 Task: Look for space in Apopka, United States from 12th July, 2023 to 16th July, 2023 for 8 adults in price range Rs.10000 to Rs.16000. Place can be private room with 8 bedrooms having 8 beds and 8 bathrooms. Property type can be house, flat, guest house. Amenities needed are: wifi, TV, free parkinig on premises, gym, breakfast. Booking option can be shelf check-in. Required host language is English.
Action: Mouse moved to (536, 118)
Screenshot: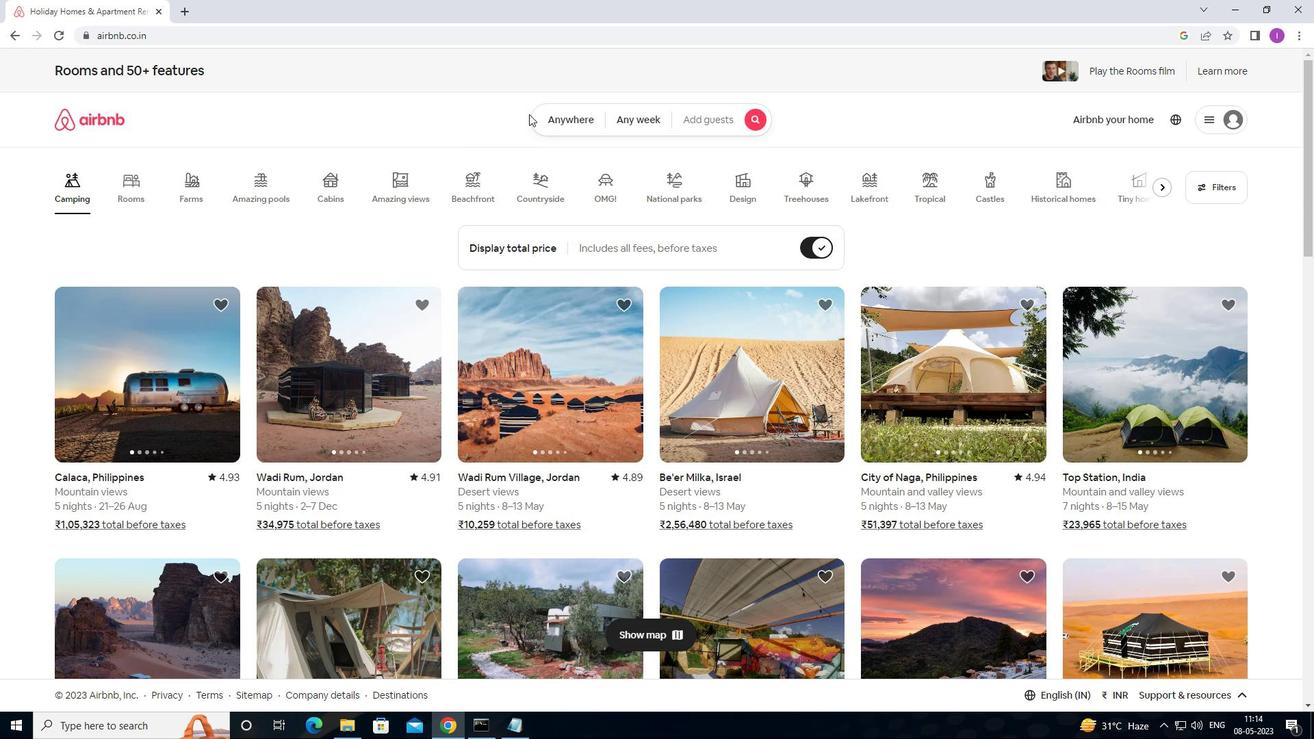 
Action: Mouse pressed left at (536, 118)
Screenshot: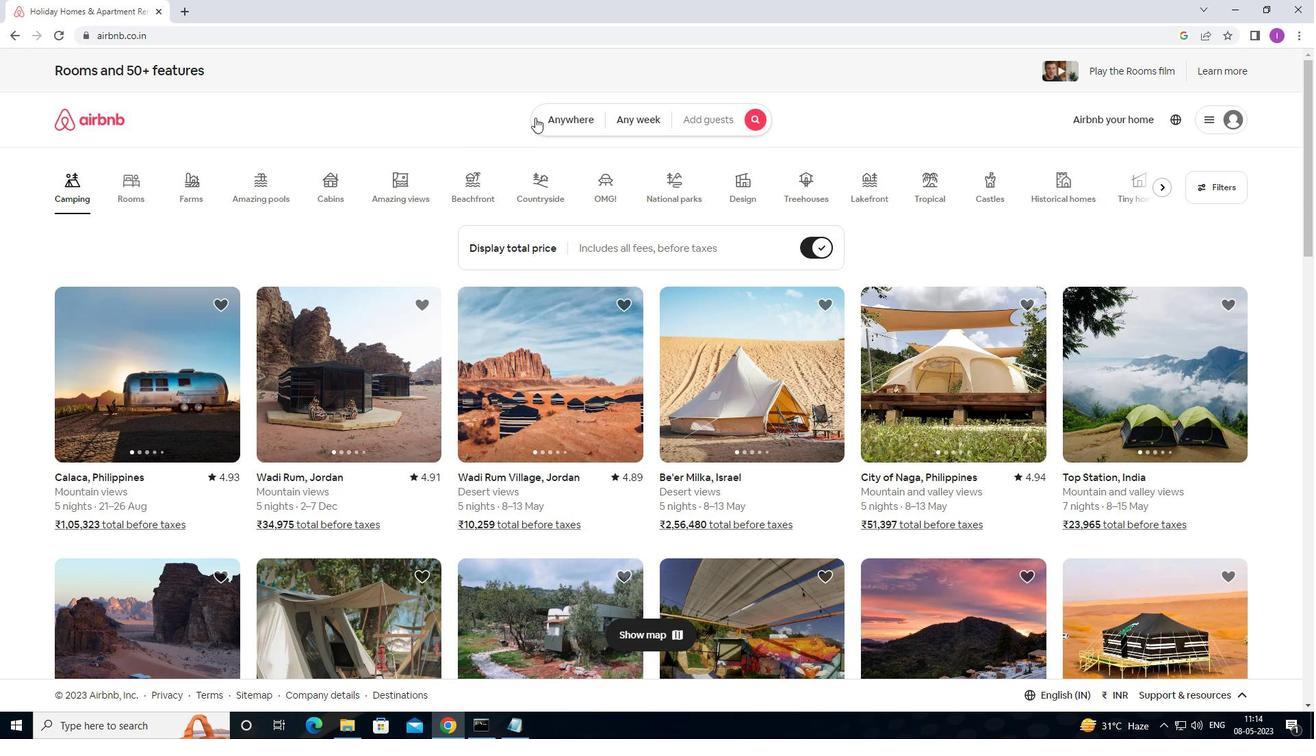 
Action: Mouse moved to (457, 177)
Screenshot: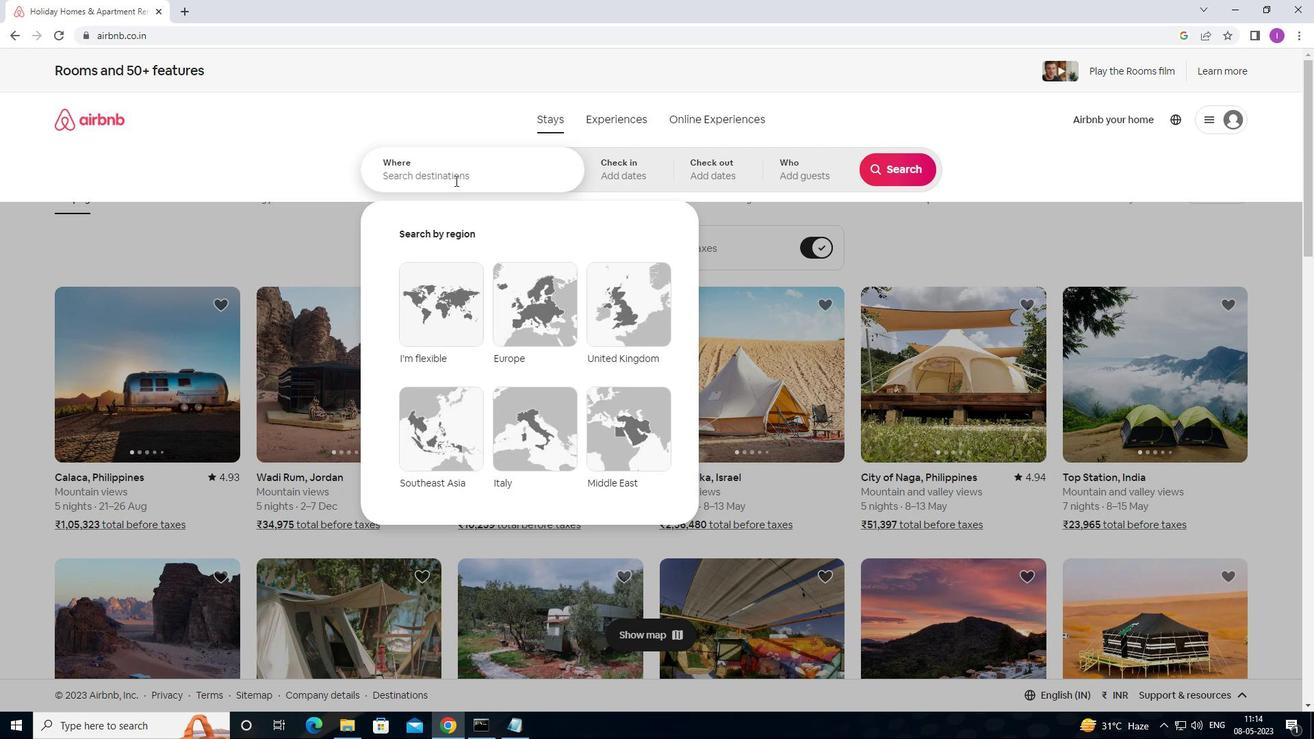 
Action: Mouse pressed left at (457, 177)
Screenshot: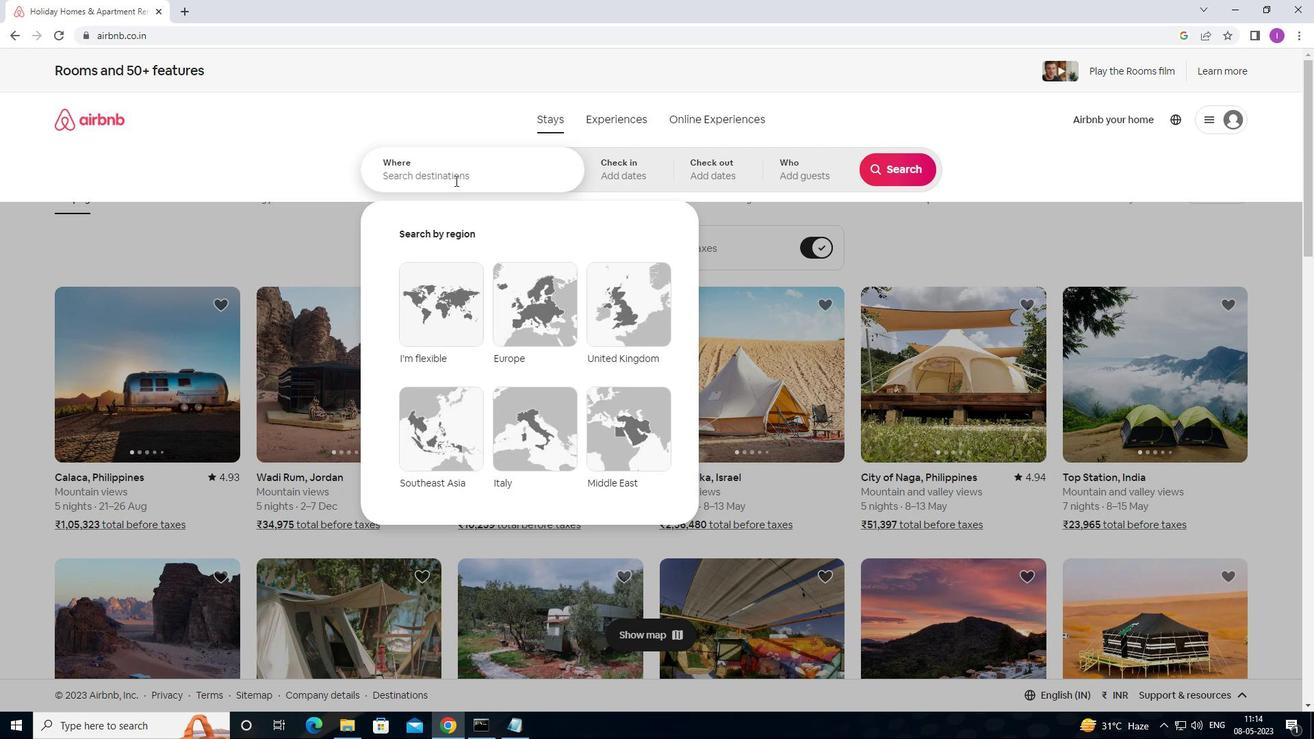 
Action: Mouse moved to (408, 171)
Screenshot: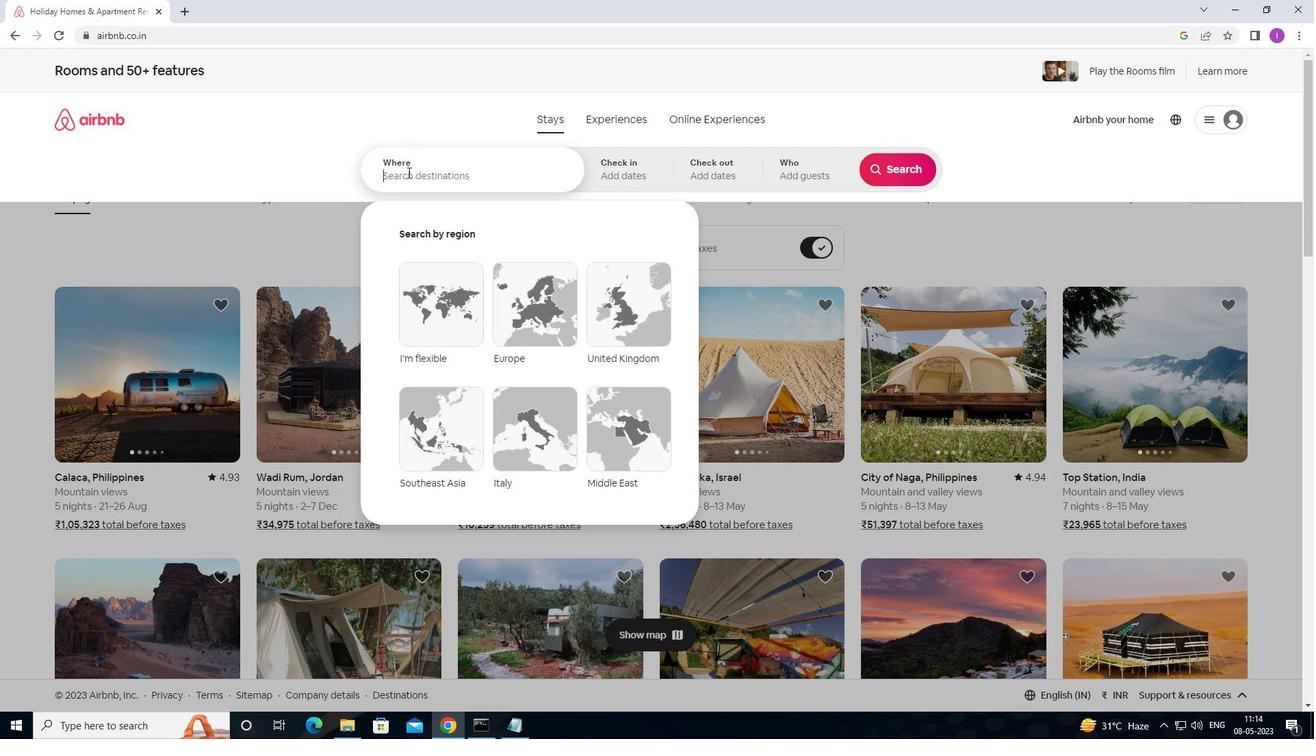 
Action: Mouse pressed left at (408, 171)
Screenshot: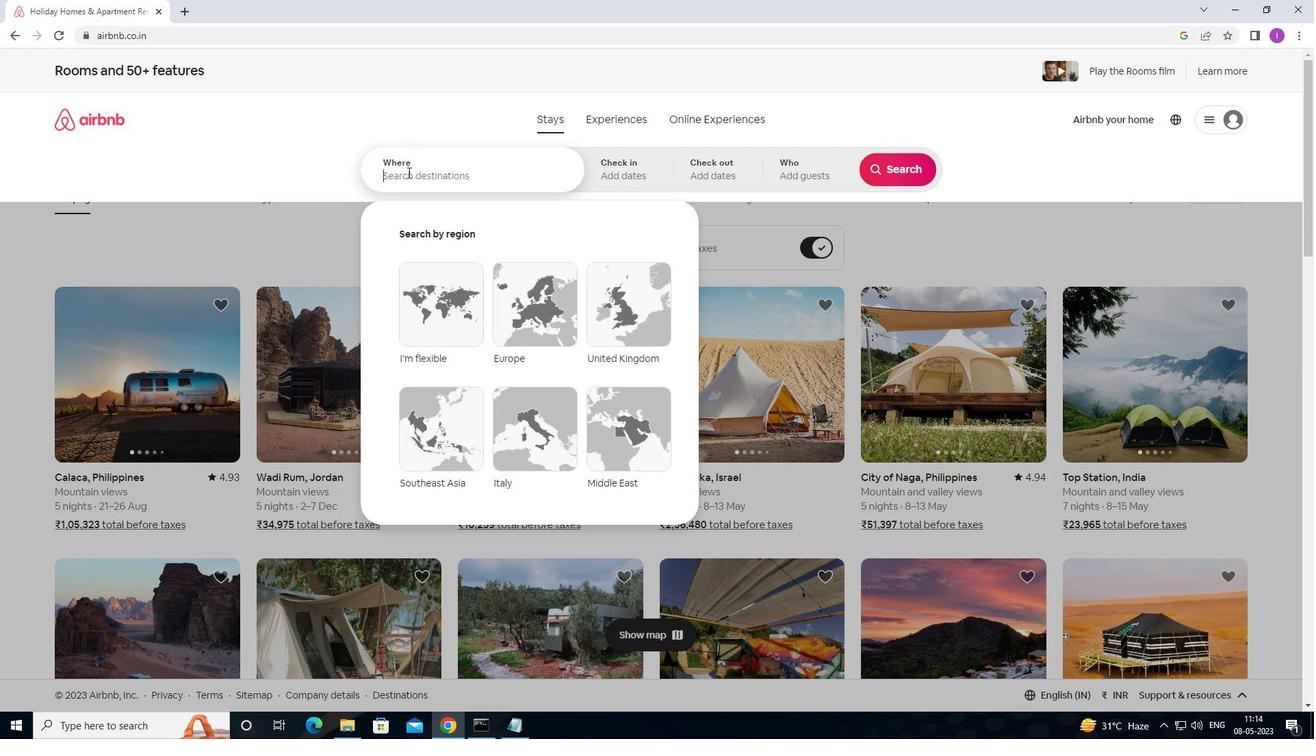 
Action: Mouse moved to (444, 151)
Screenshot: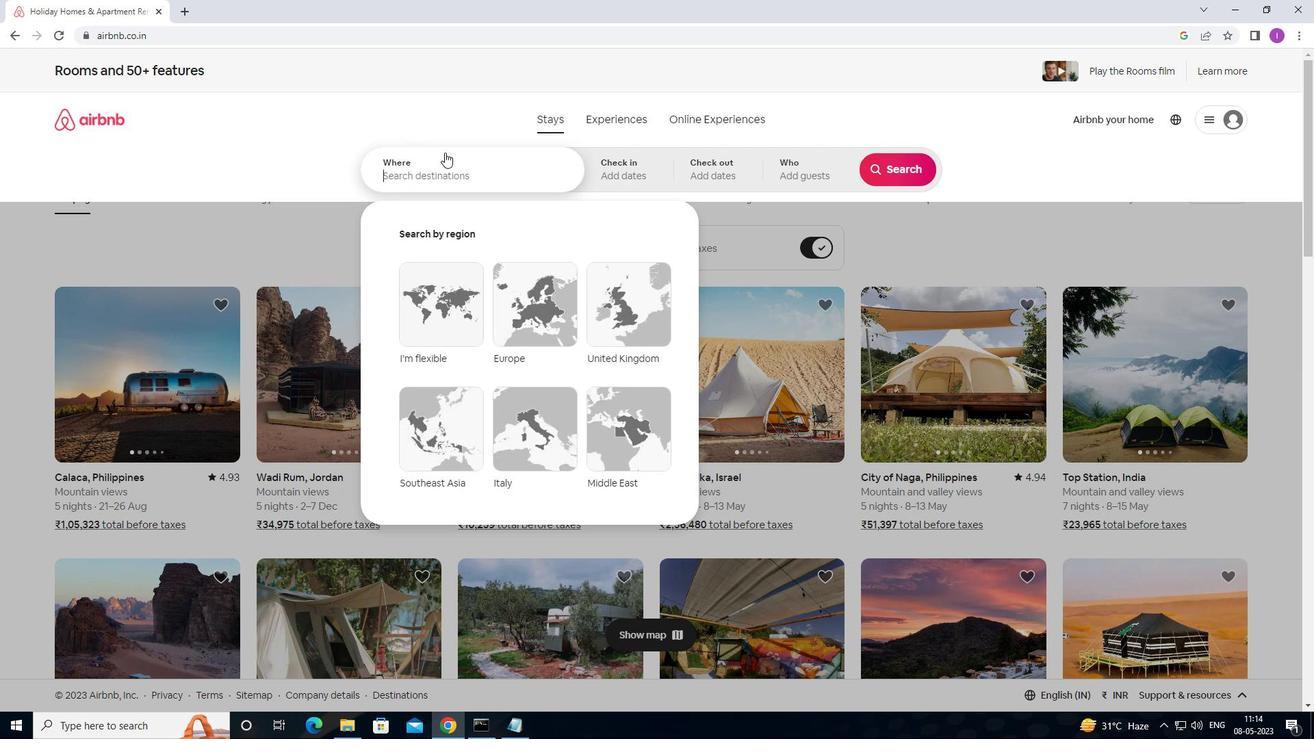 
Action: Key pressed <Key.shift>APOPKA,<Key.shift>UNITED<Key.space>STATES
Screenshot: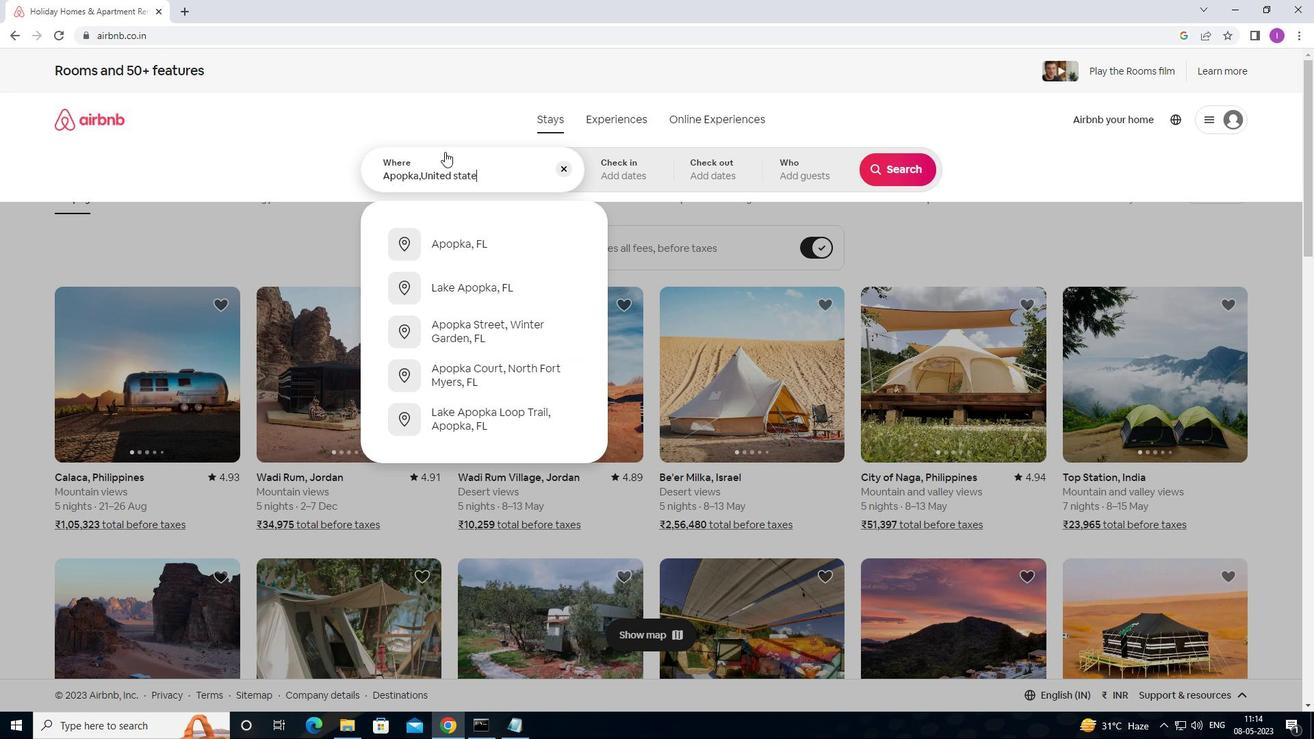 
Action: Mouse moved to (614, 180)
Screenshot: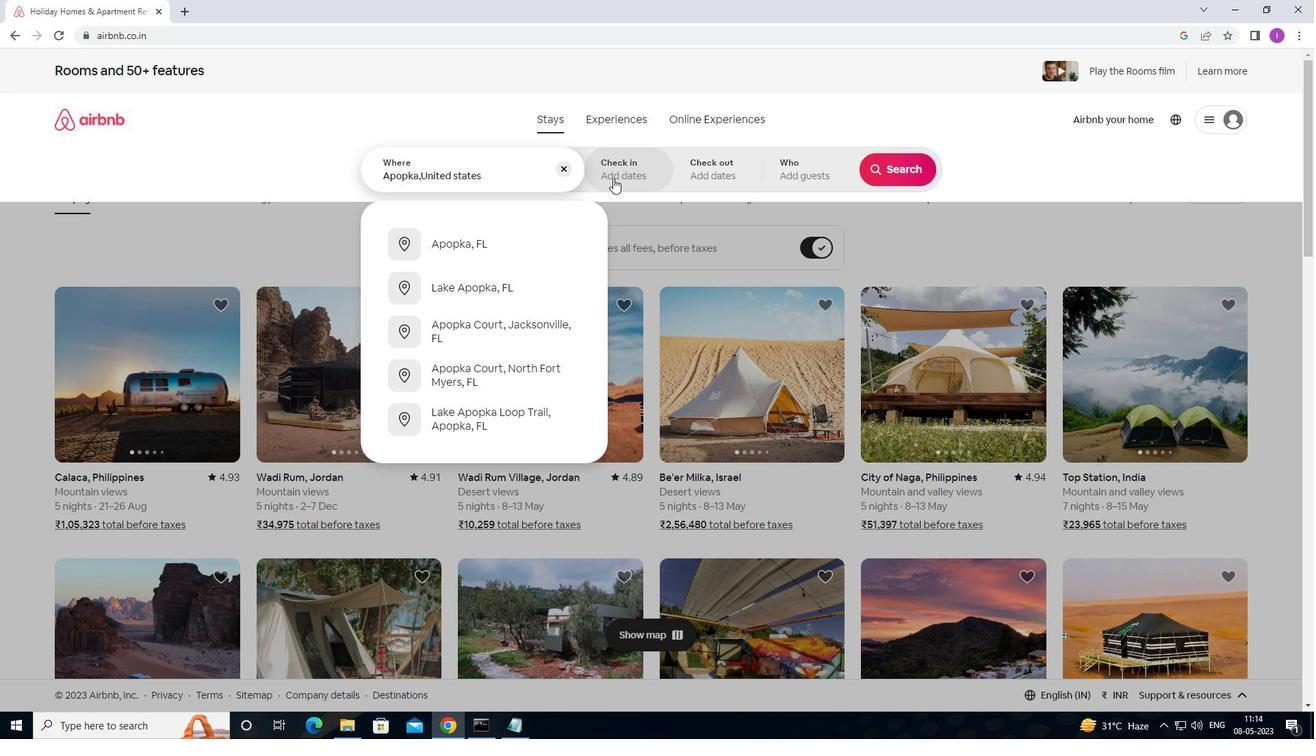 
Action: Mouse pressed left at (614, 180)
Screenshot: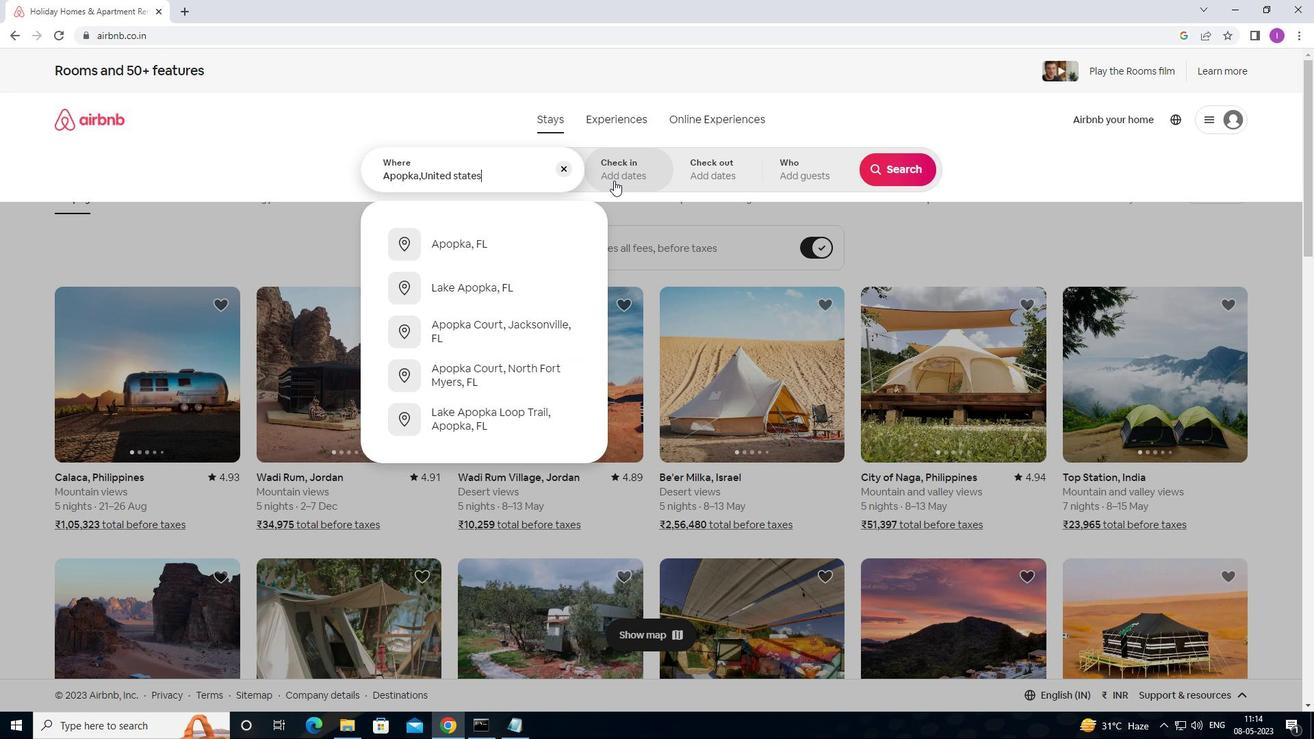 
Action: Mouse moved to (892, 280)
Screenshot: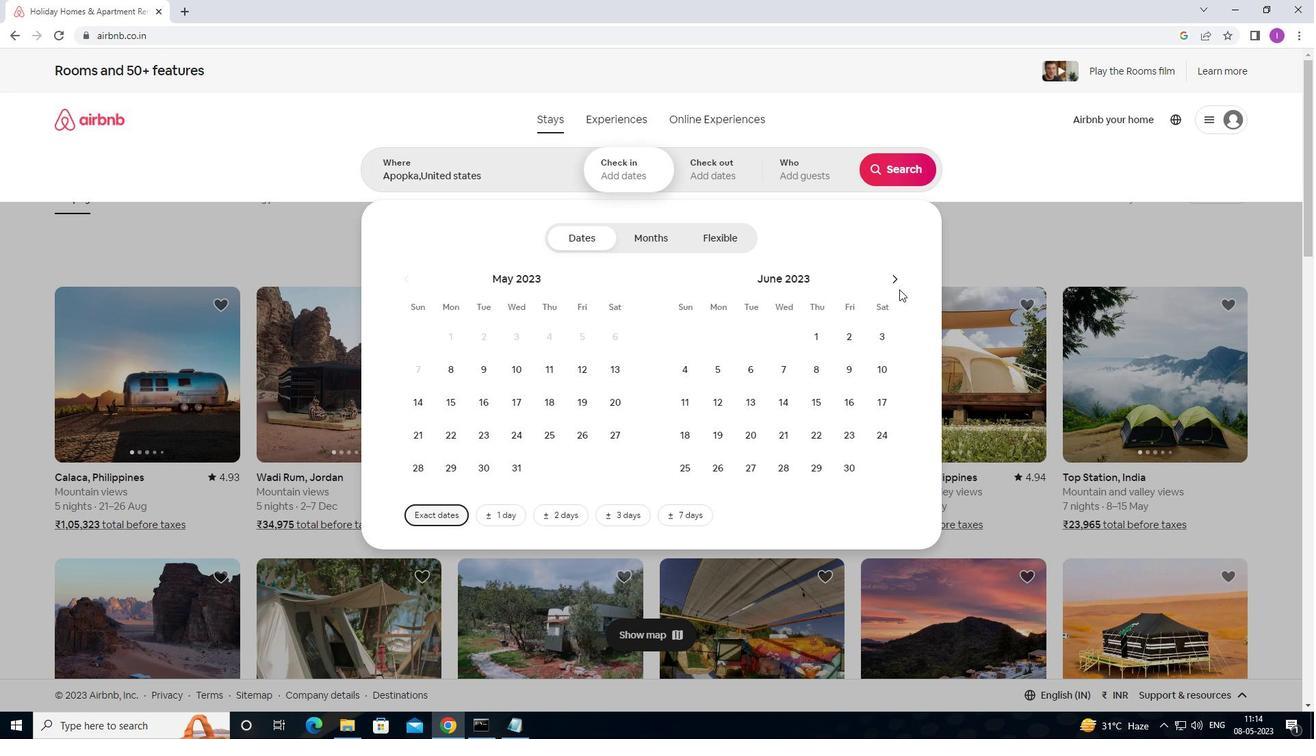 
Action: Mouse pressed left at (892, 280)
Screenshot: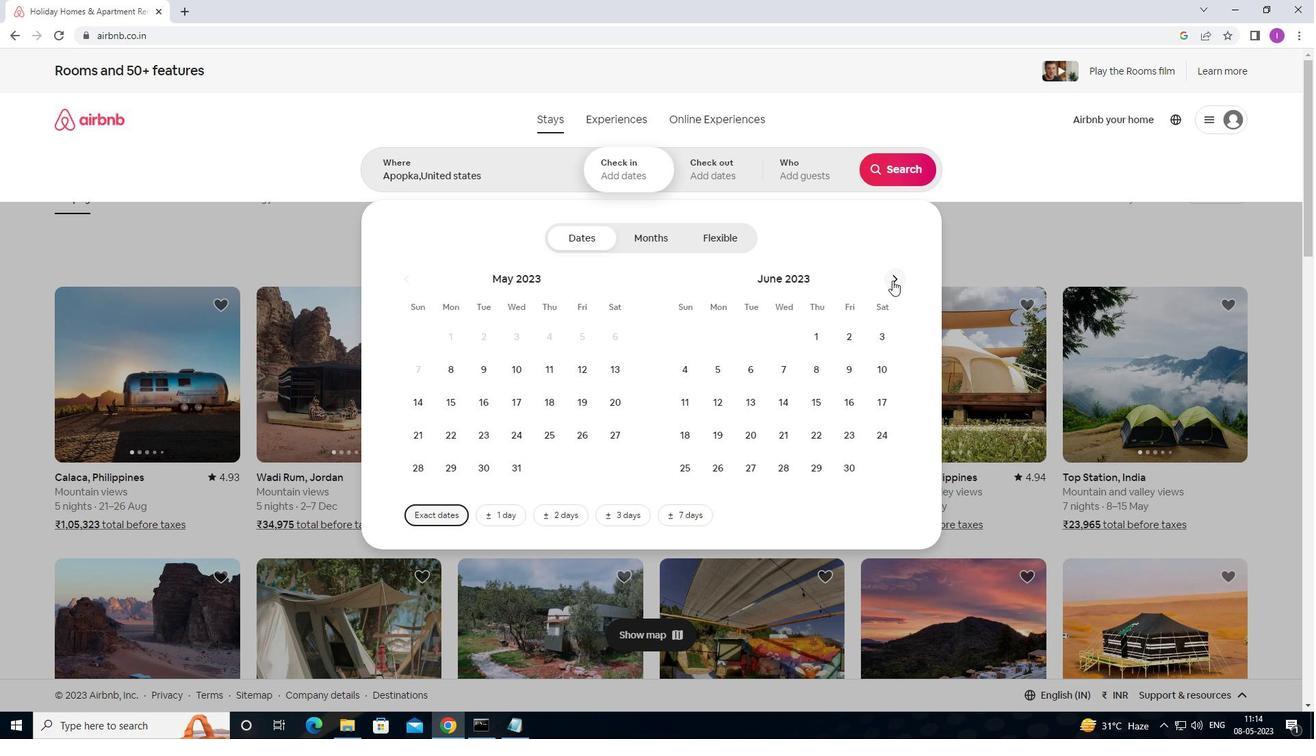 
Action: Mouse moved to (788, 408)
Screenshot: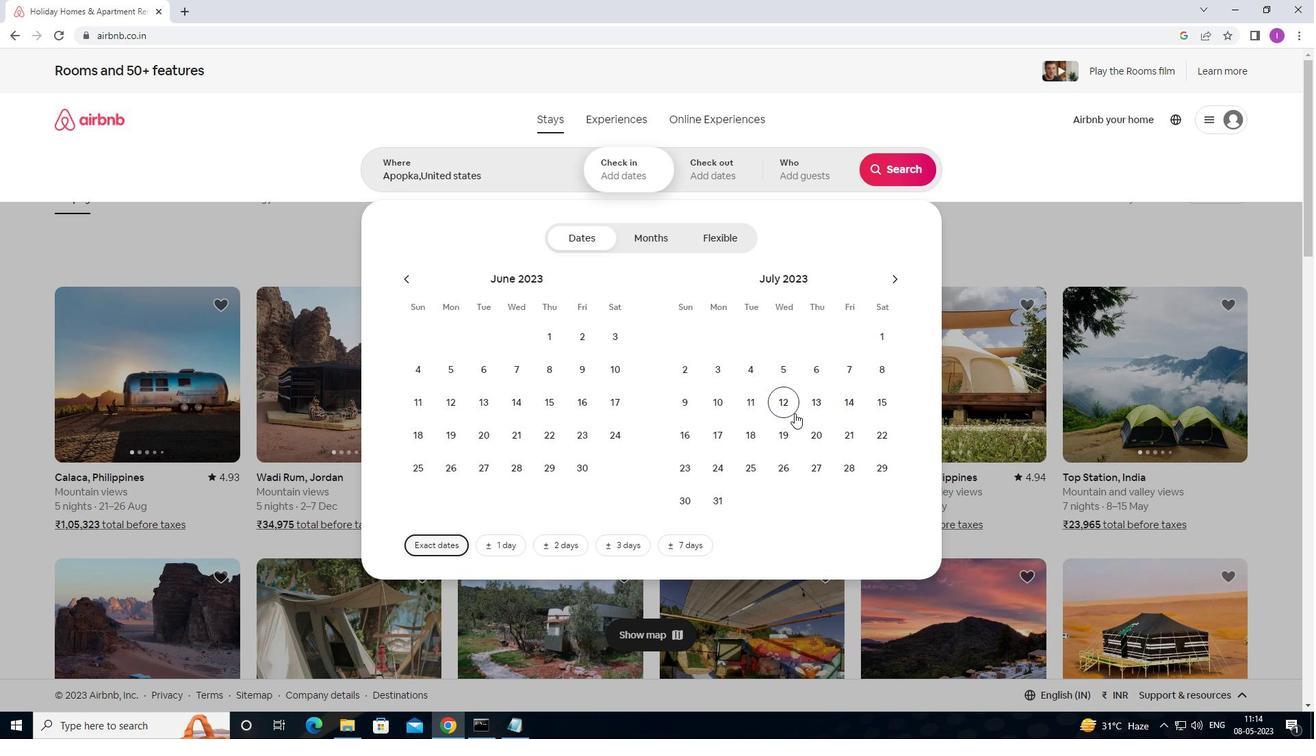 
Action: Mouse pressed left at (788, 408)
Screenshot: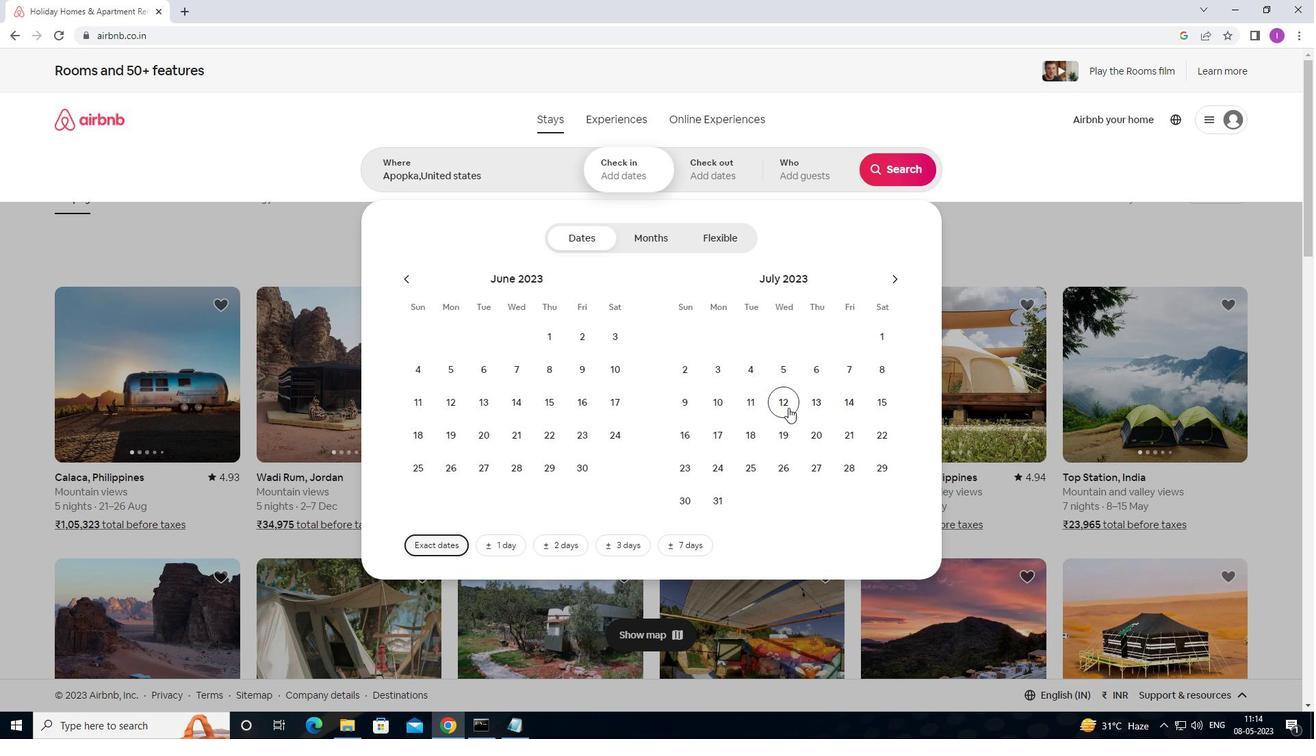 
Action: Mouse moved to (683, 440)
Screenshot: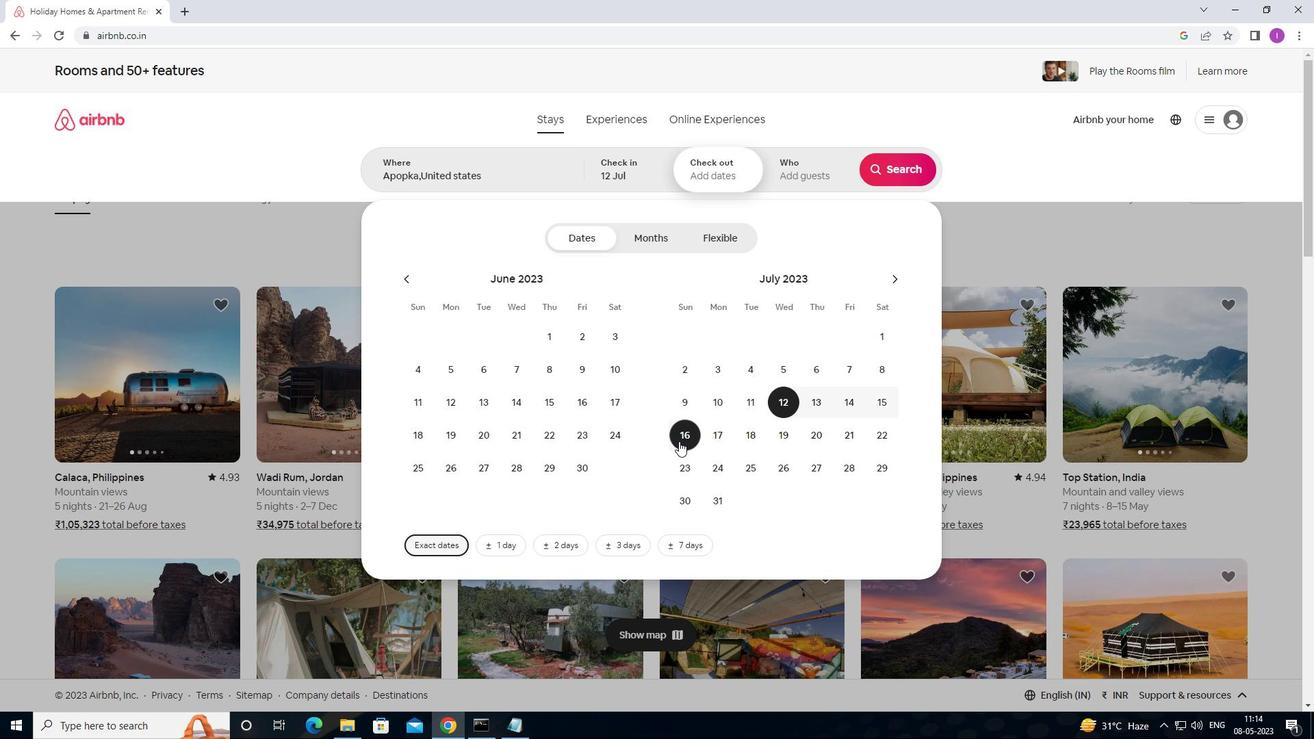 
Action: Mouse pressed left at (683, 440)
Screenshot: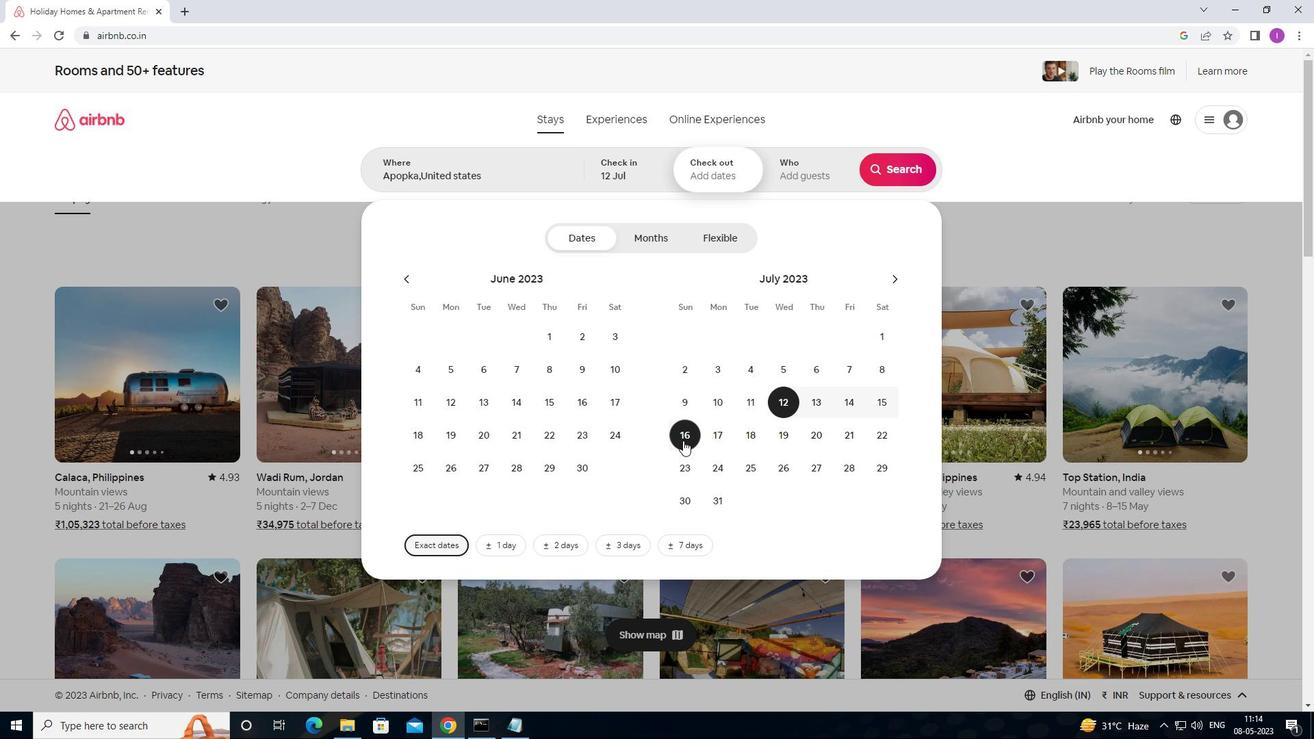 
Action: Mouse moved to (816, 180)
Screenshot: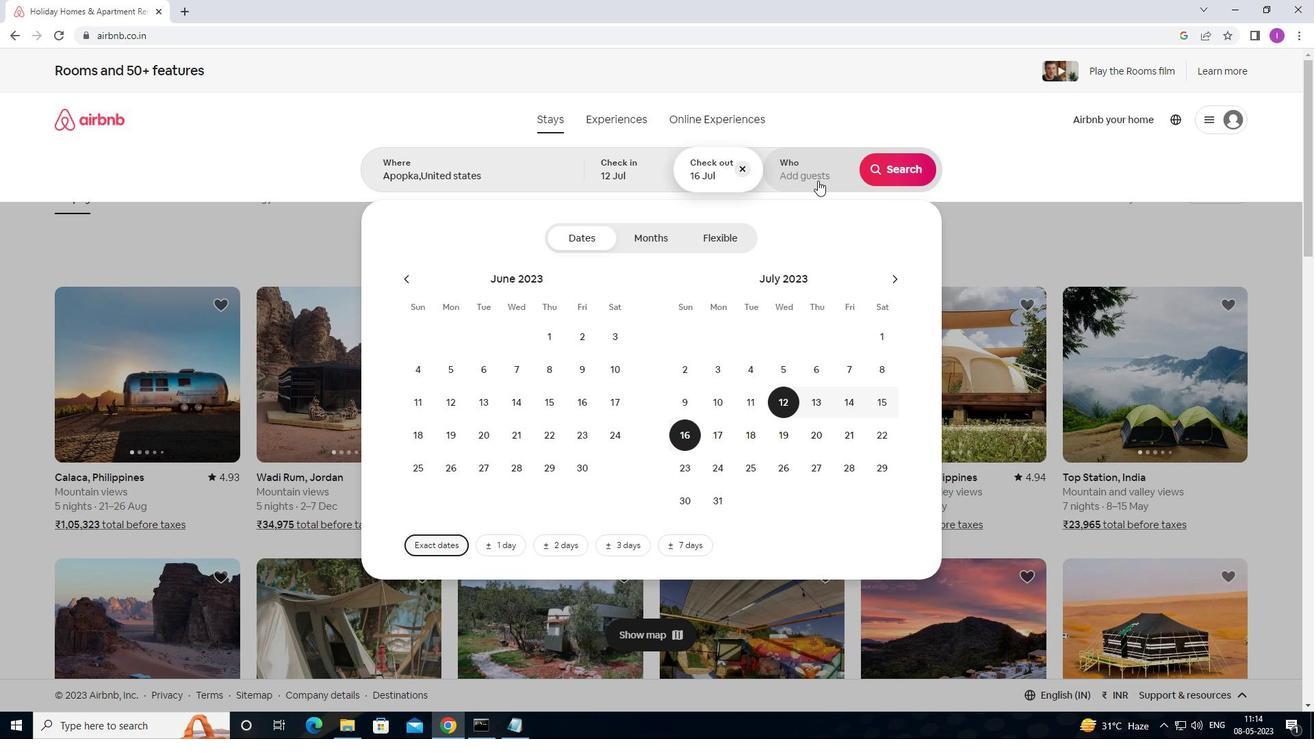 
Action: Mouse pressed left at (816, 180)
Screenshot: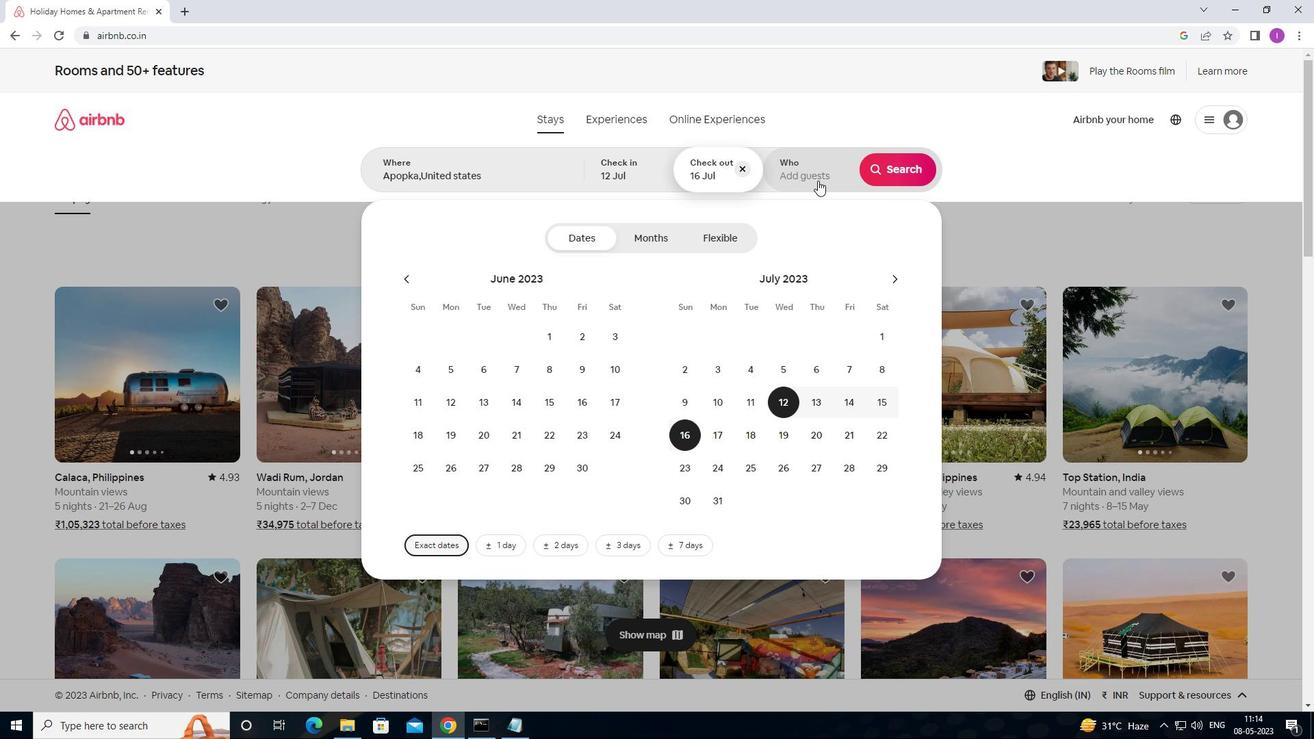 
Action: Mouse moved to (896, 245)
Screenshot: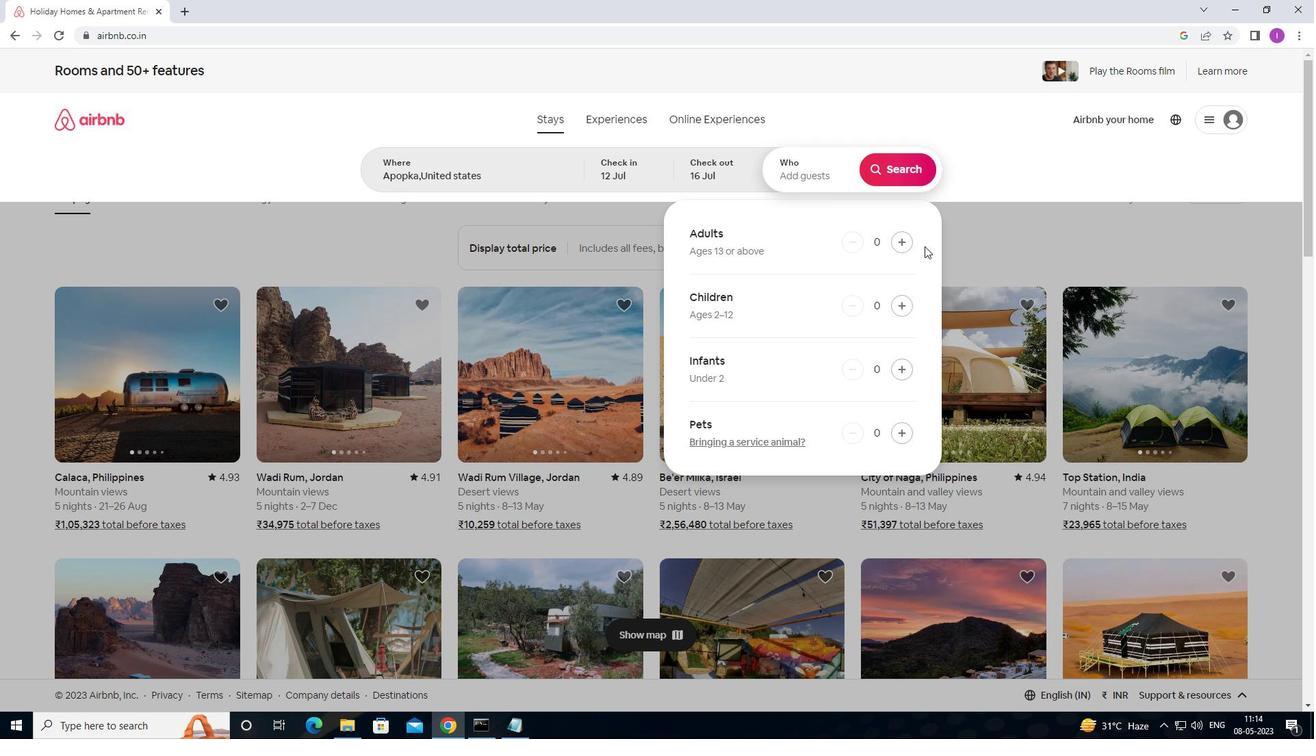
Action: Mouse pressed left at (896, 245)
Screenshot: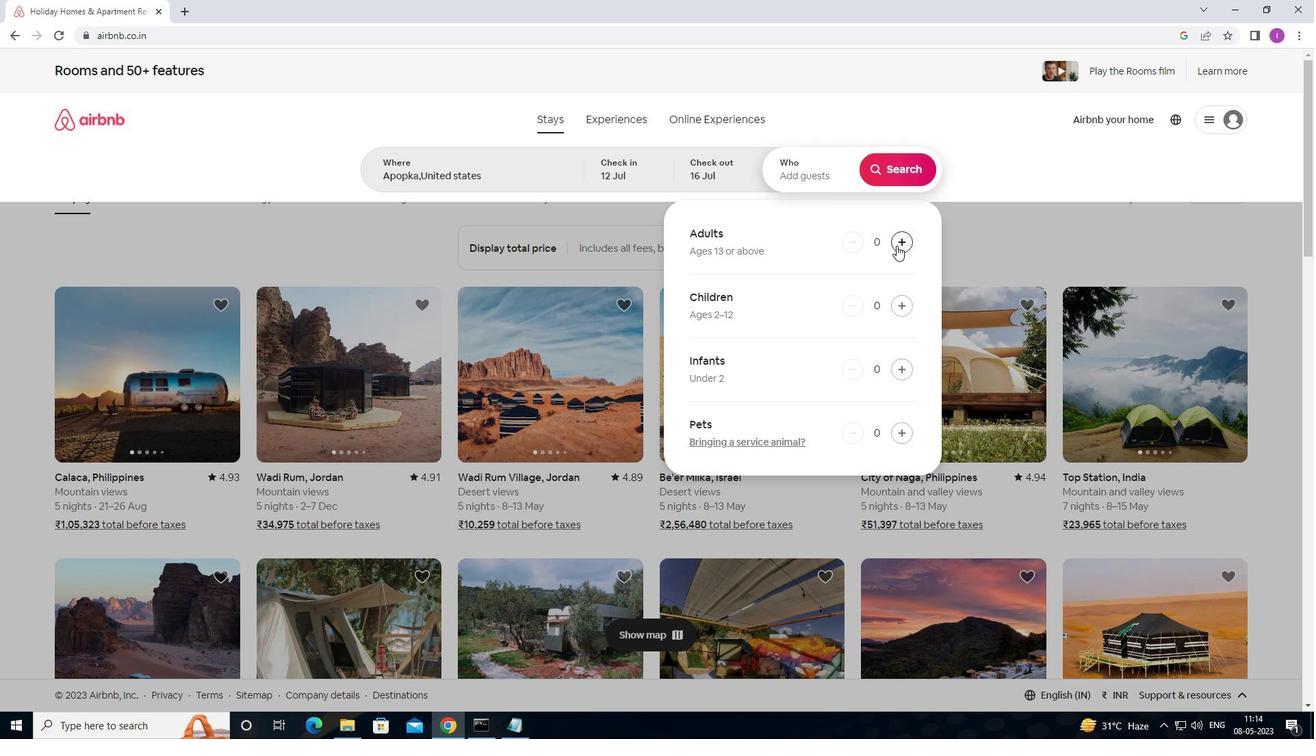 
Action: Mouse moved to (895, 245)
Screenshot: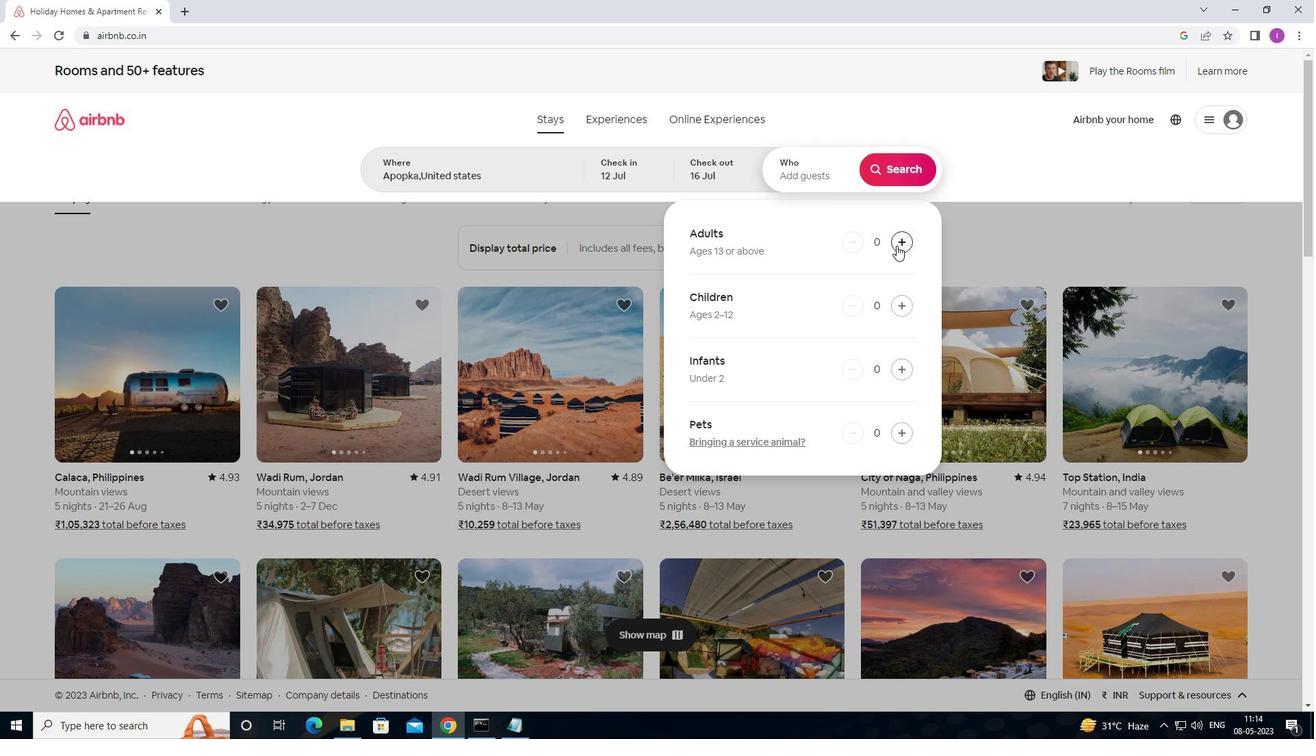 
Action: Mouse pressed left at (895, 245)
Screenshot: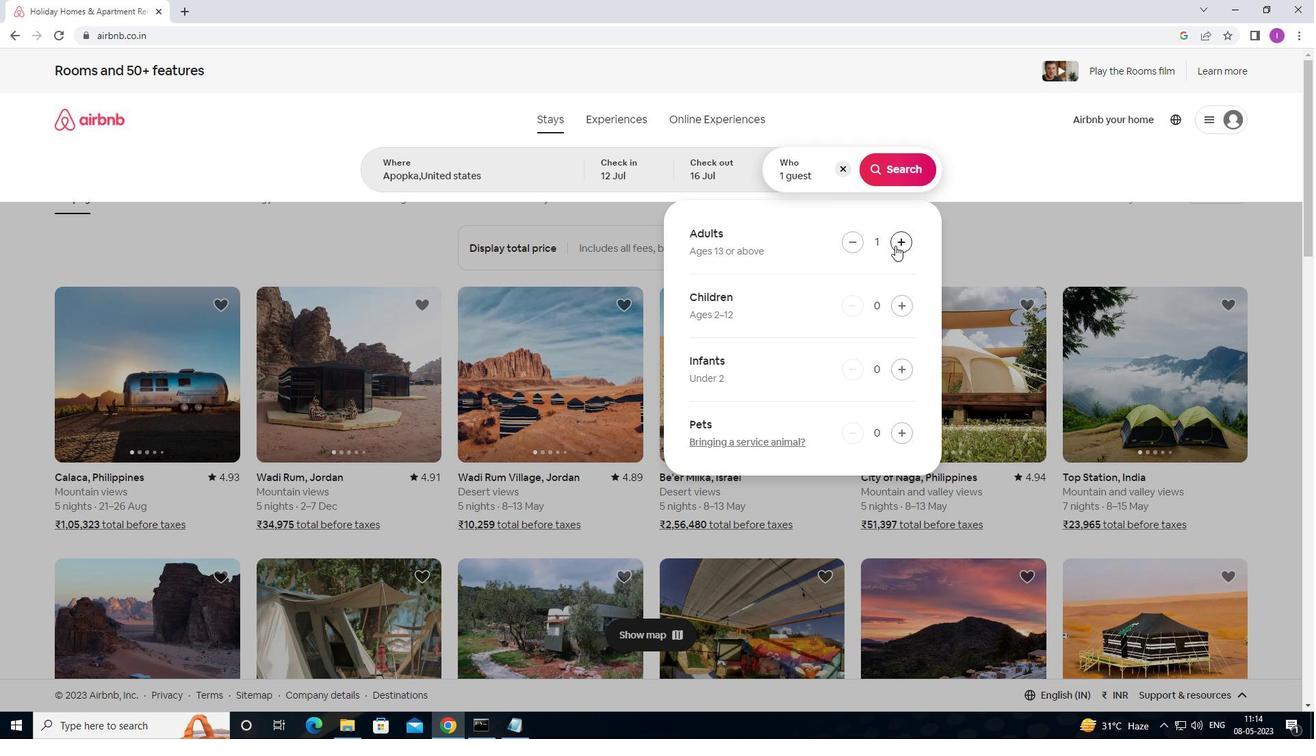 
Action: Mouse moved to (894, 245)
Screenshot: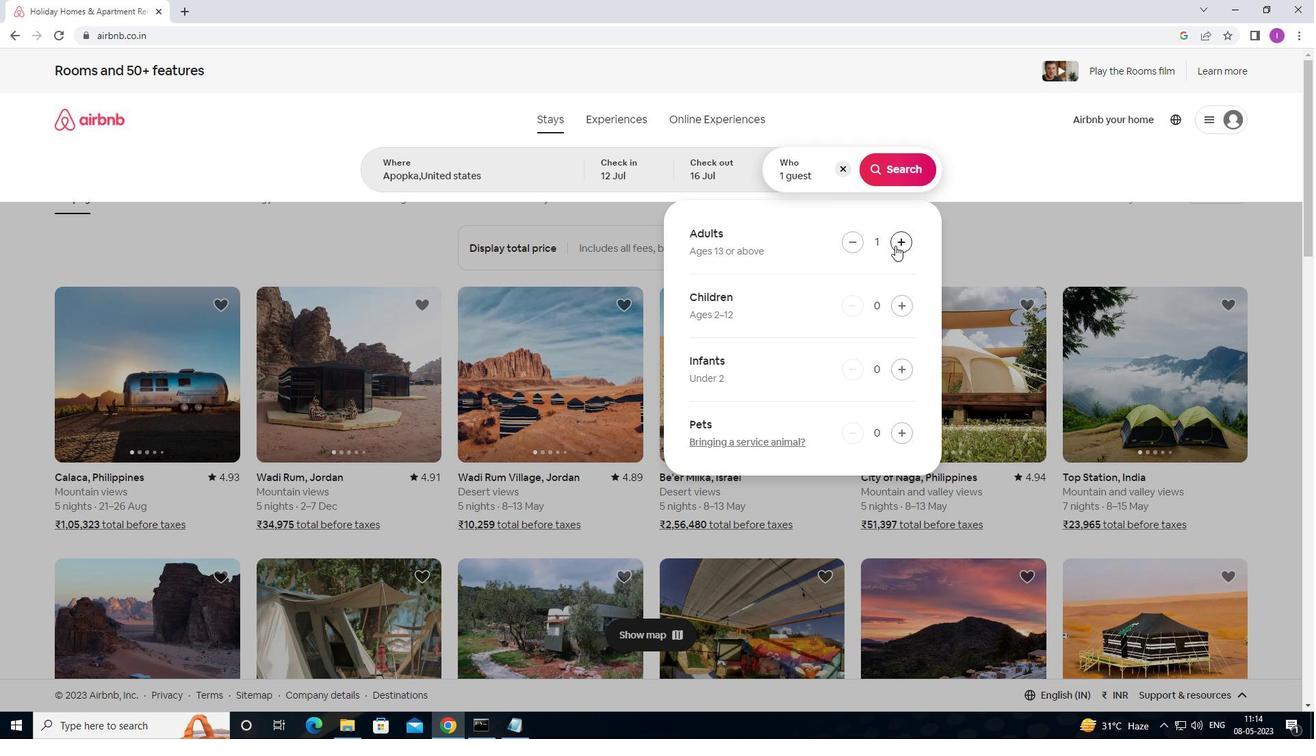 
Action: Mouse pressed left at (894, 245)
Screenshot: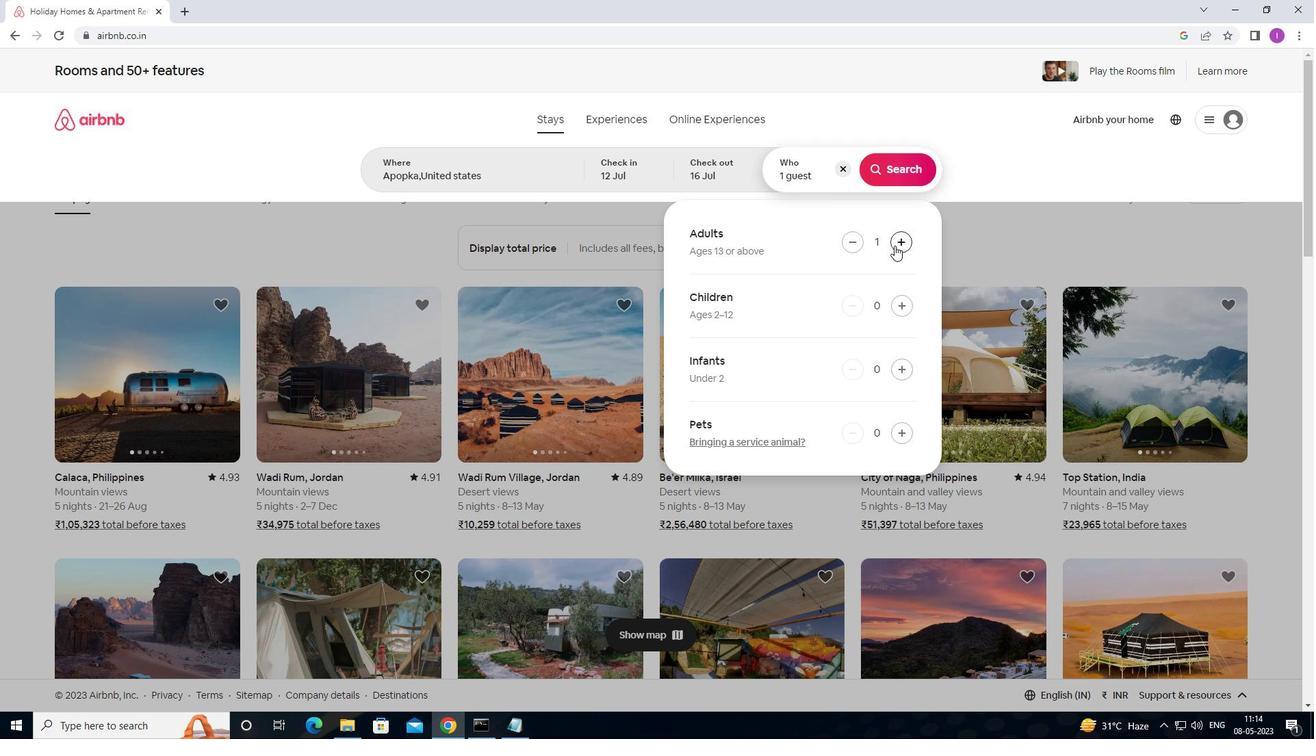 
Action: Mouse pressed left at (894, 245)
Screenshot: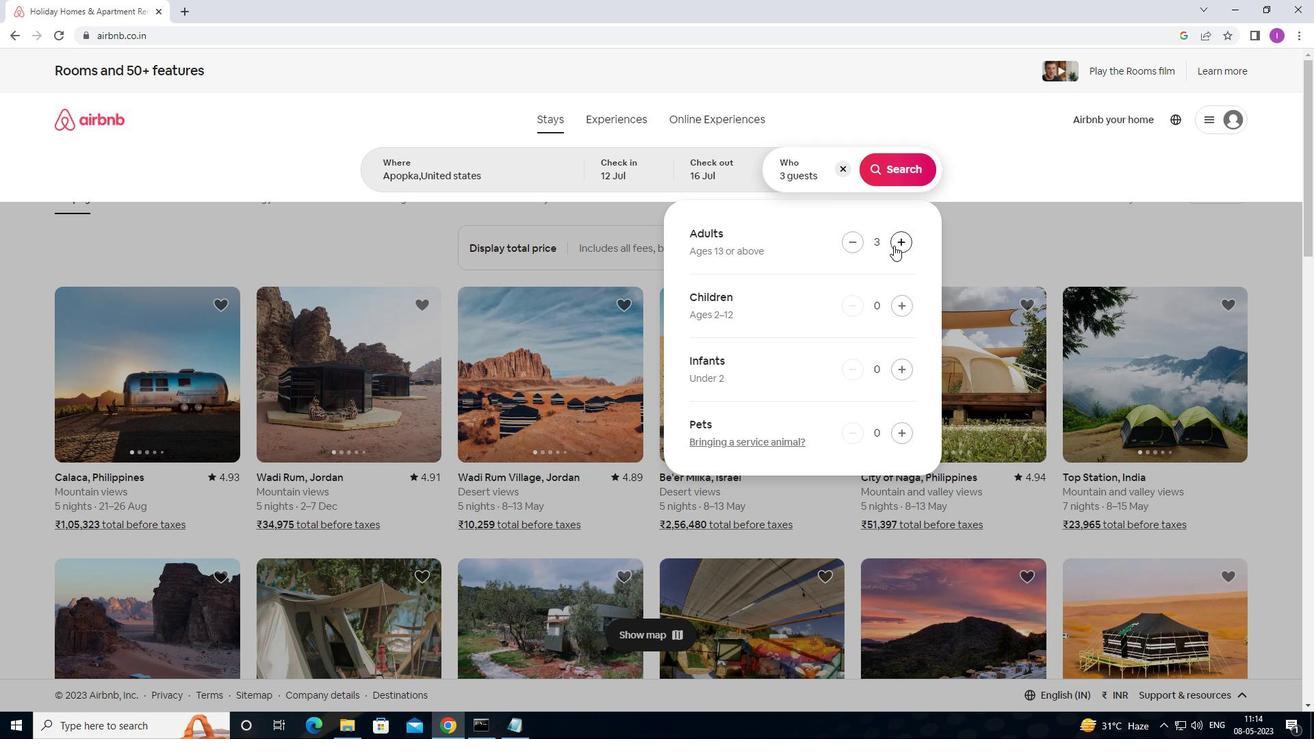 
Action: Mouse moved to (894, 246)
Screenshot: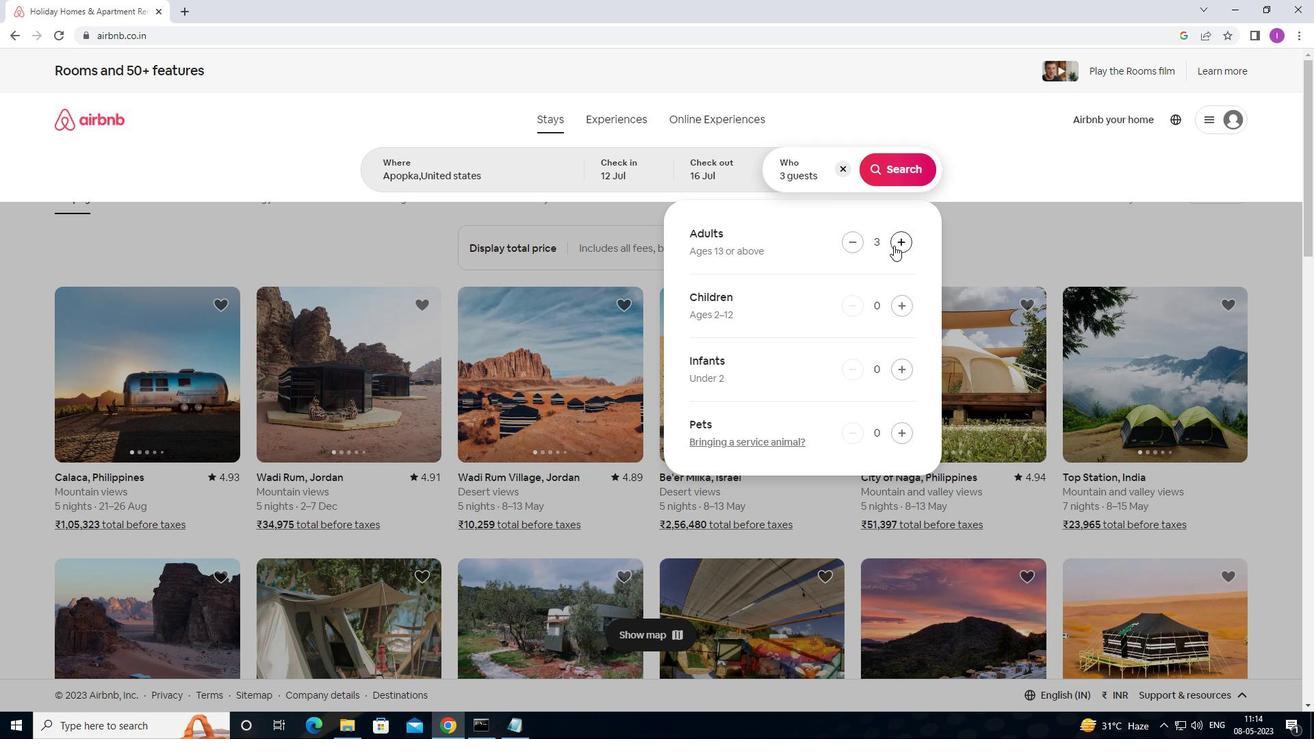 
Action: Mouse pressed left at (894, 246)
Screenshot: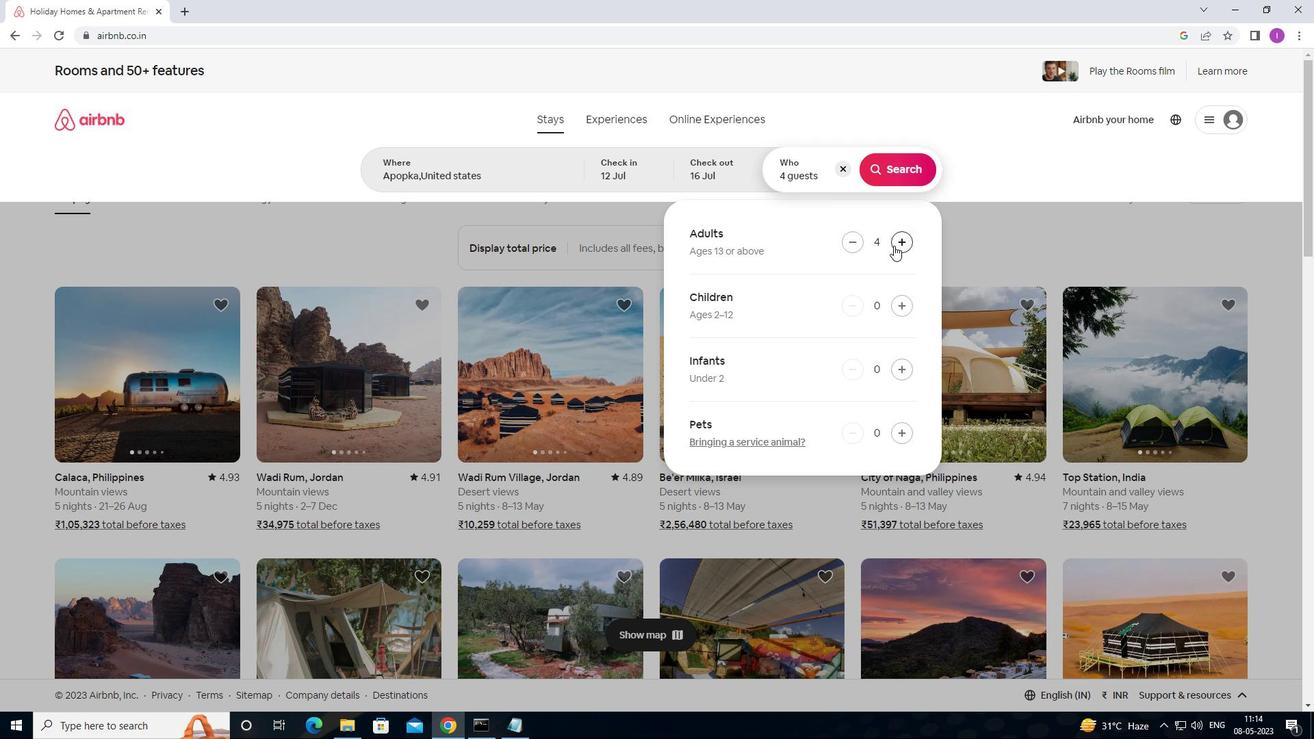 
Action: Mouse moved to (902, 246)
Screenshot: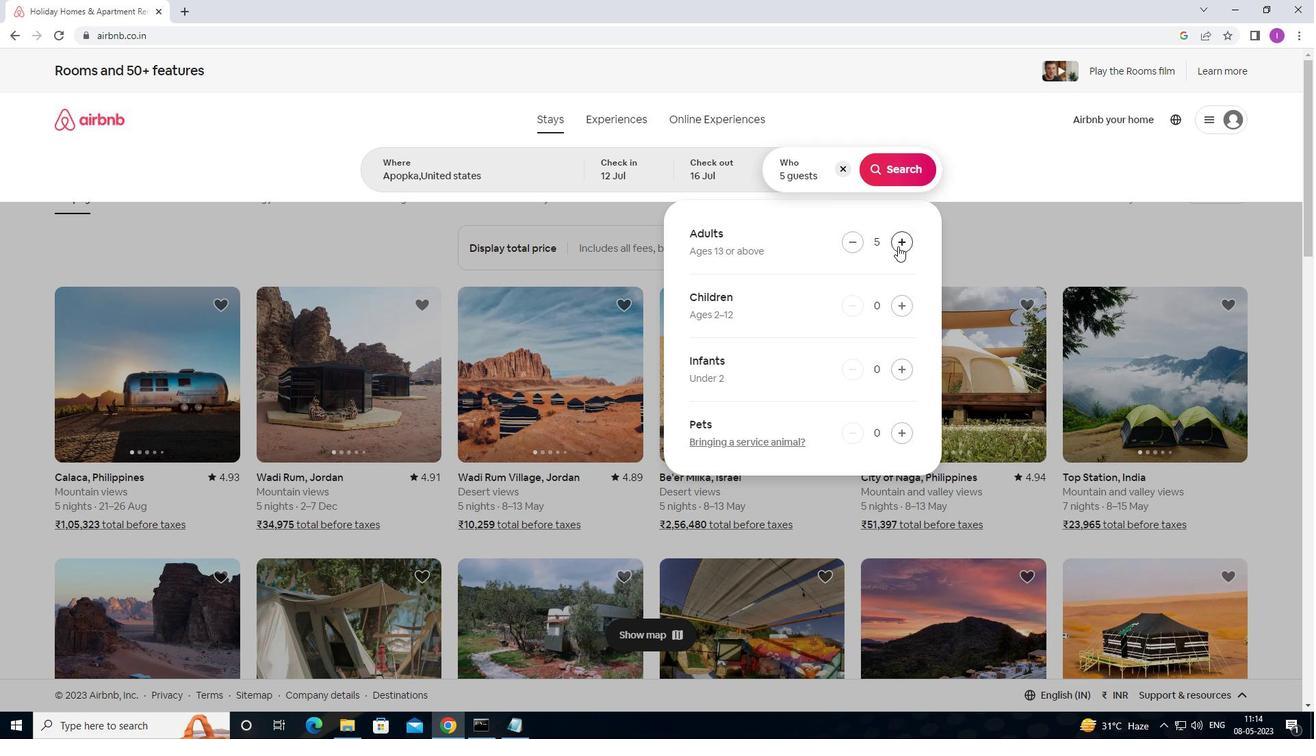 
Action: Mouse pressed left at (902, 246)
Screenshot: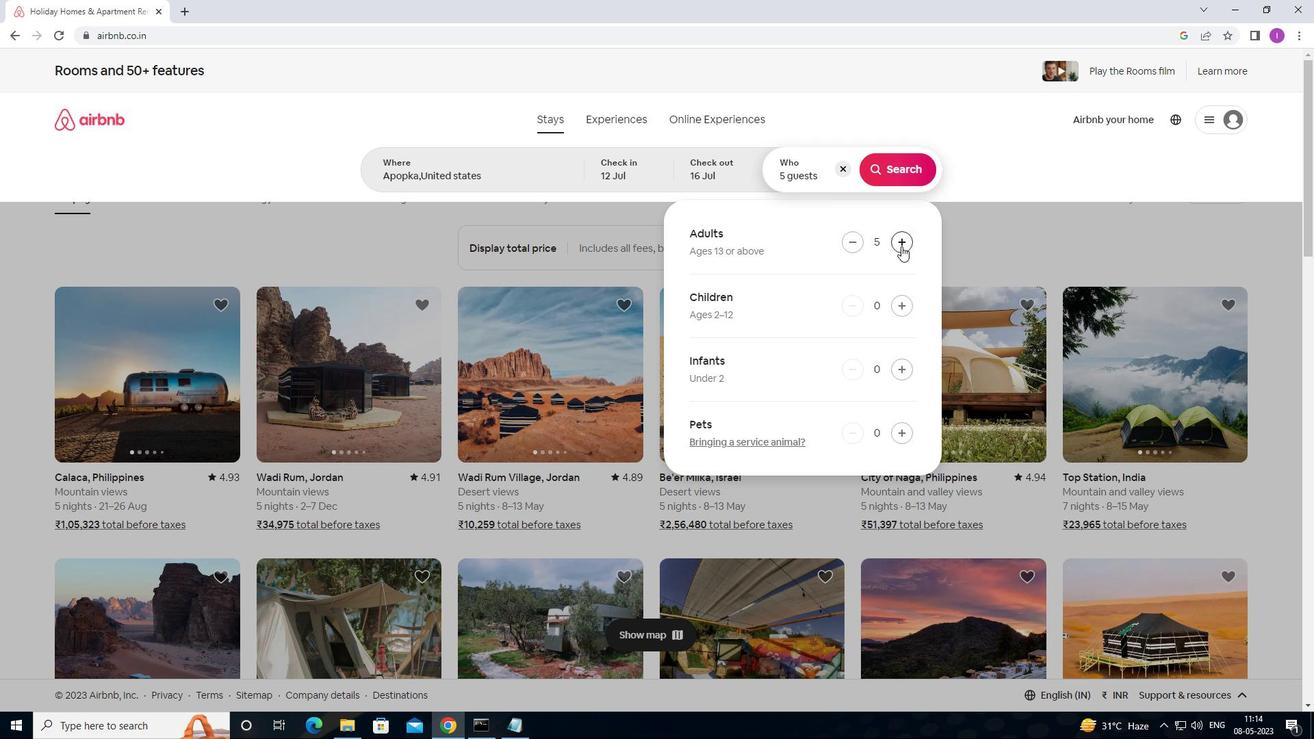 
Action: Mouse moved to (904, 246)
Screenshot: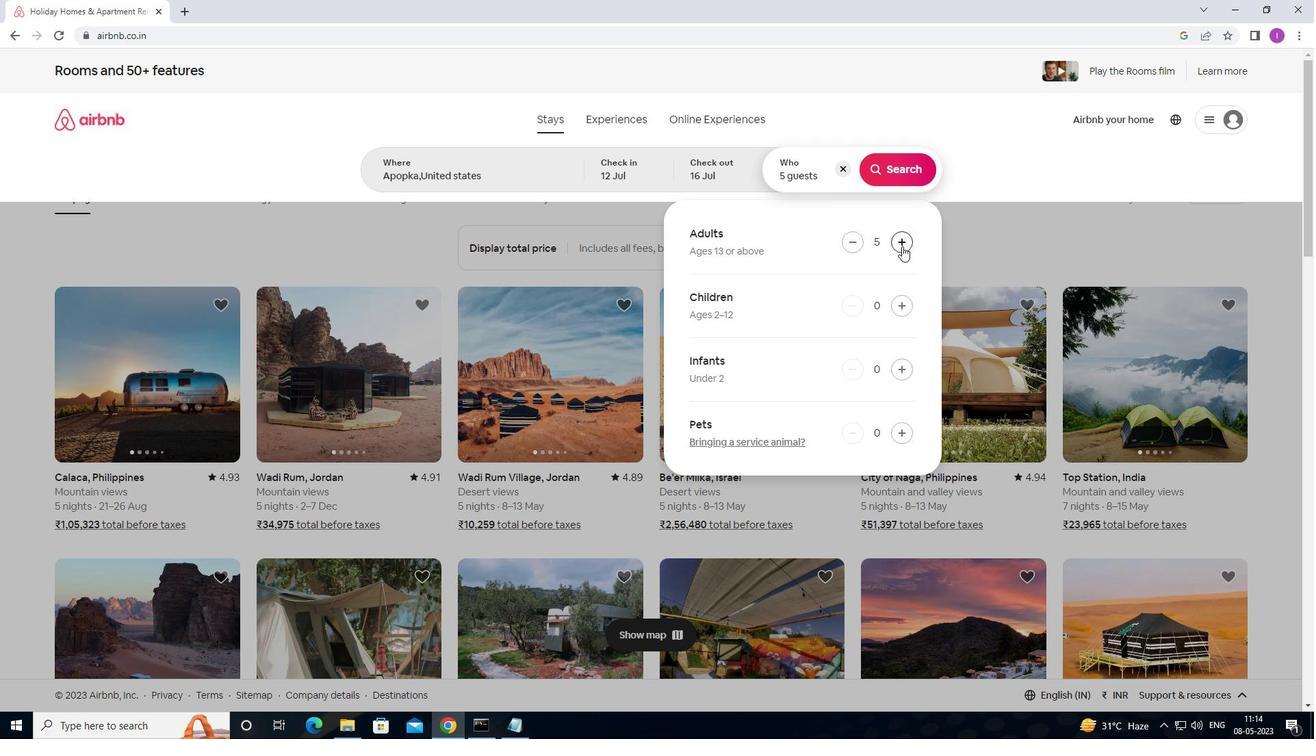 
Action: Mouse pressed left at (904, 246)
Screenshot: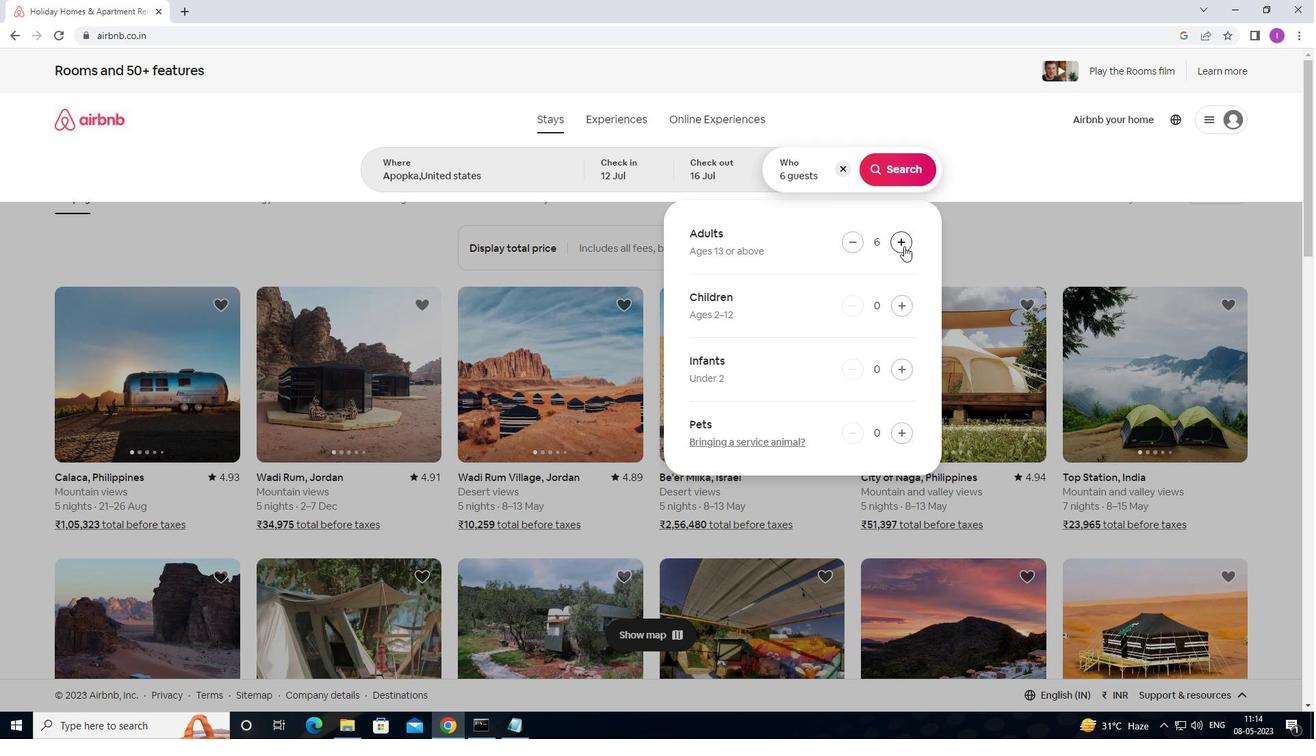 
Action: Mouse moved to (904, 246)
Screenshot: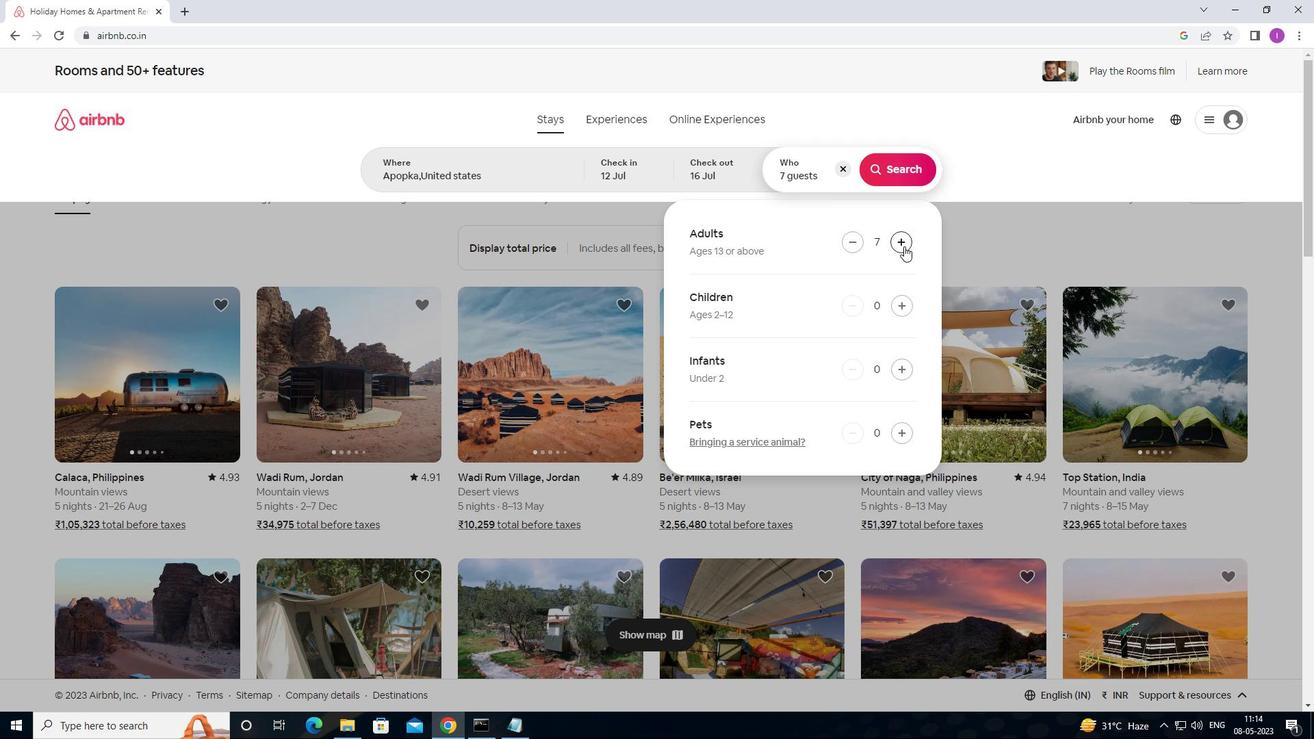 
Action: Mouse pressed left at (904, 246)
Screenshot: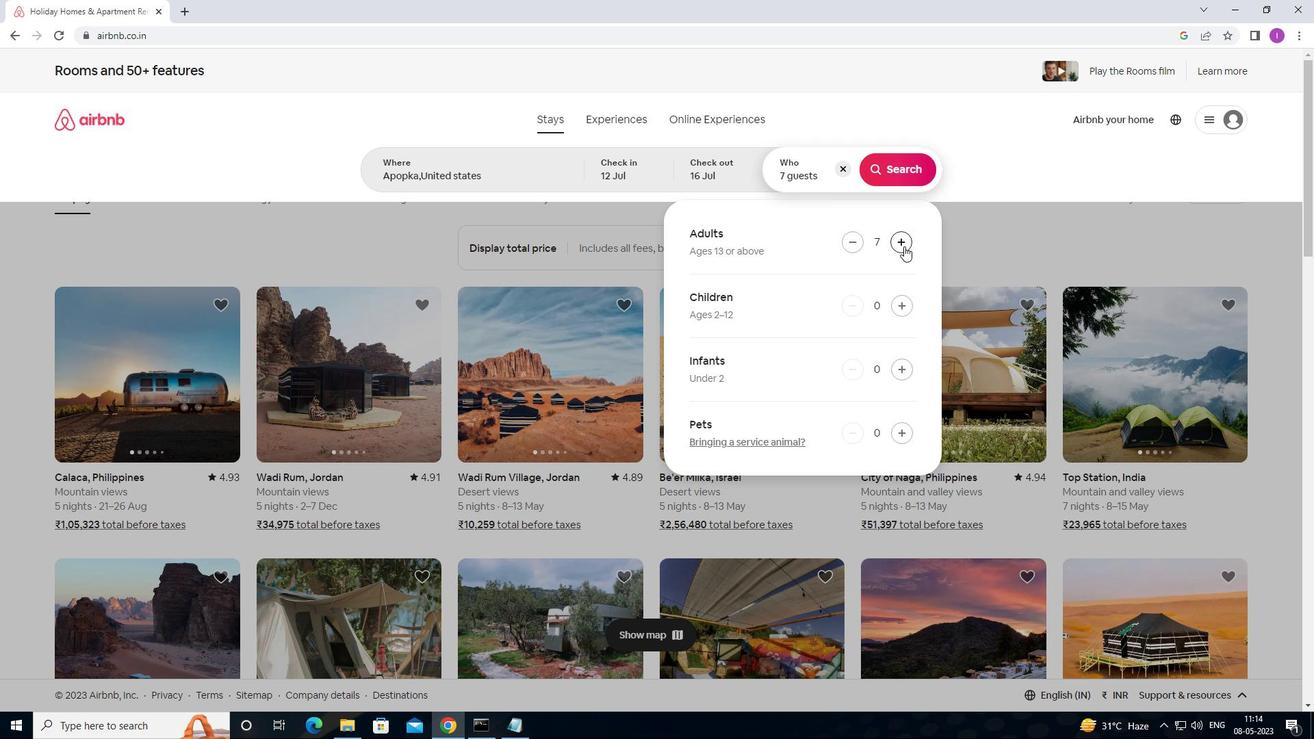 
Action: Mouse pressed left at (904, 246)
Screenshot: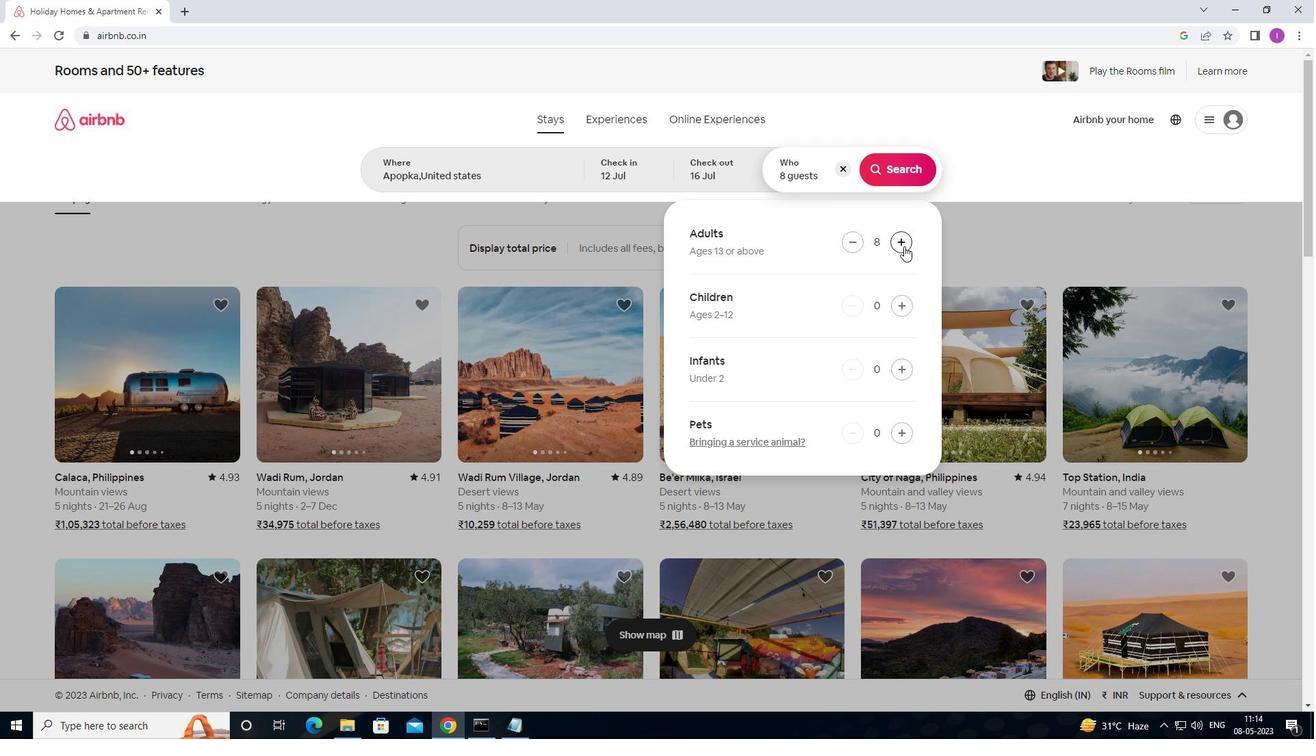
Action: Mouse pressed left at (904, 246)
Screenshot: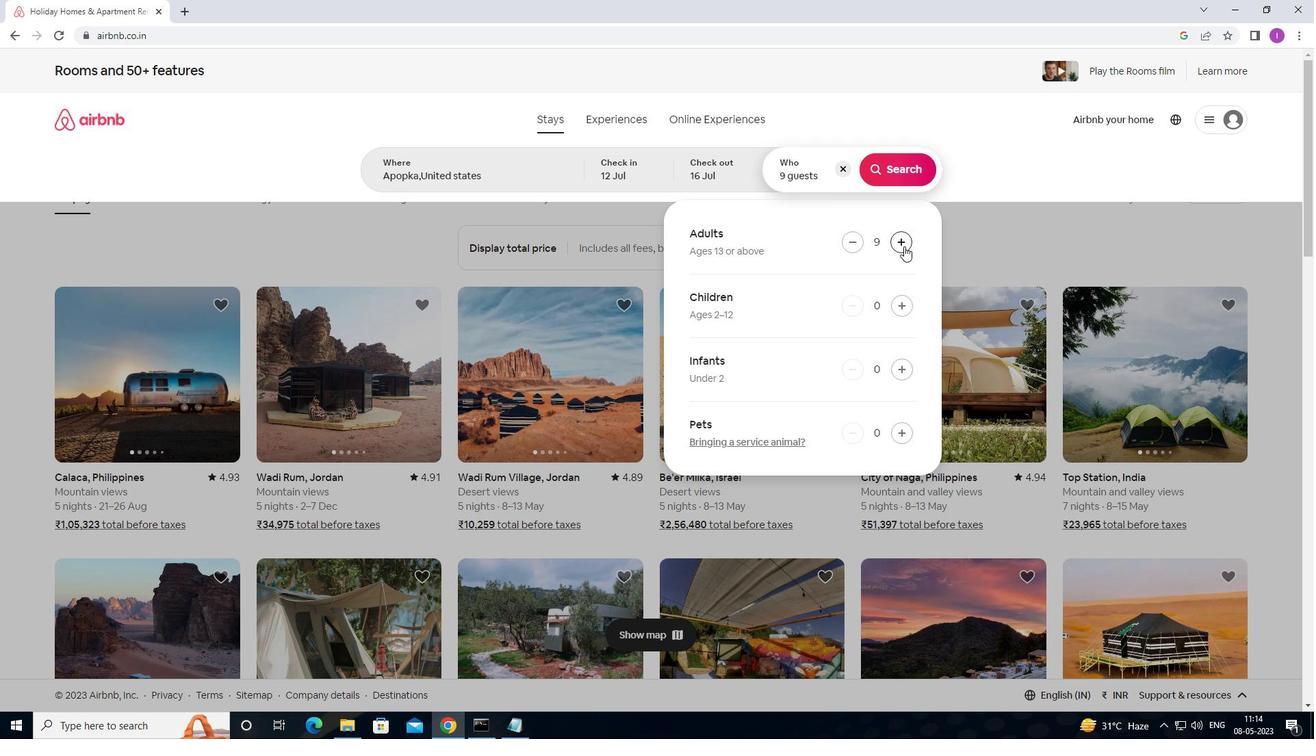 
Action: Mouse moved to (855, 245)
Screenshot: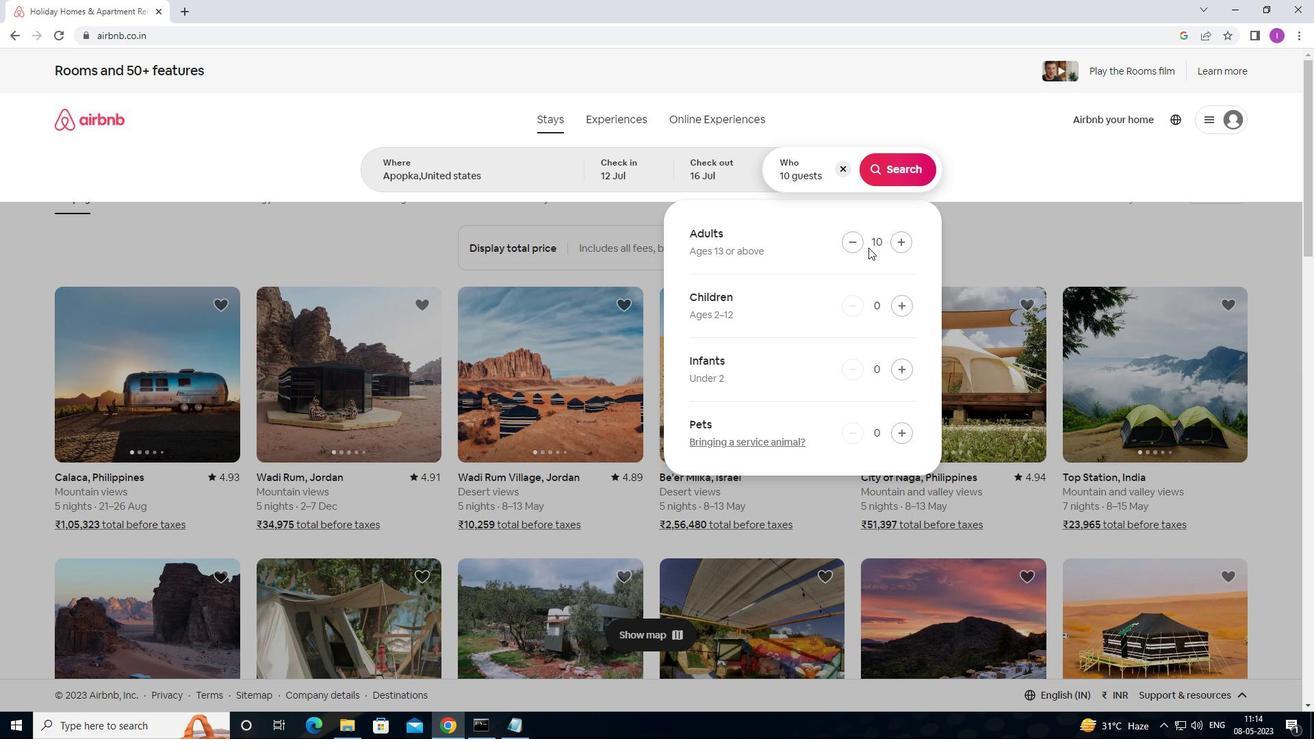 
Action: Mouse pressed left at (855, 245)
Screenshot: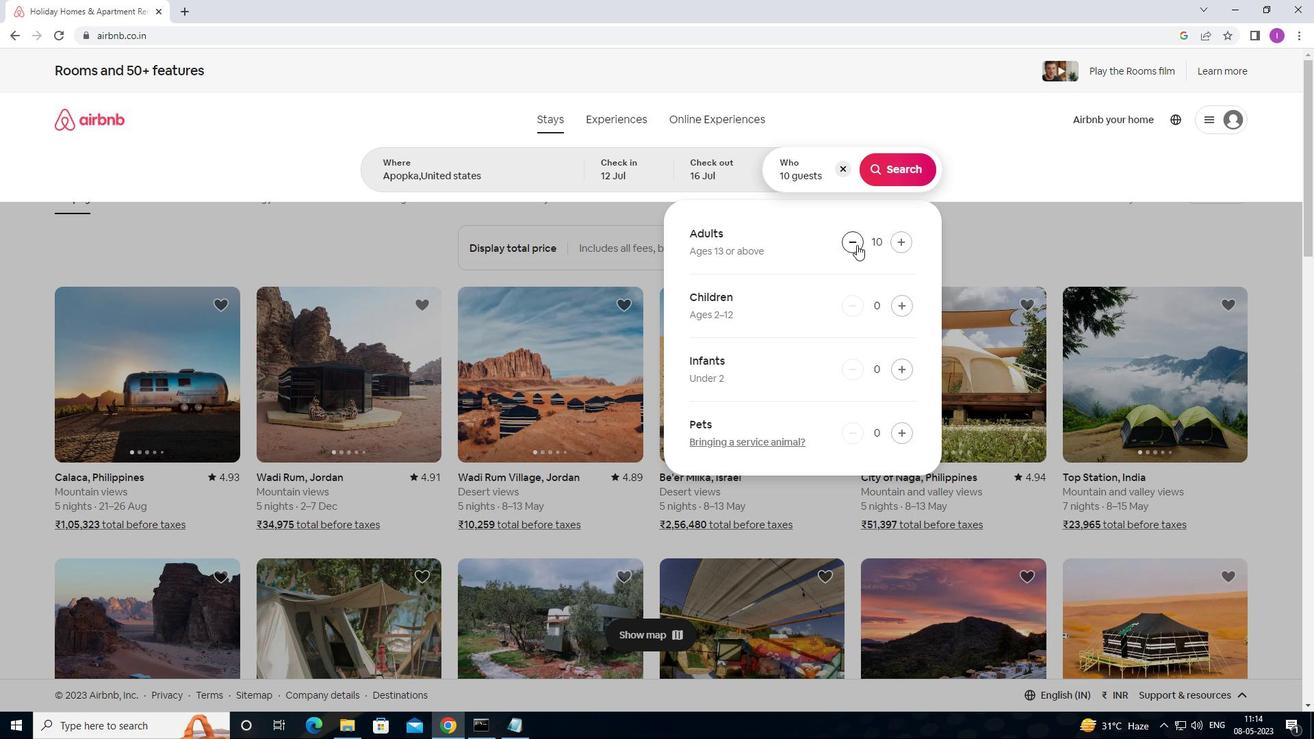 
Action: Mouse pressed left at (855, 245)
Screenshot: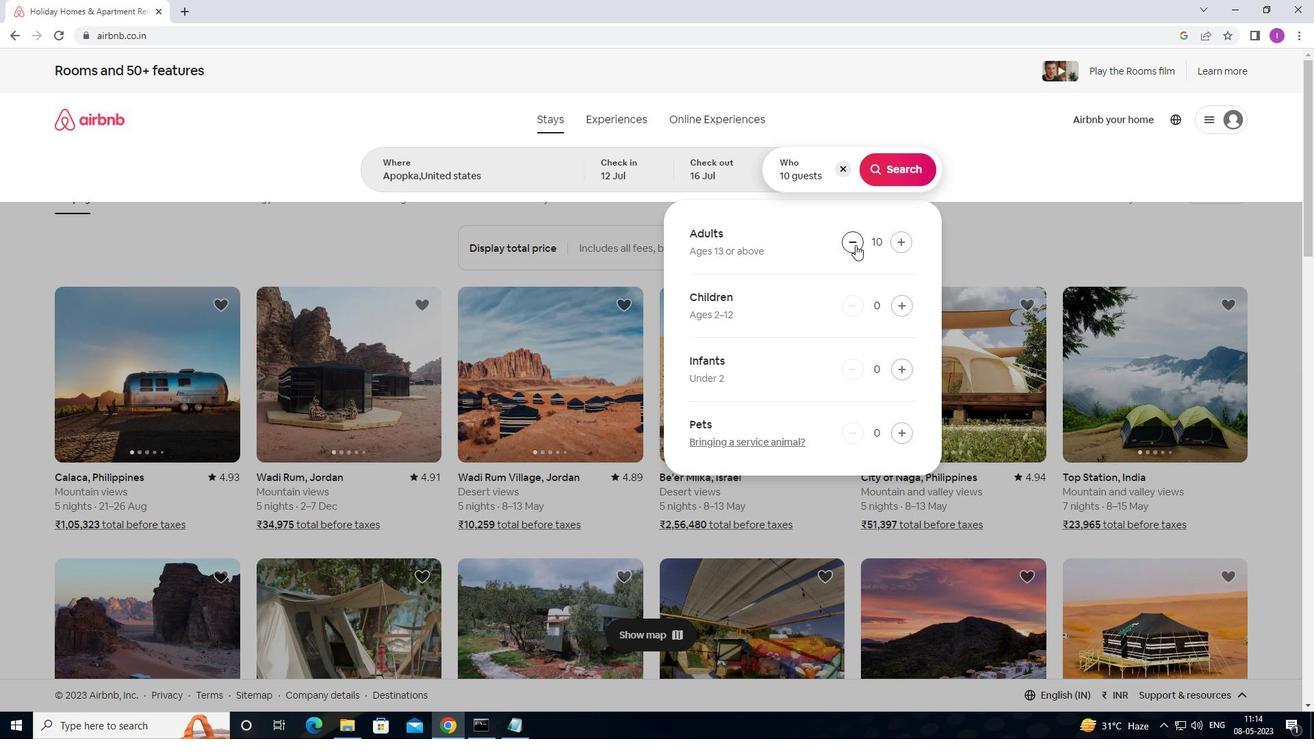 
Action: Mouse moved to (910, 173)
Screenshot: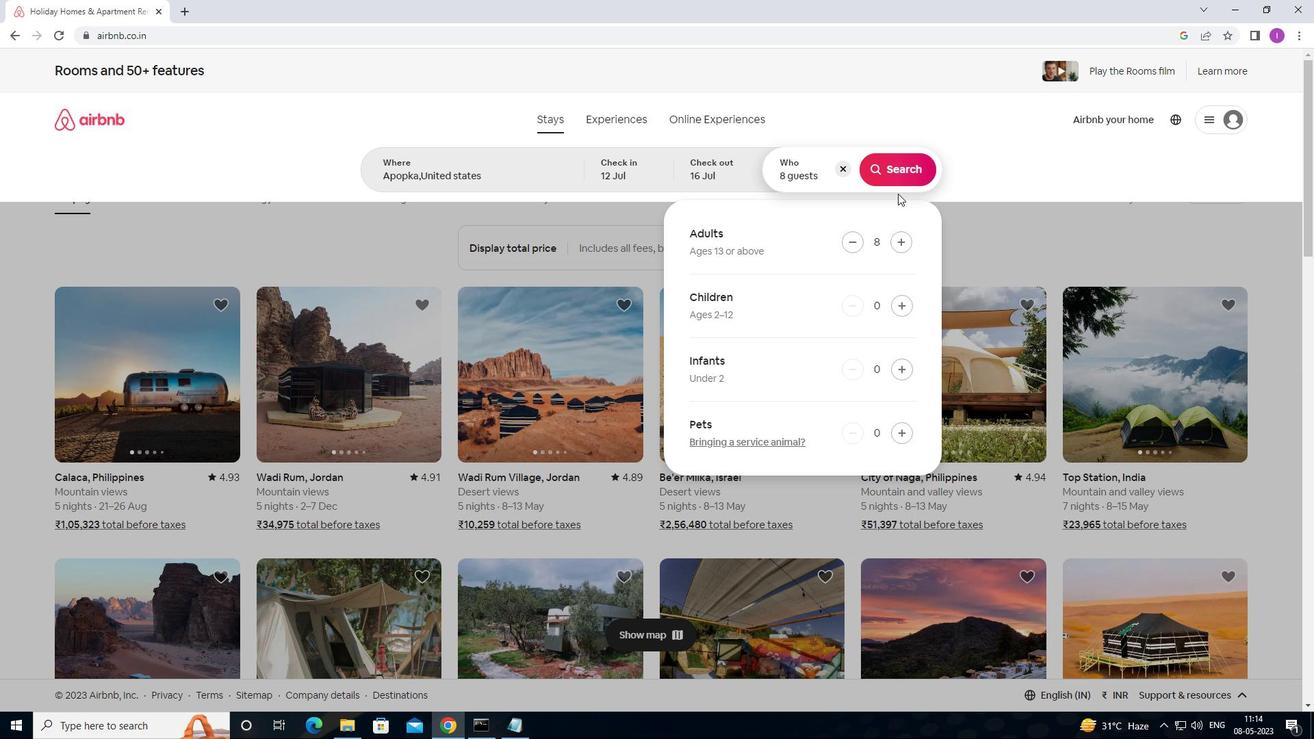 
Action: Mouse pressed left at (910, 173)
Screenshot: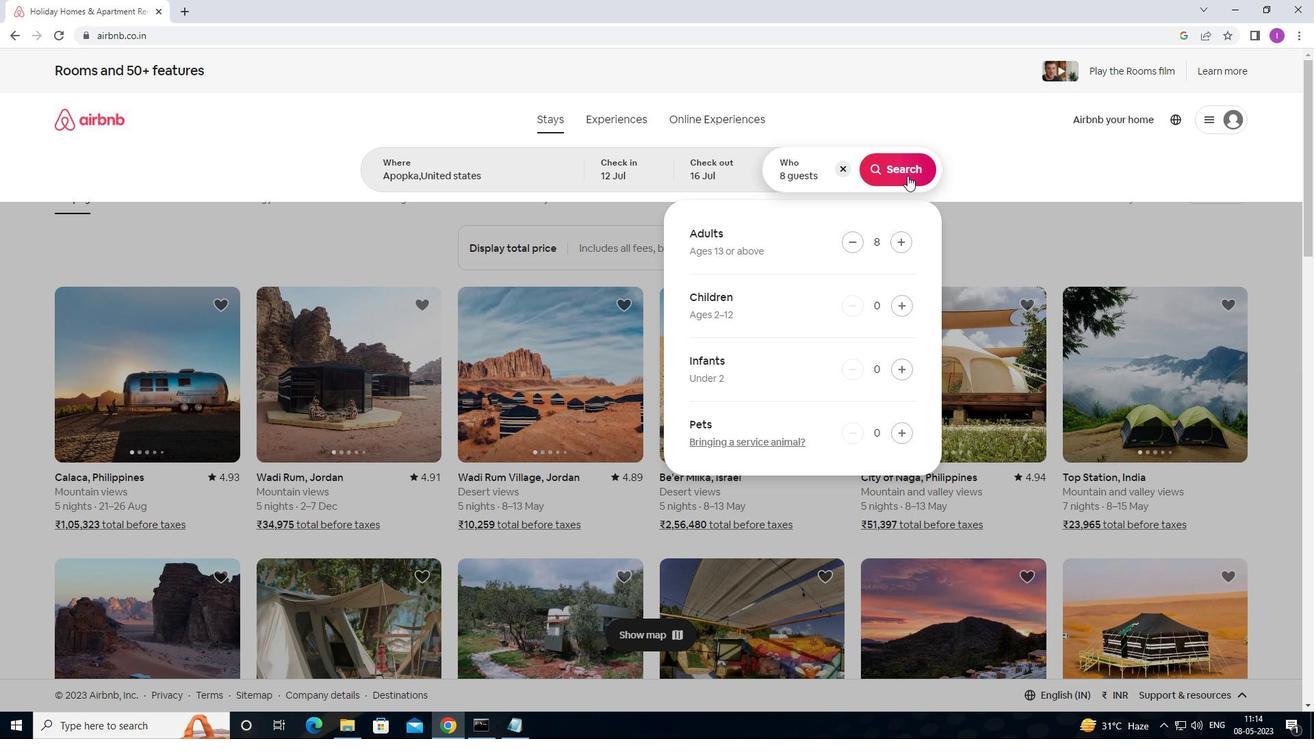 
Action: Mouse moved to (1253, 124)
Screenshot: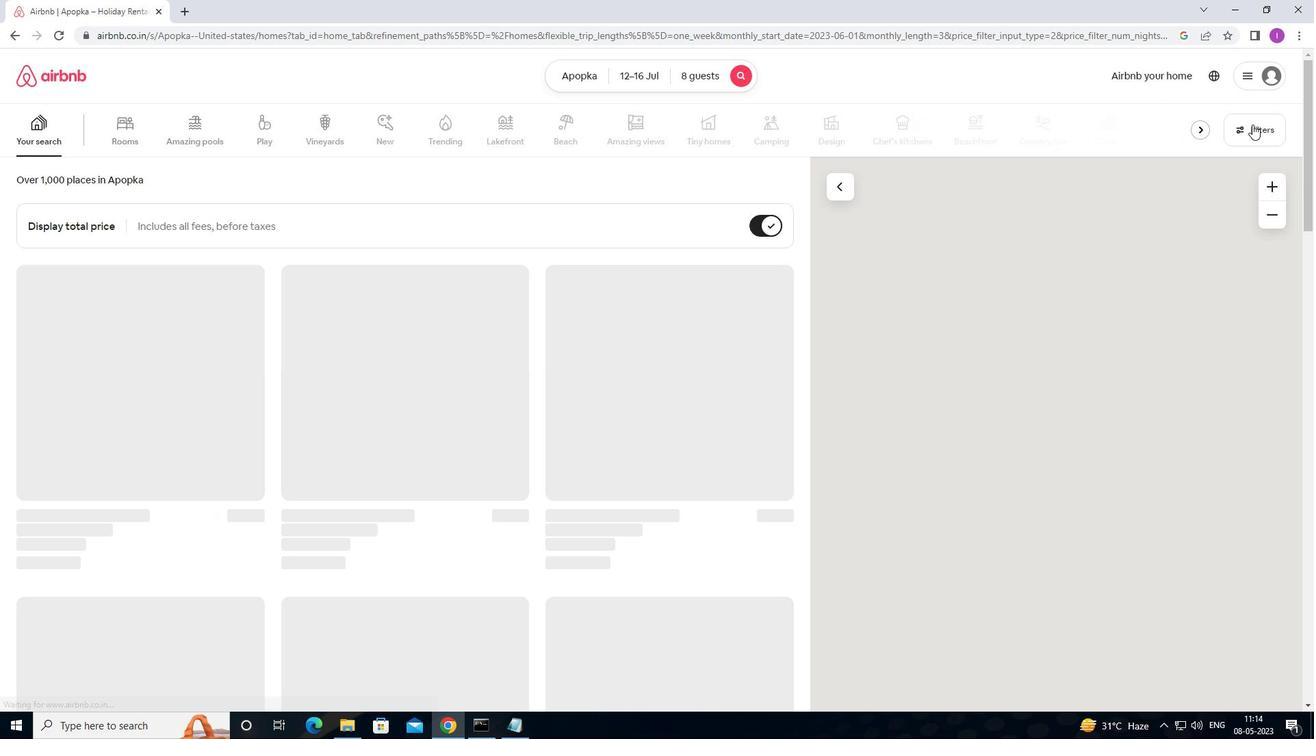 
Action: Mouse pressed left at (1253, 124)
Screenshot: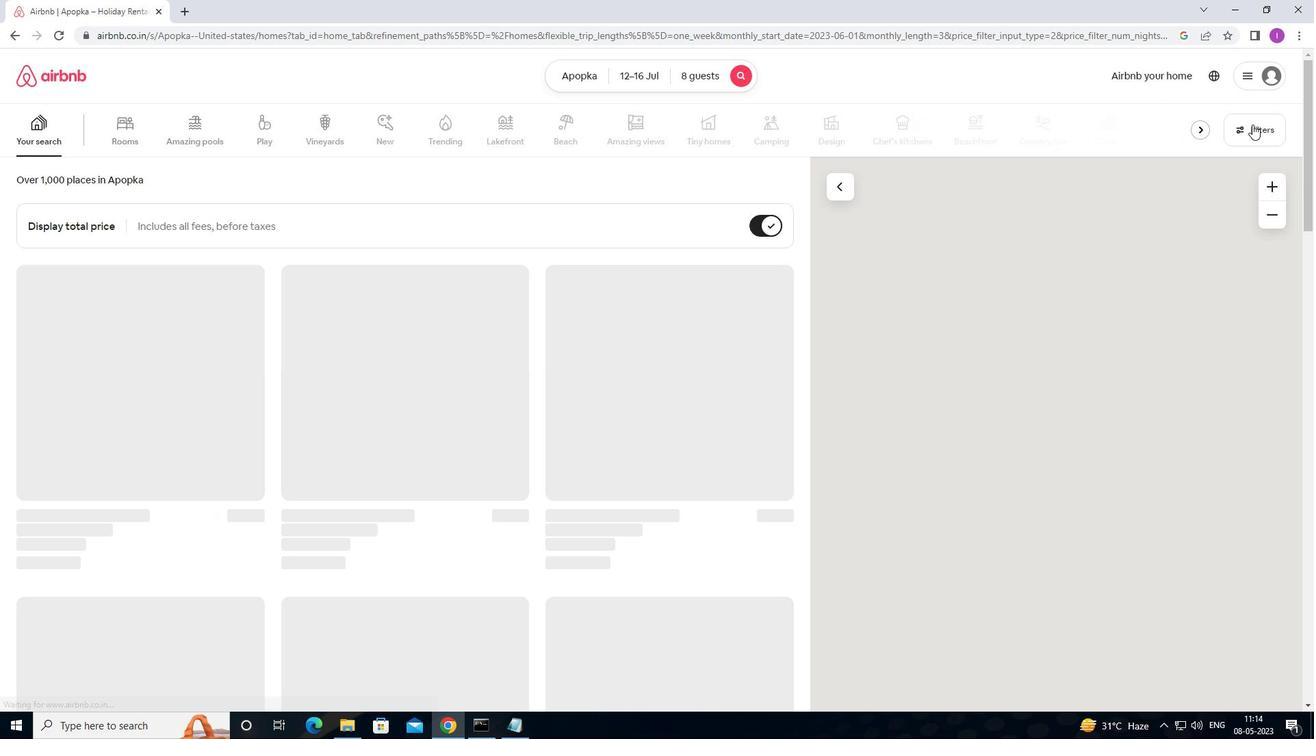 
Action: Mouse moved to (496, 464)
Screenshot: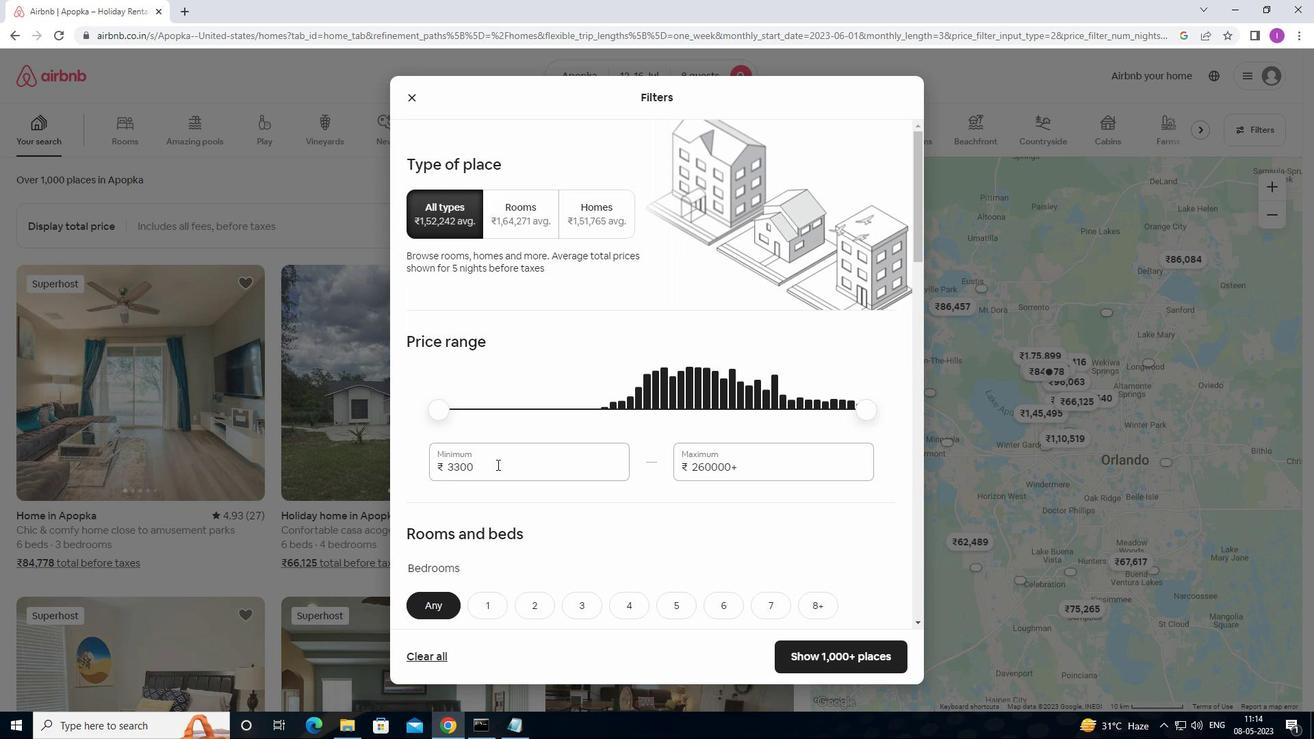 
Action: Mouse pressed left at (496, 464)
Screenshot: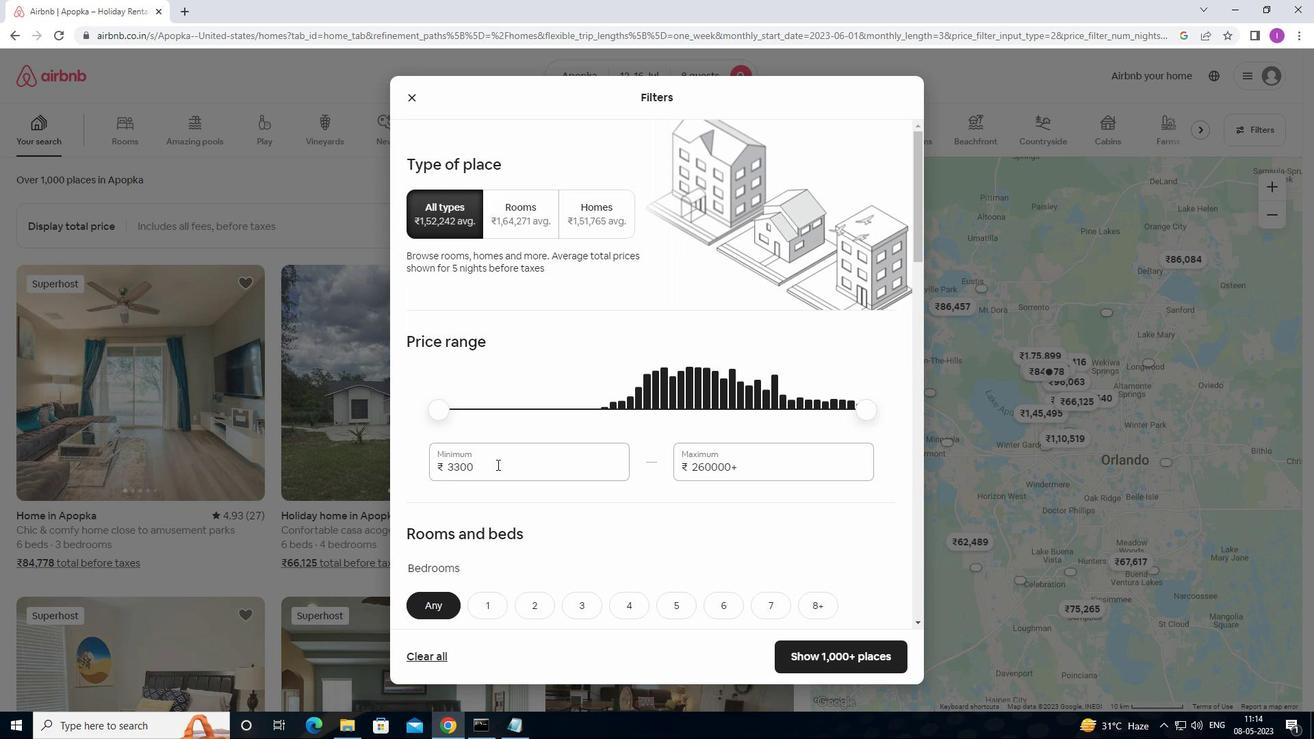 
Action: Mouse moved to (427, 468)
Screenshot: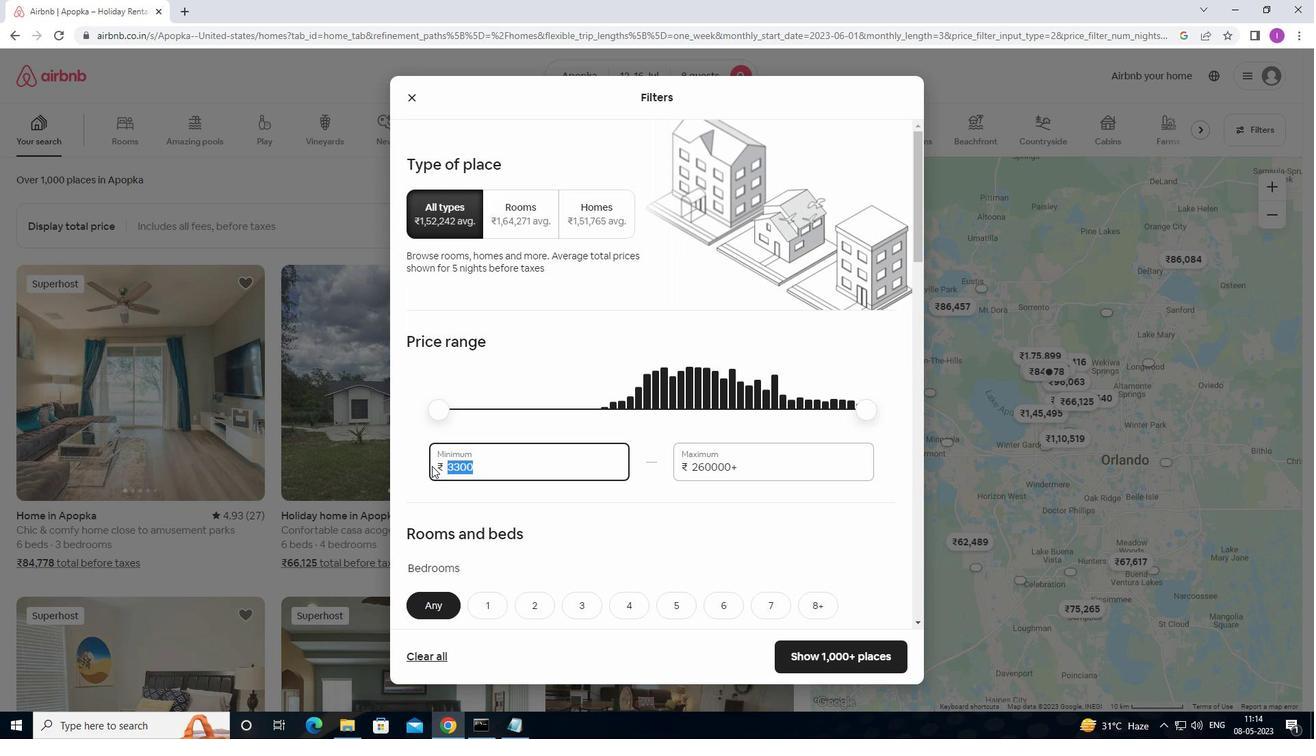 
Action: Key pressed 10000
Screenshot: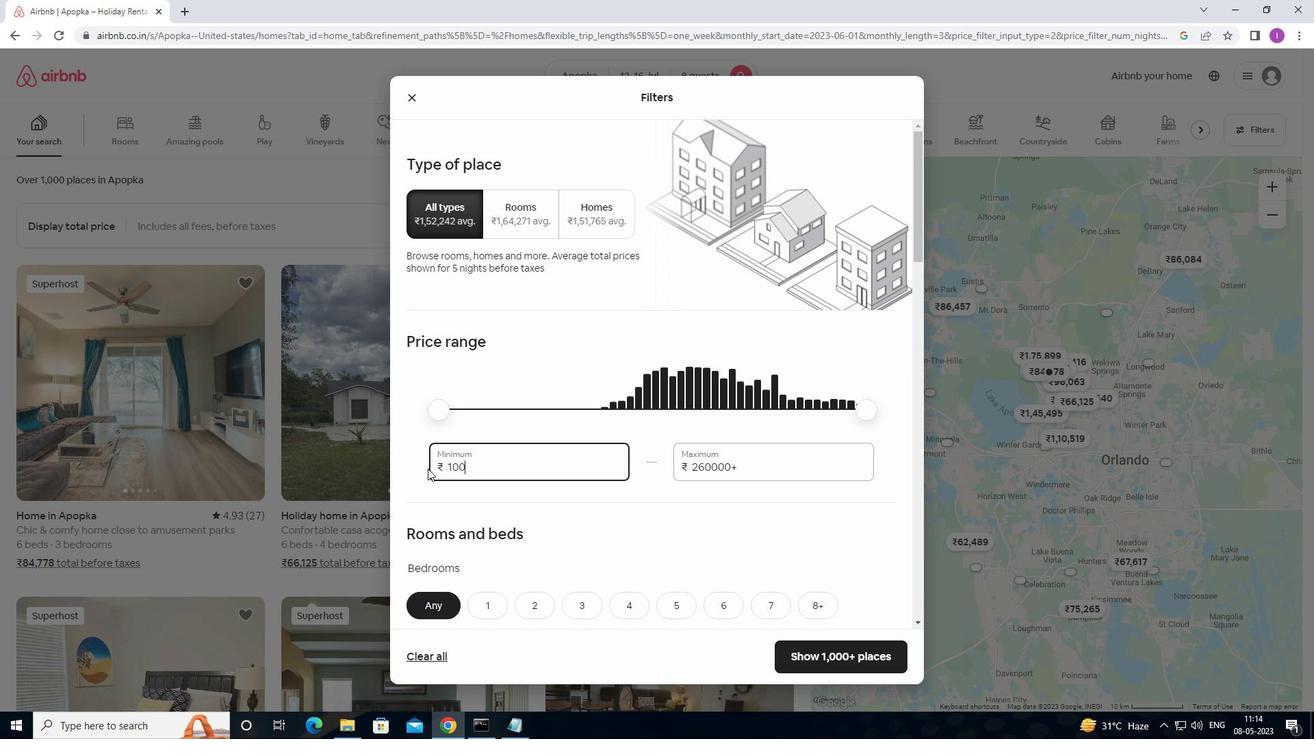 
Action: Mouse moved to (767, 469)
Screenshot: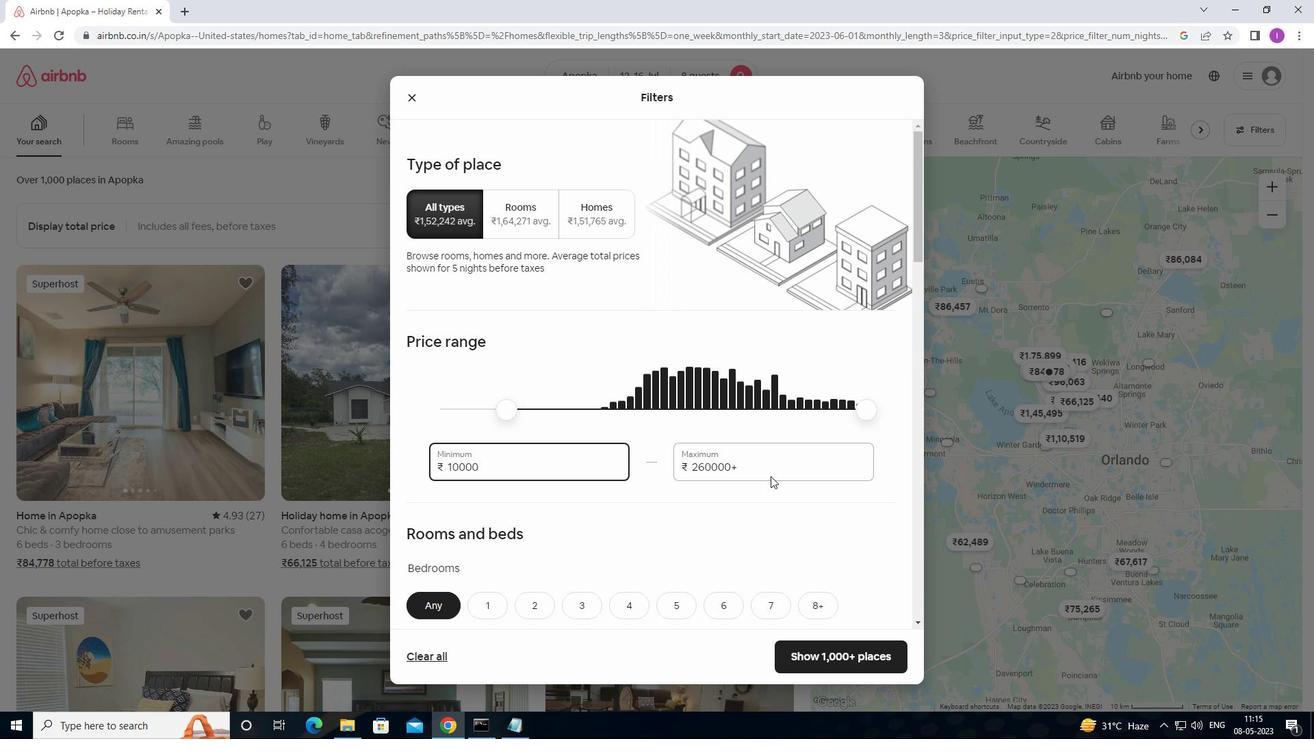 
Action: Mouse pressed left at (767, 469)
Screenshot: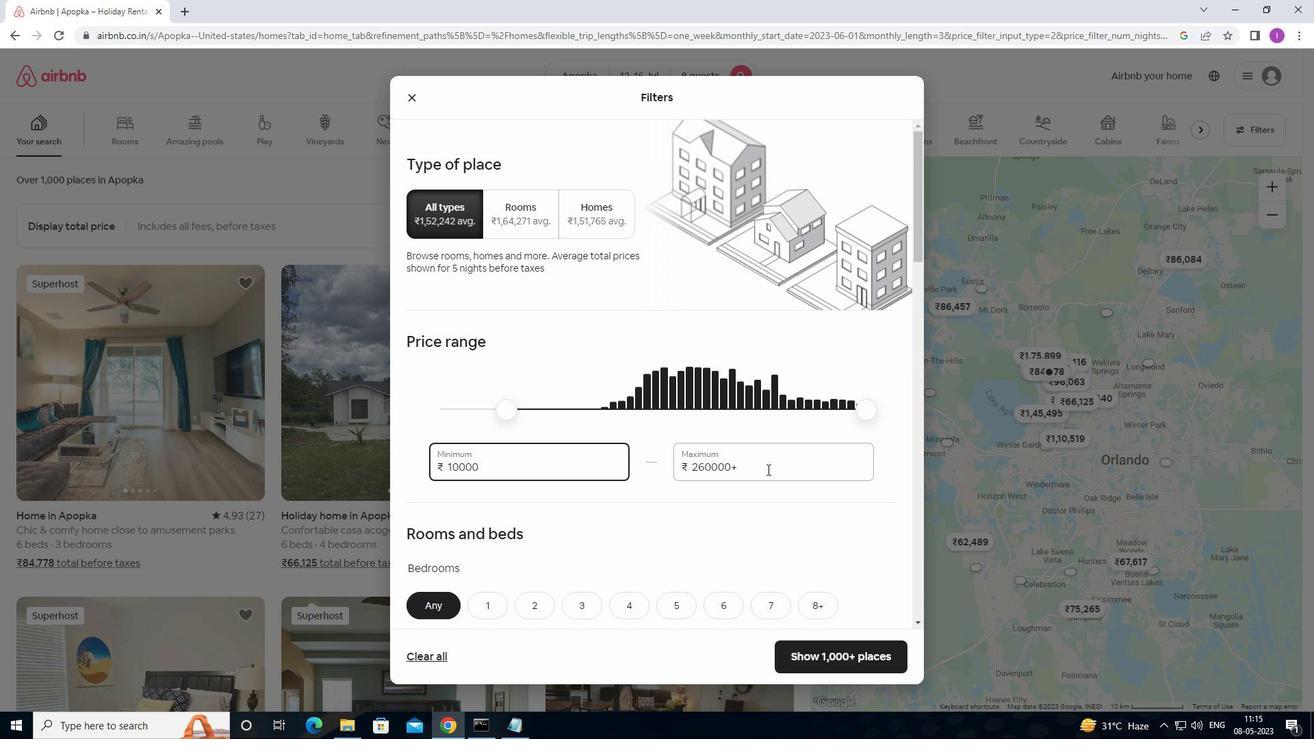 
Action: Mouse moved to (666, 476)
Screenshot: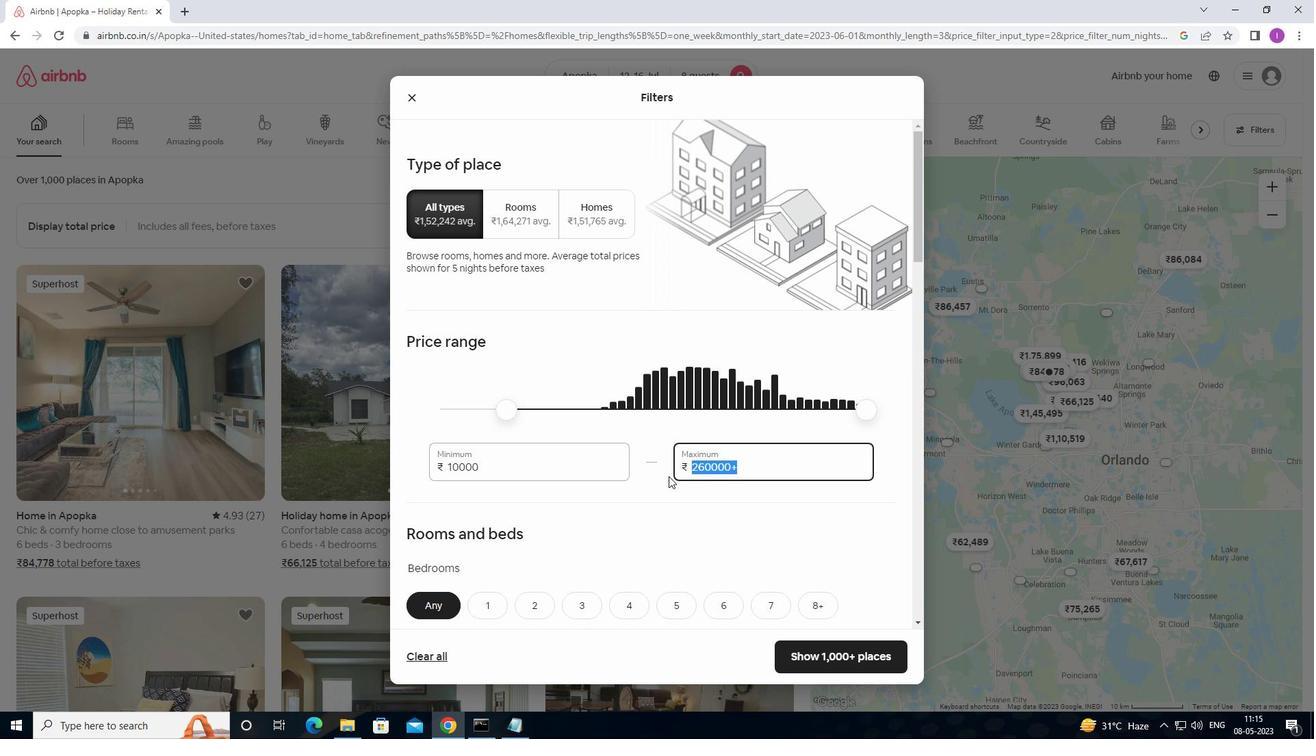 
Action: Key pressed 16
Screenshot: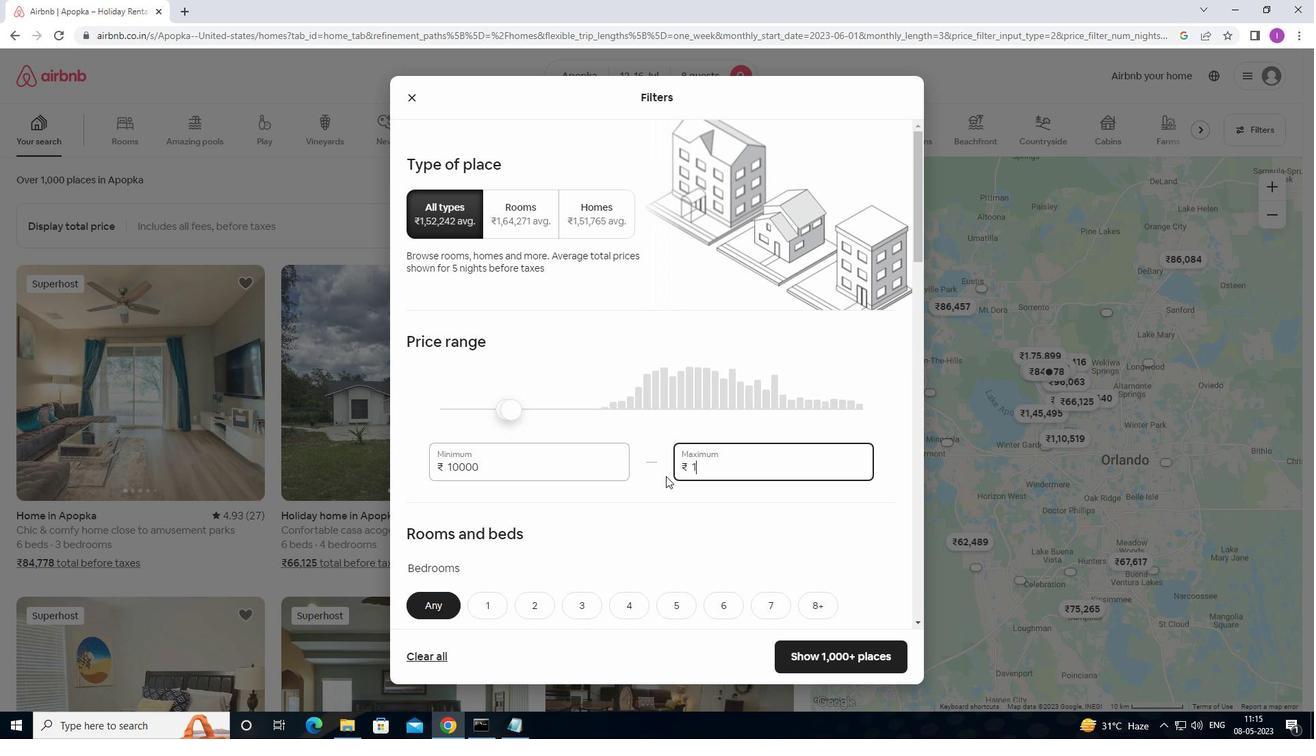
Action: Mouse moved to (665, 476)
Screenshot: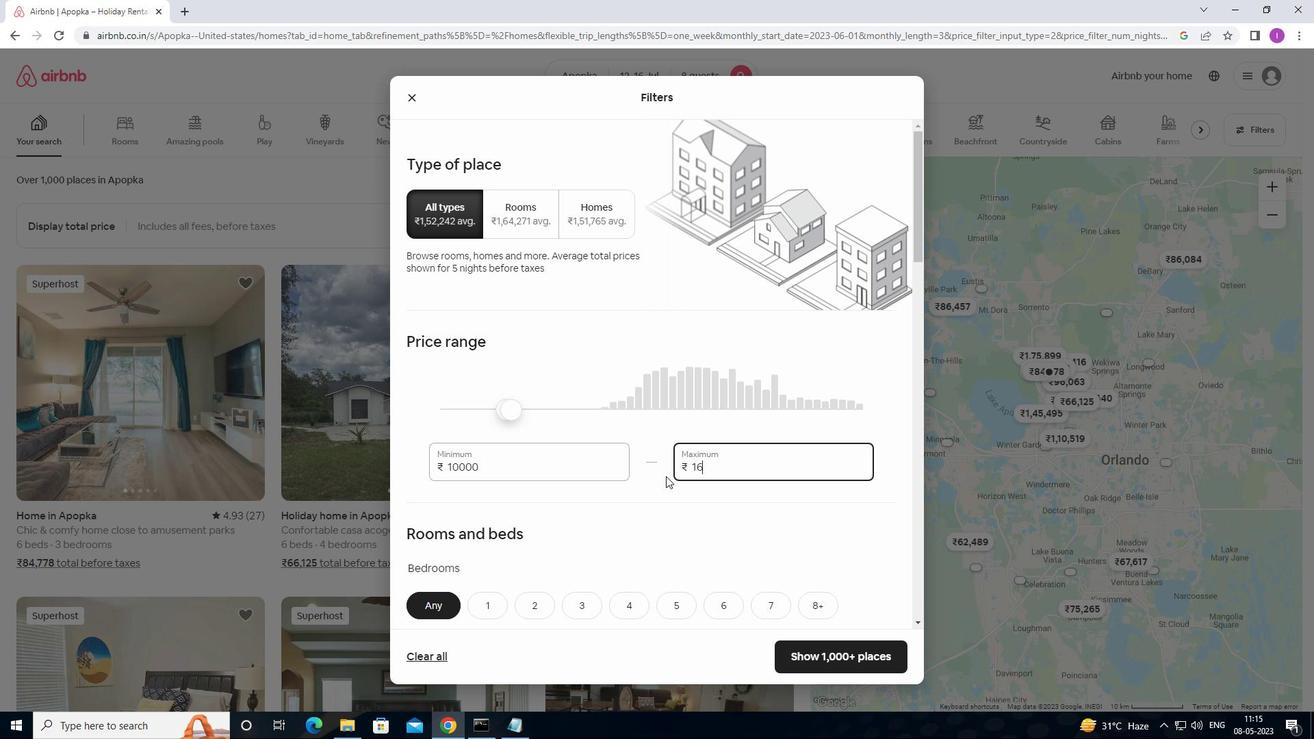 
Action: Key pressed 000
Screenshot: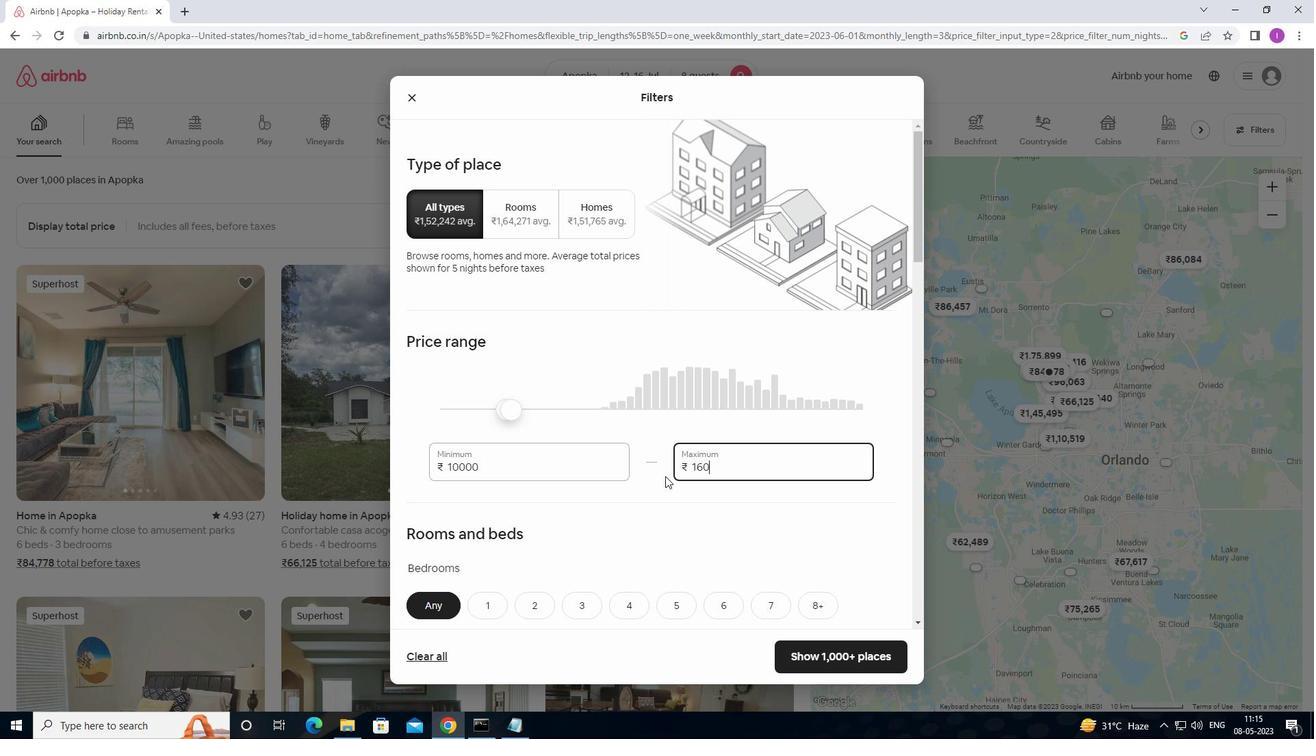 
Action: Mouse moved to (510, 562)
Screenshot: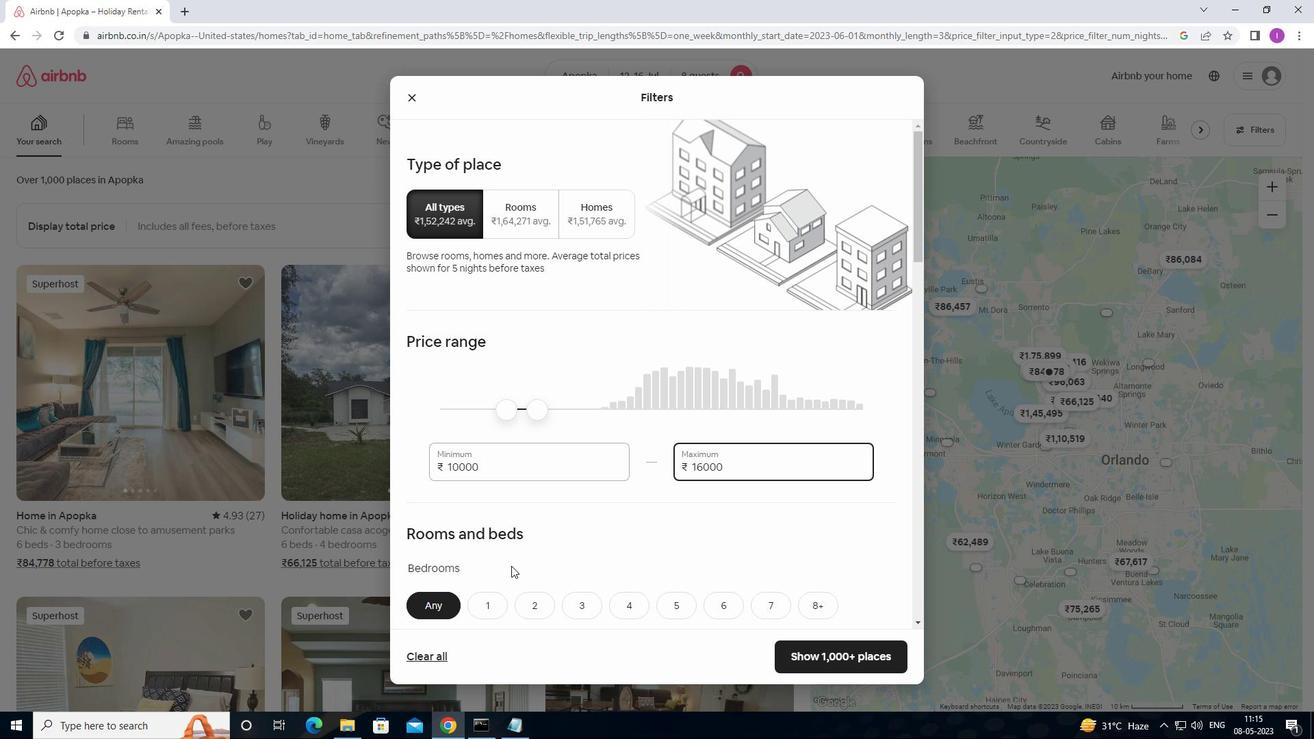 
Action: Mouse scrolled (510, 562) with delta (0, 0)
Screenshot: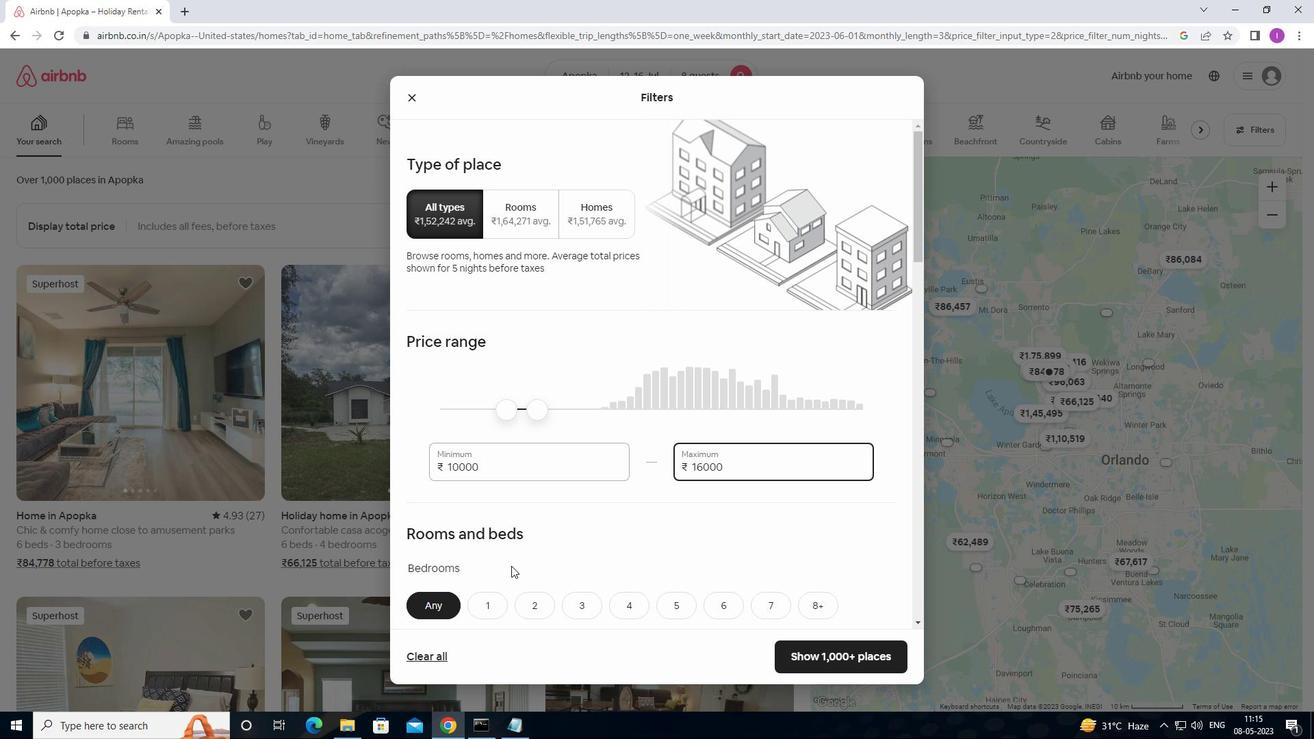 
Action: Mouse moved to (524, 481)
Screenshot: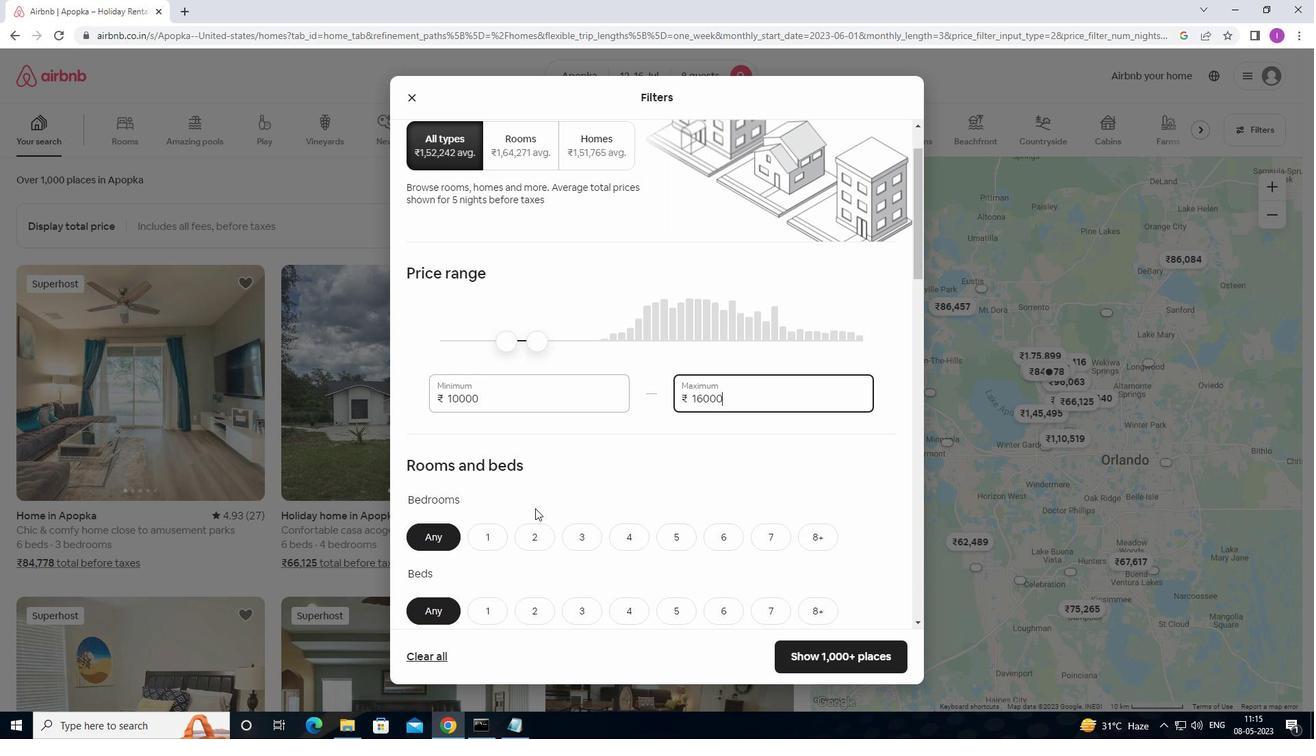 
Action: Mouse scrolled (524, 481) with delta (0, 0)
Screenshot: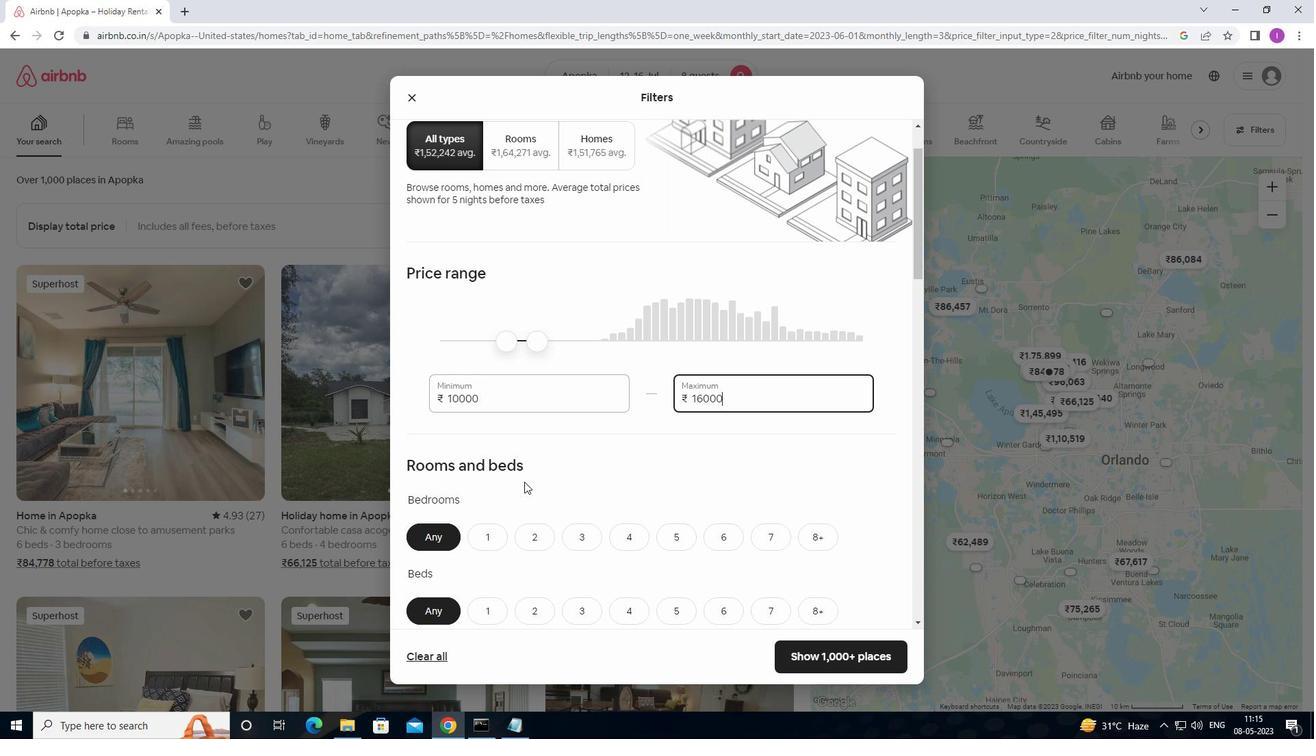 
Action: Mouse scrolled (524, 481) with delta (0, 0)
Screenshot: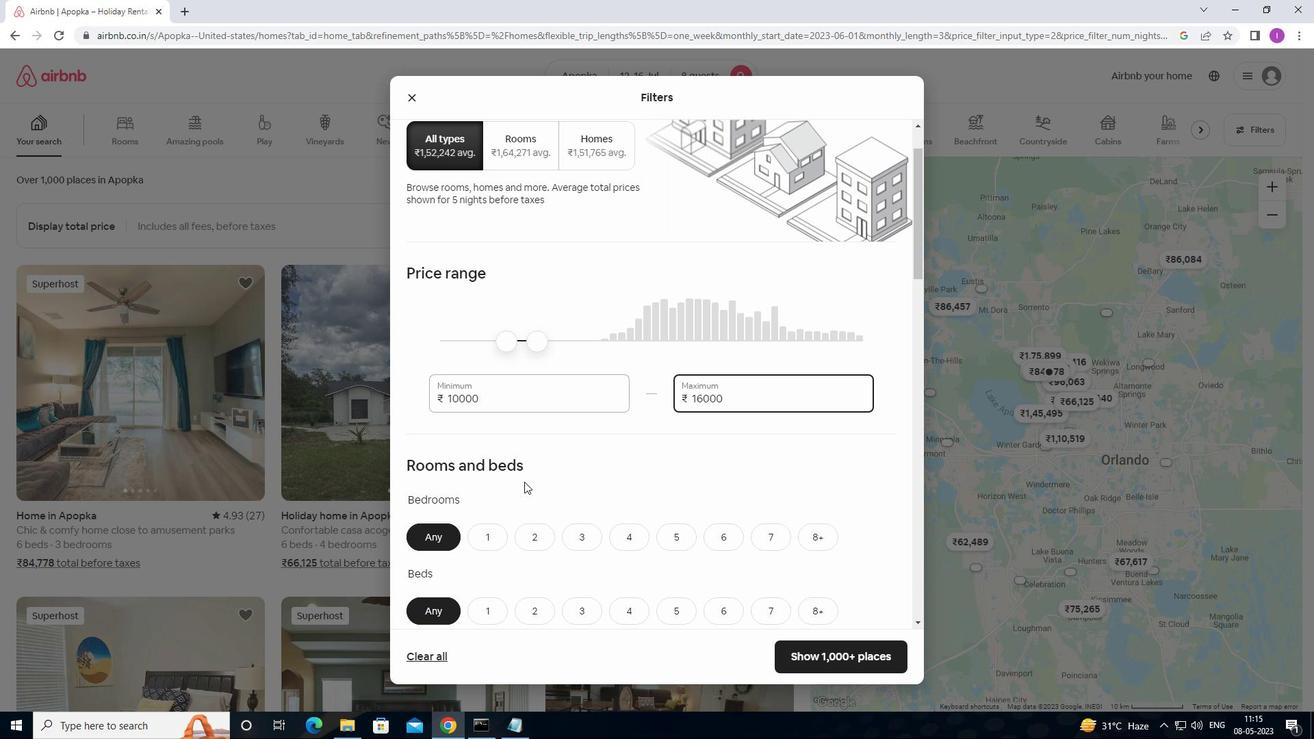 
Action: Mouse moved to (828, 399)
Screenshot: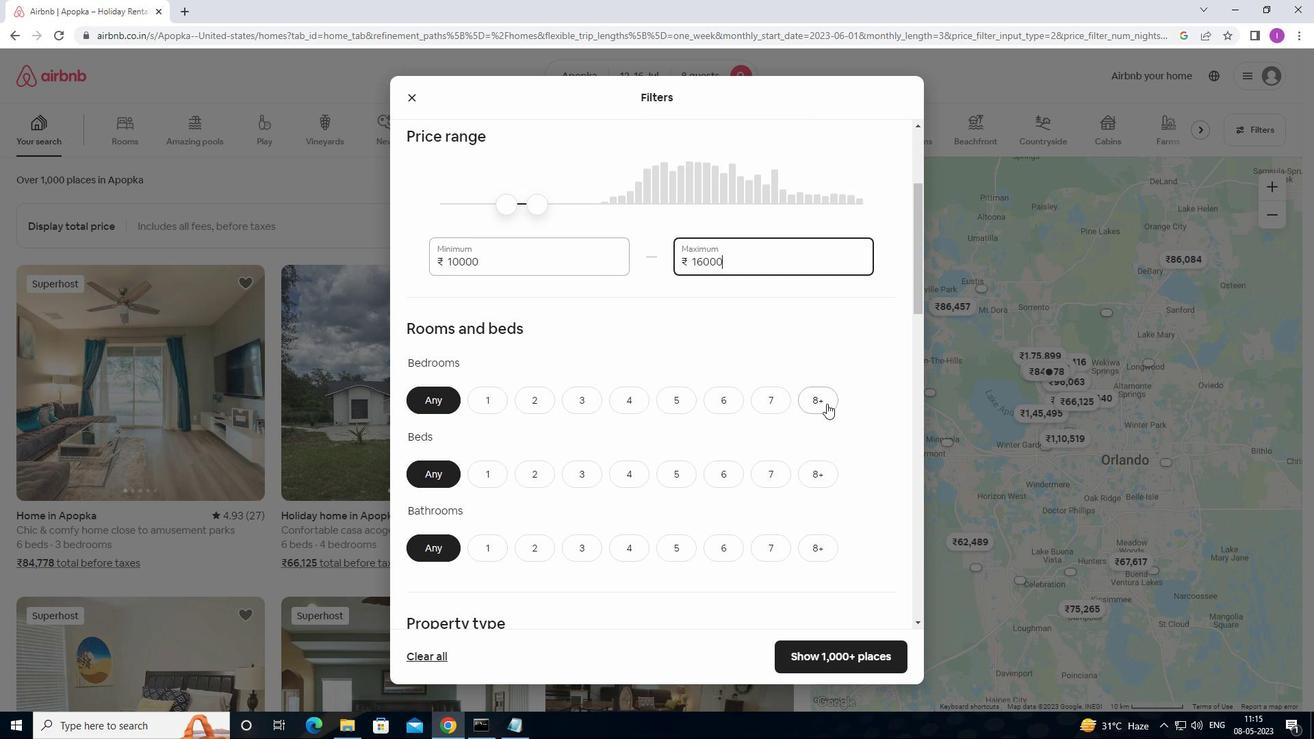 
Action: Mouse pressed left at (828, 399)
Screenshot: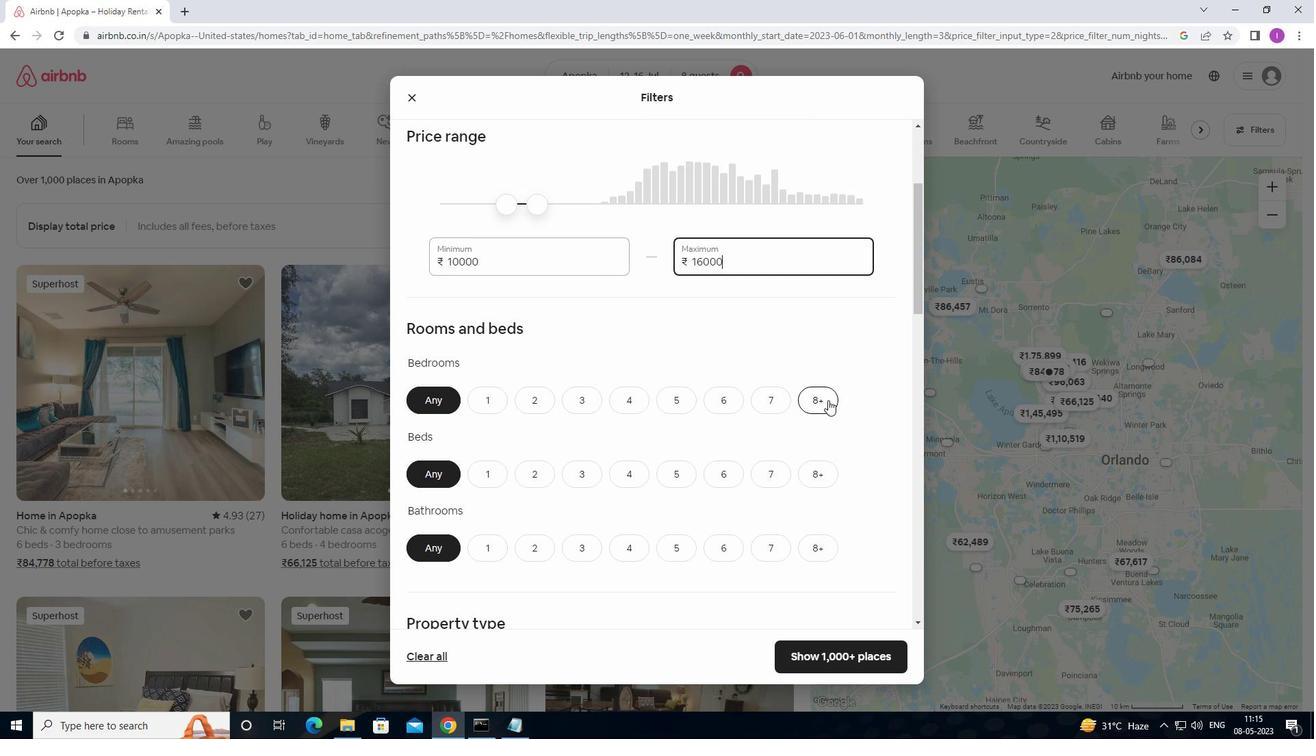 
Action: Mouse moved to (822, 475)
Screenshot: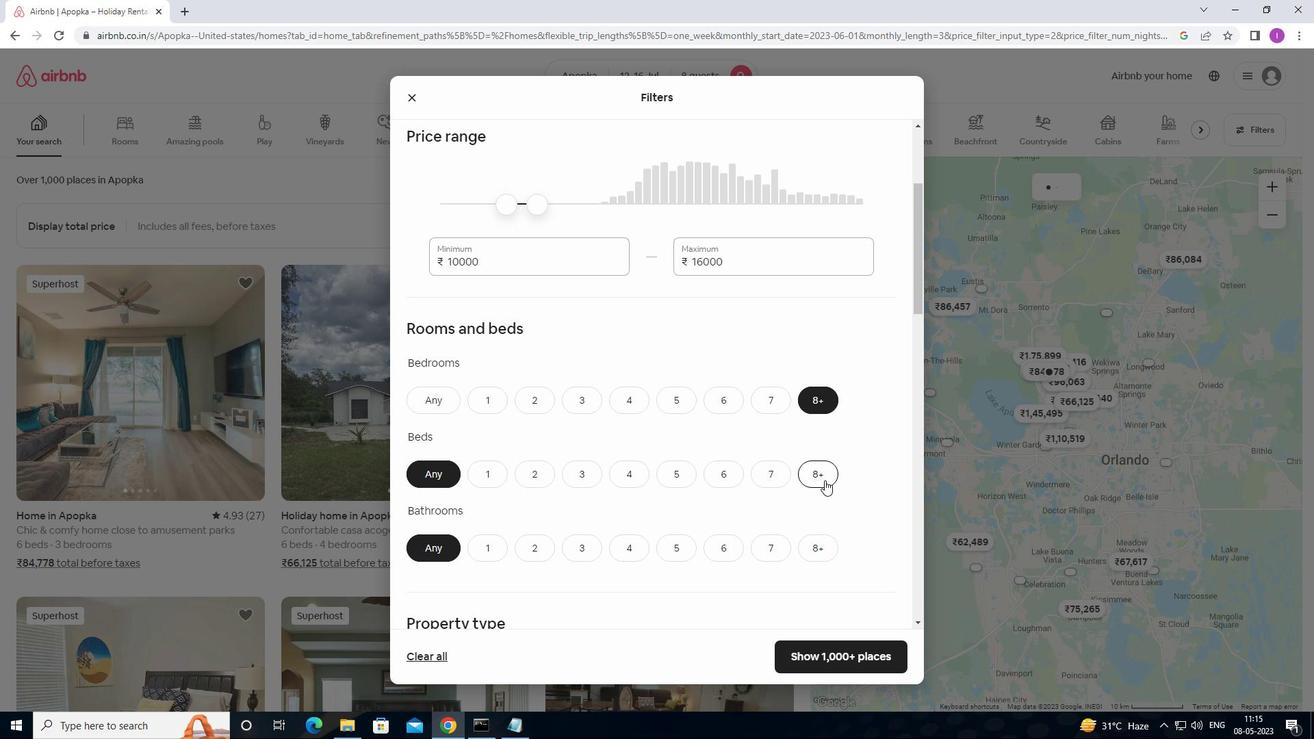 
Action: Mouse pressed left at (822, 475)
Screenshot: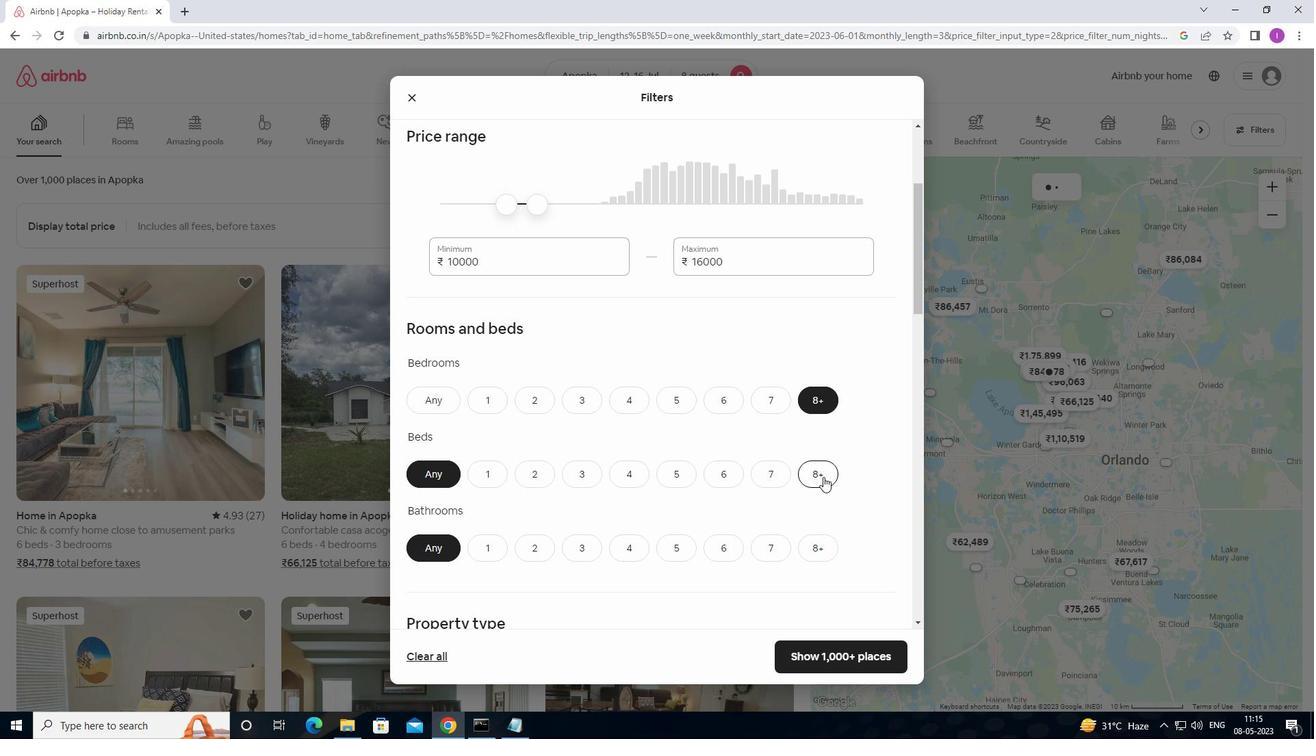 
Action: Mouse moved to (820, 546)
Screenshot: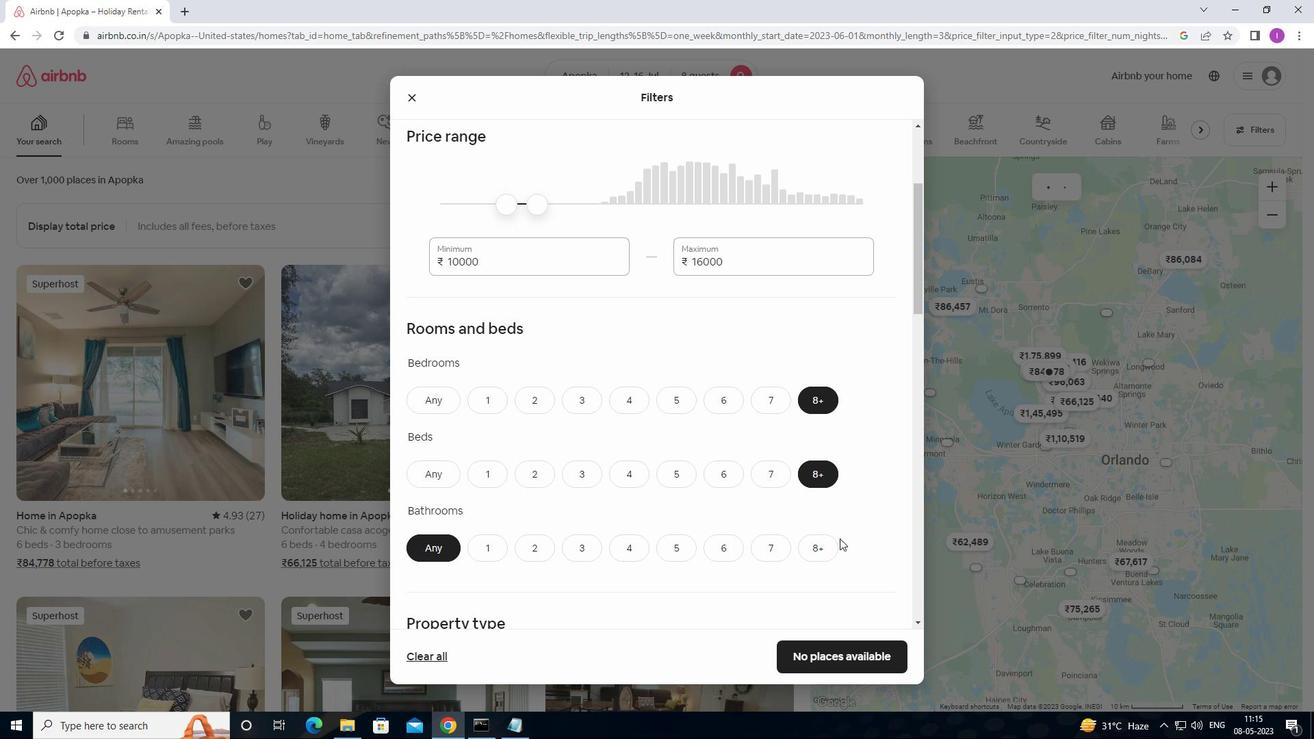 
Action: Mouse pressed left at (820, 546)
Screenshot: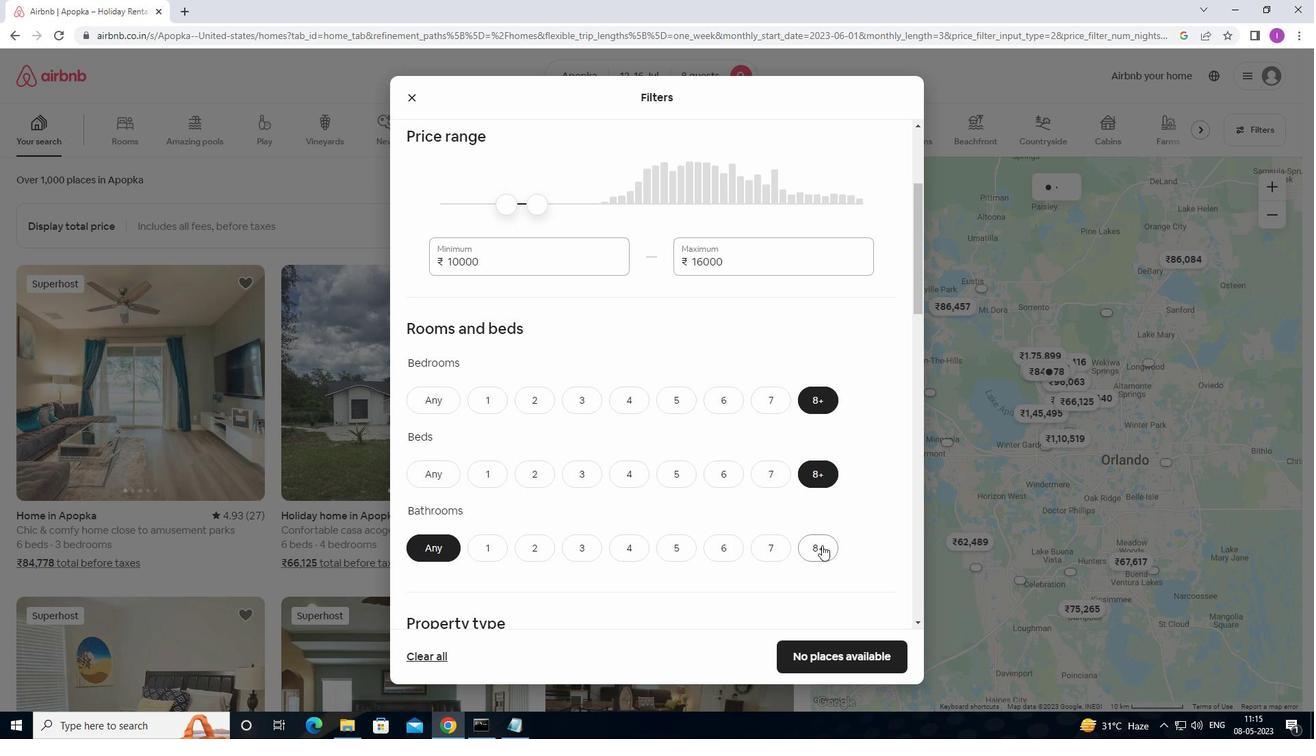 
Action: Mouse moved to (713, 544)
Screenshot: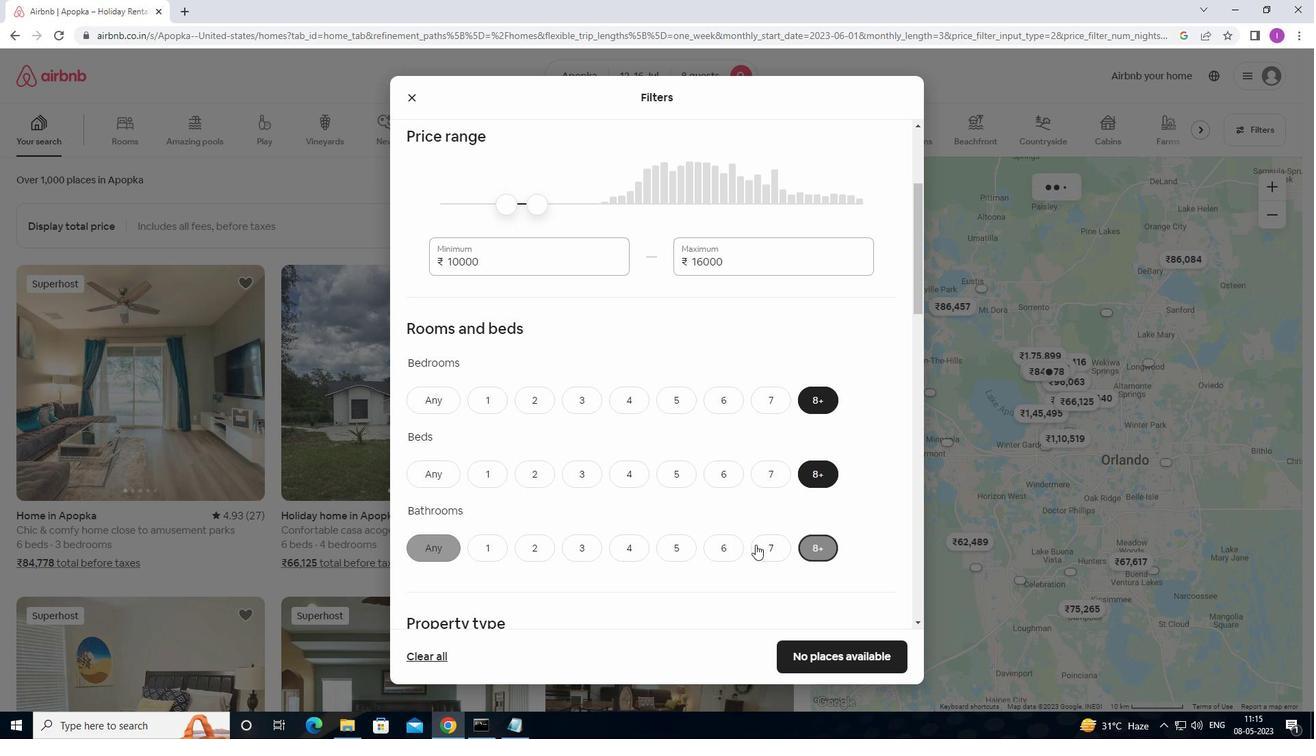 
Action: Mouse scrolled (713, 544) with delta (0, 0)
Screenshot: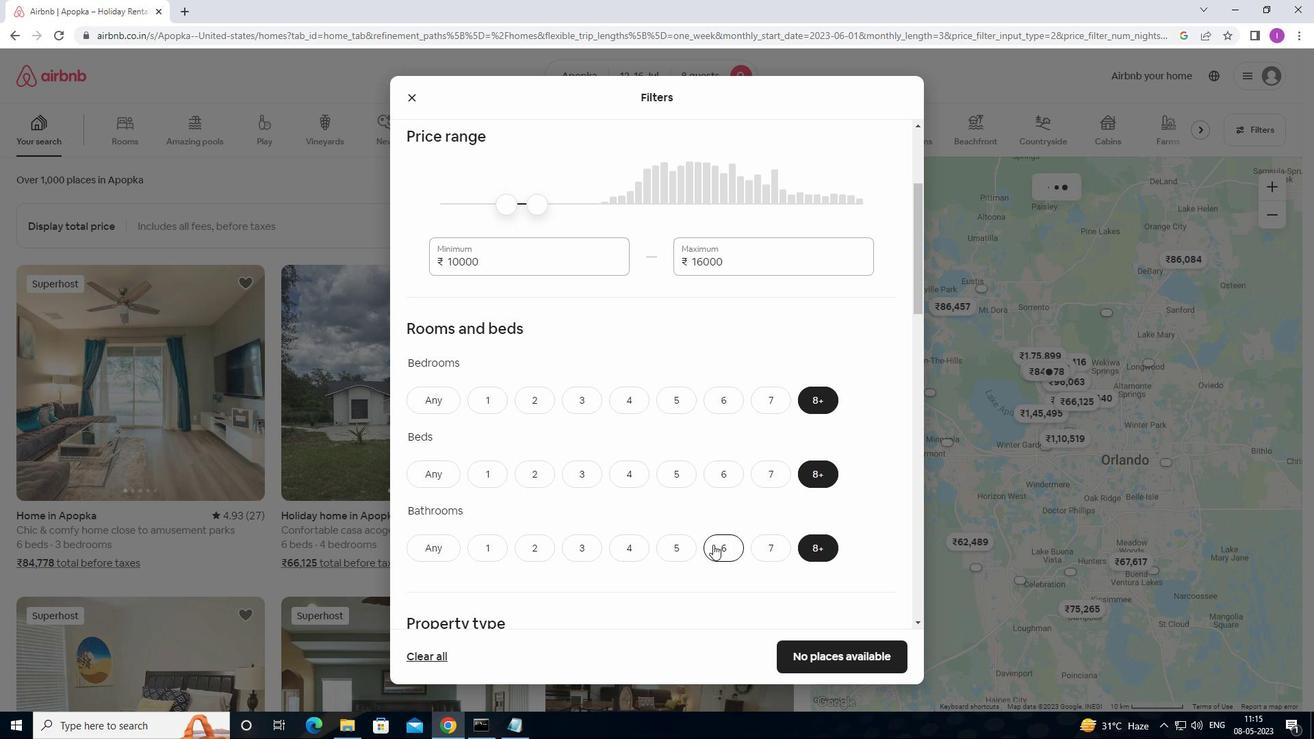 
Action: Mouse scrolled (713, 544) with delta (0, 0)
Screenshot: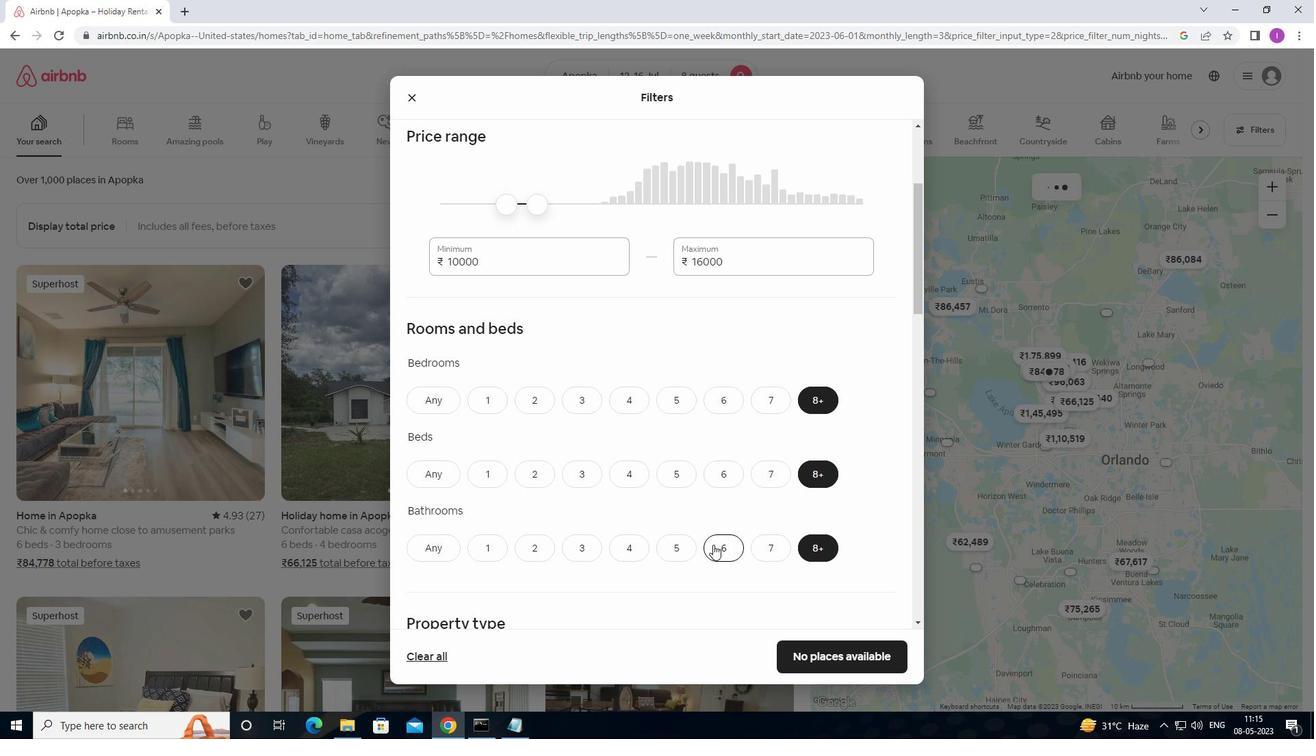 
Action: Mouse moved to (716, 539)
Screenshot: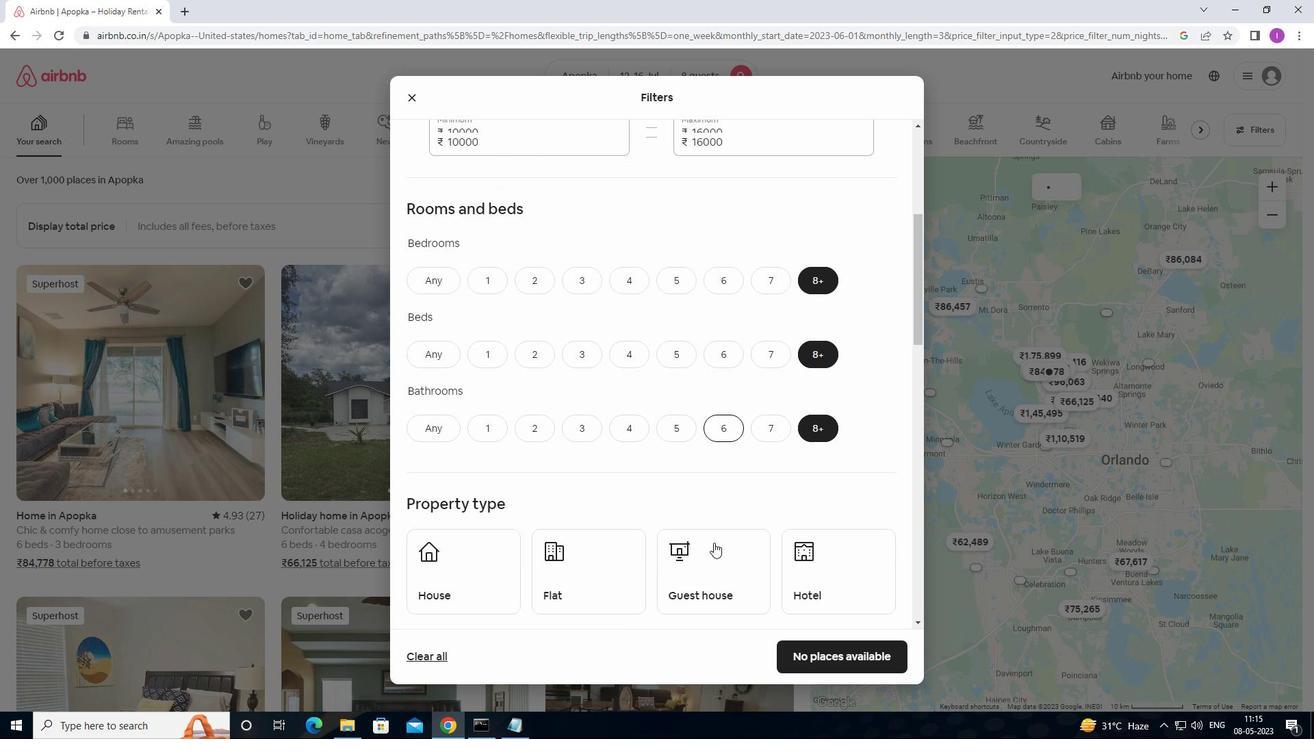 
Action: Mouse scrolled (716, 538) with delta (0, 0)
Screenshot: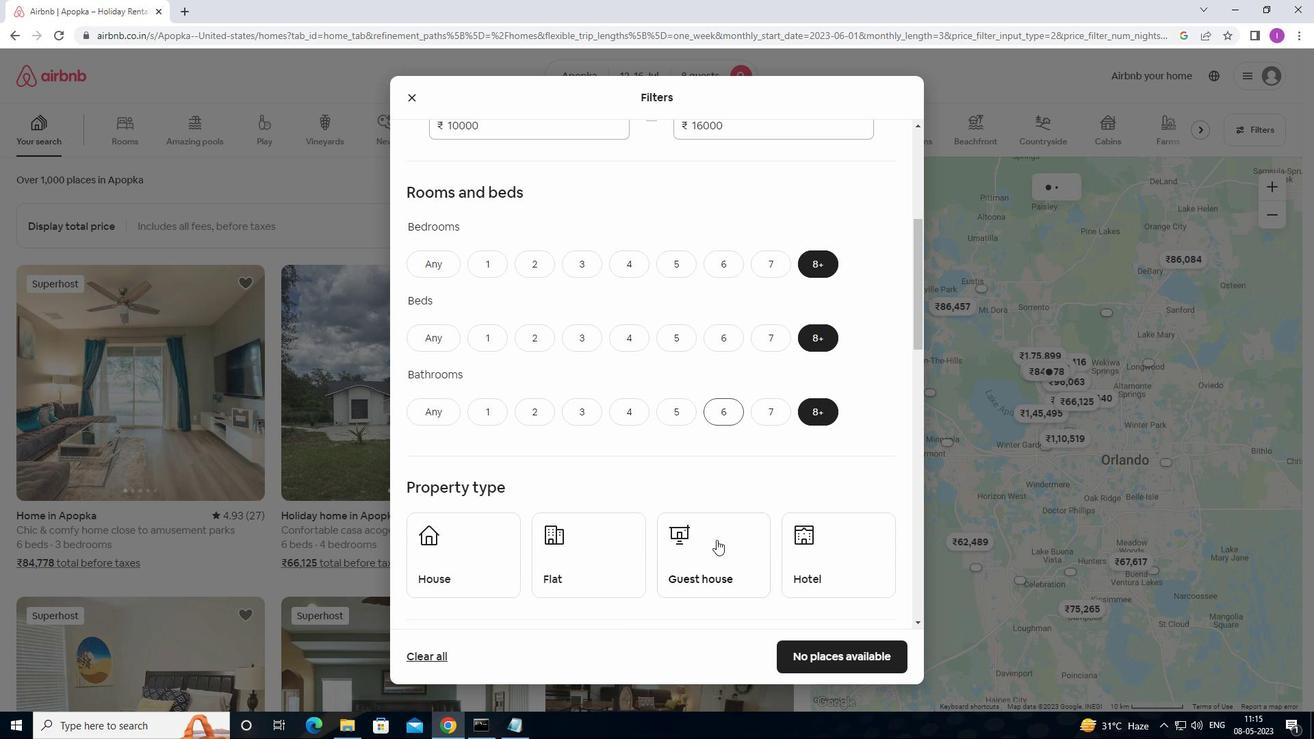 
Action: Mouse moved to (427, 482)
Screenshot: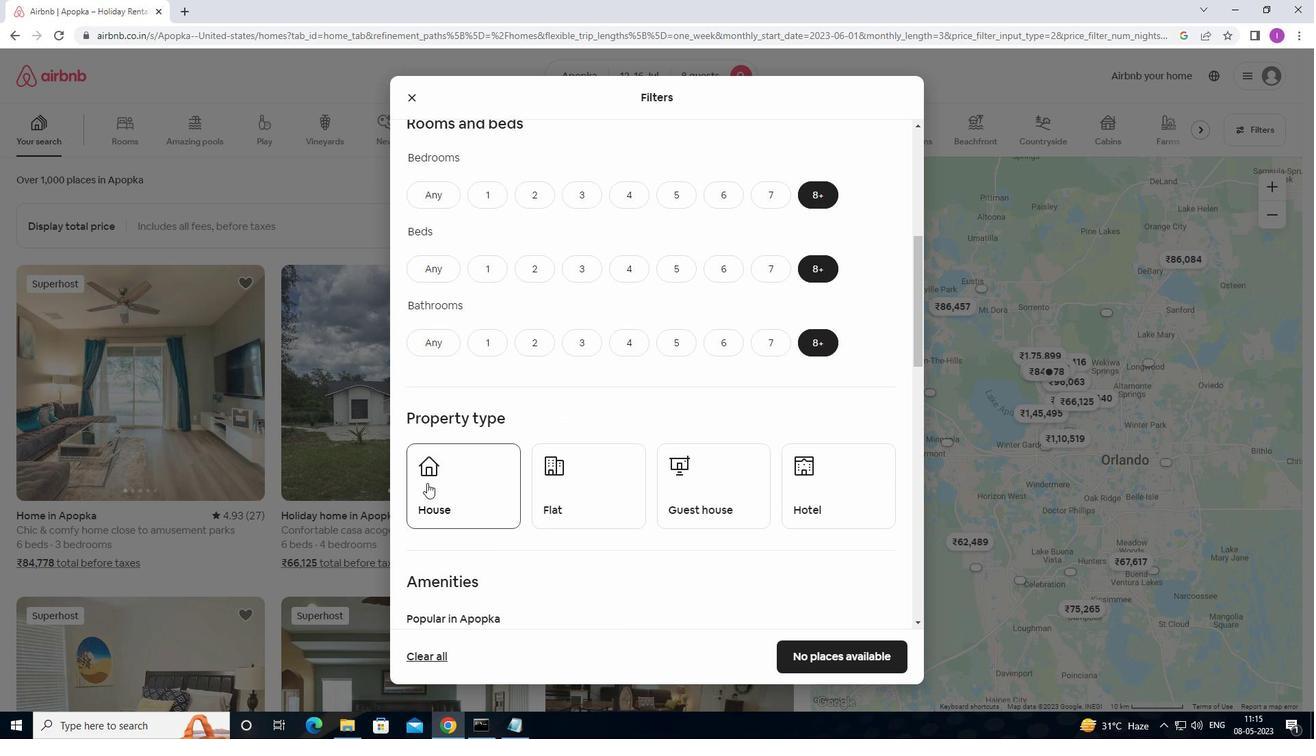 
Action: Mouse pressed left at (427, 482)
Screenshot: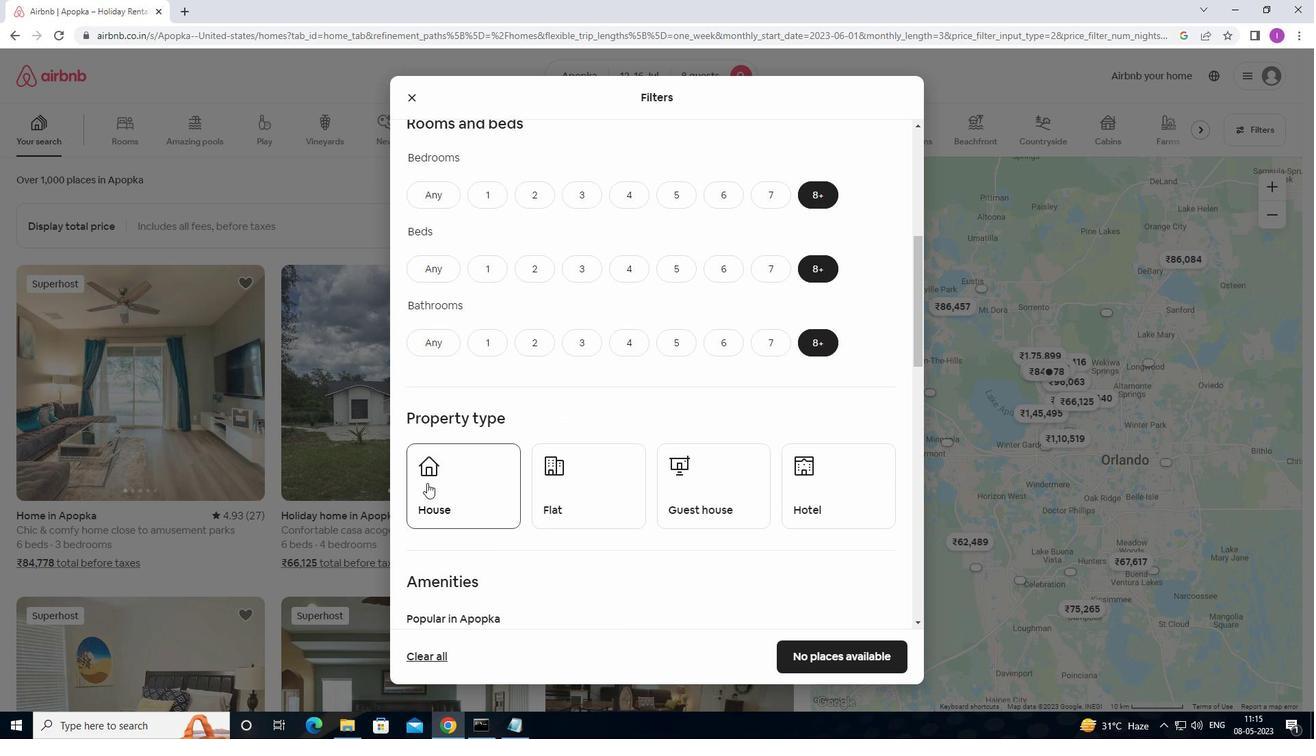
Action: Mouse moved to (560, 485)
Screenshot: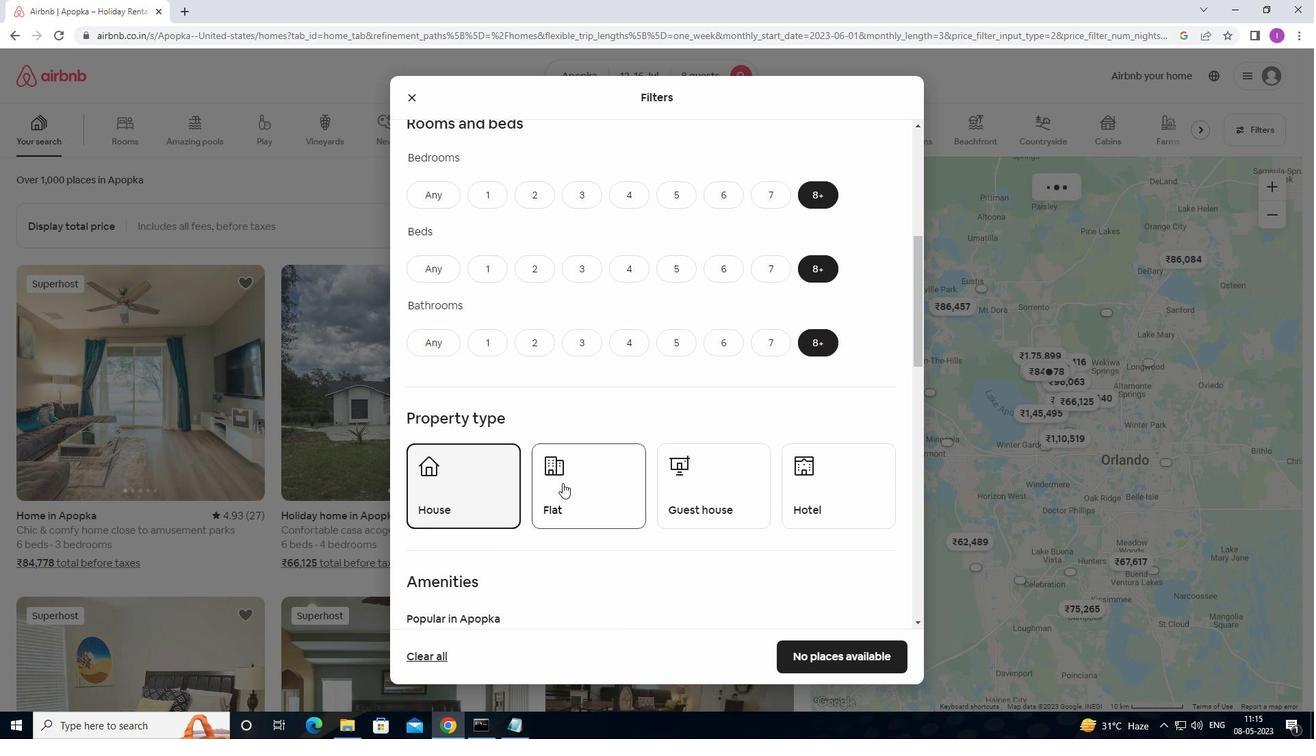 
Action: Mouse pressed left at (560, 485)
Screenshot: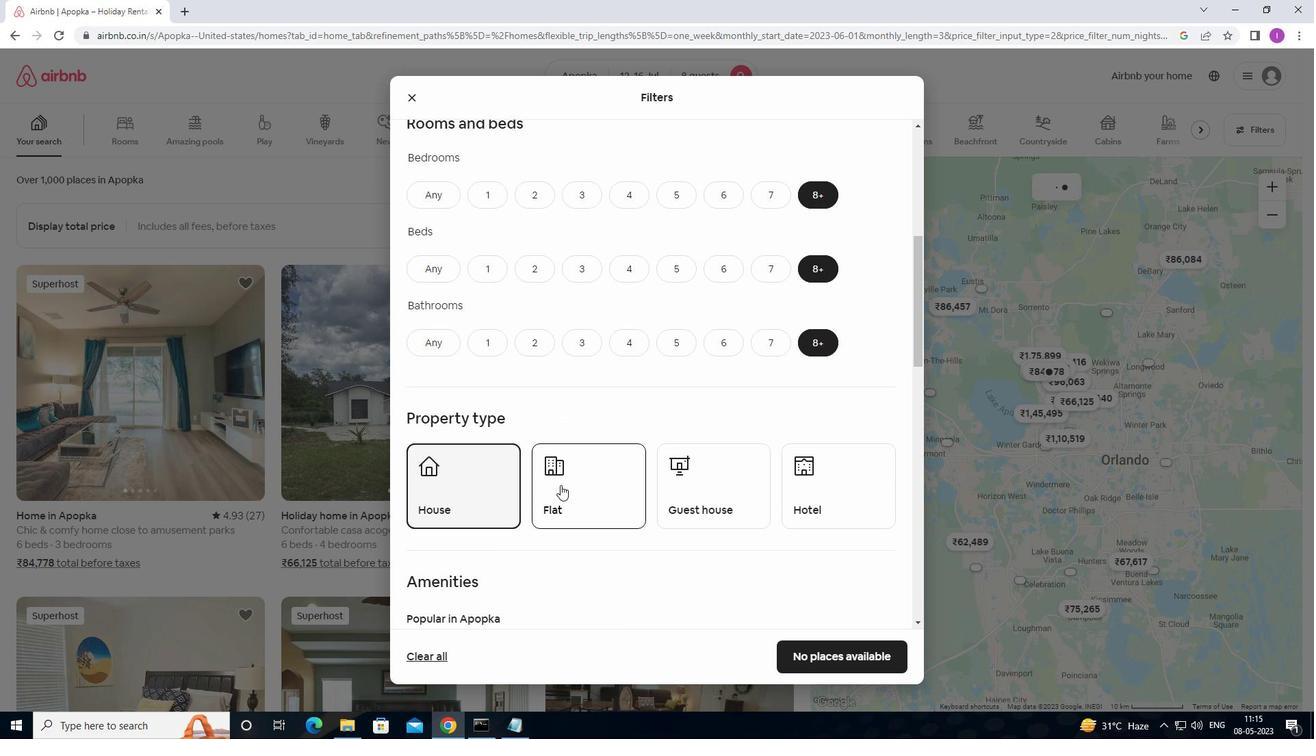 
Action: Mouse moved to (765, 498)
Screenshot: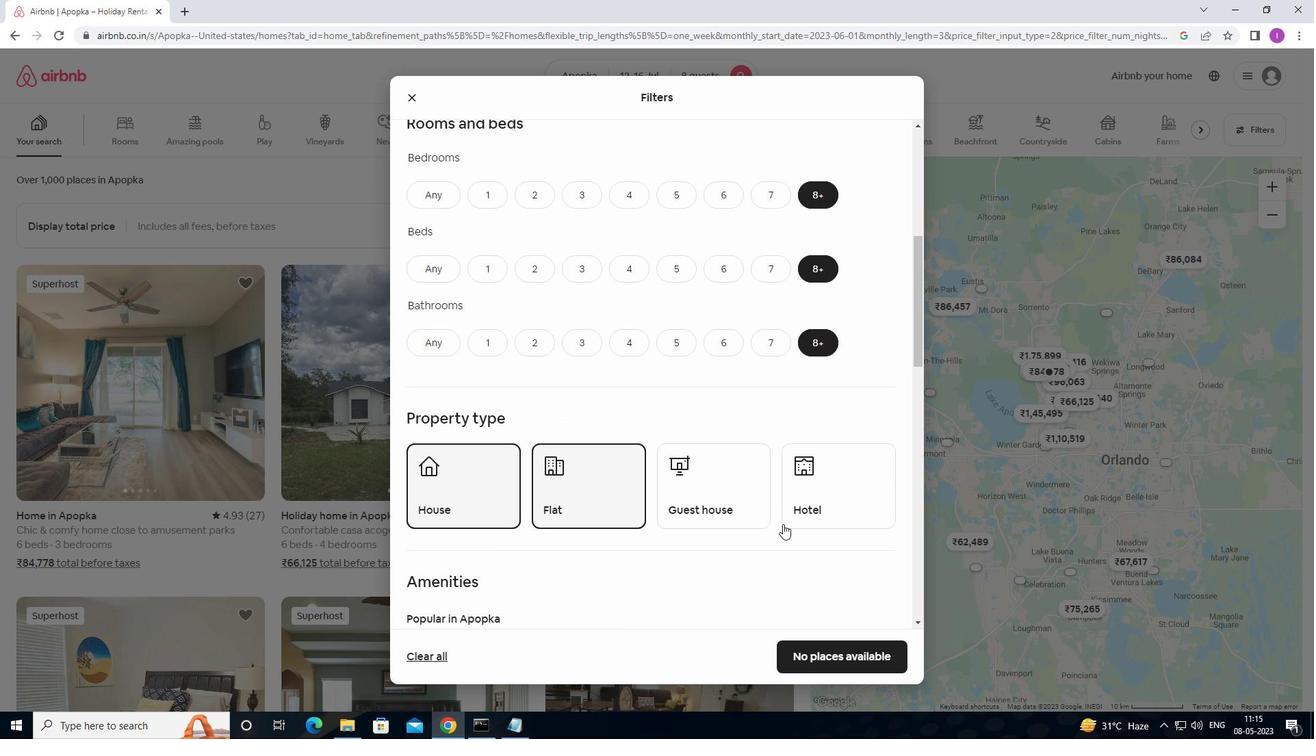 
Action: Mouse pressed left at (765, 498)
Screenshot: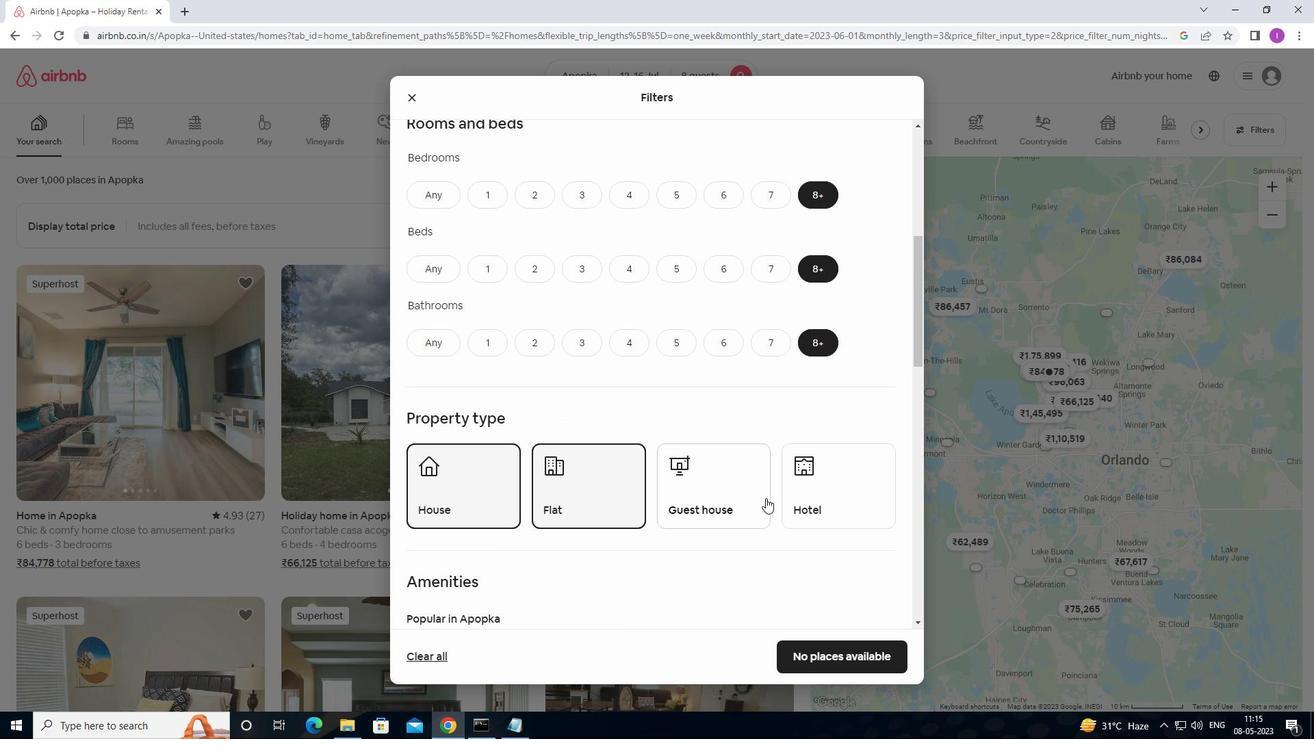 
Action: Mouse moved to (706, 487)
Screenshot: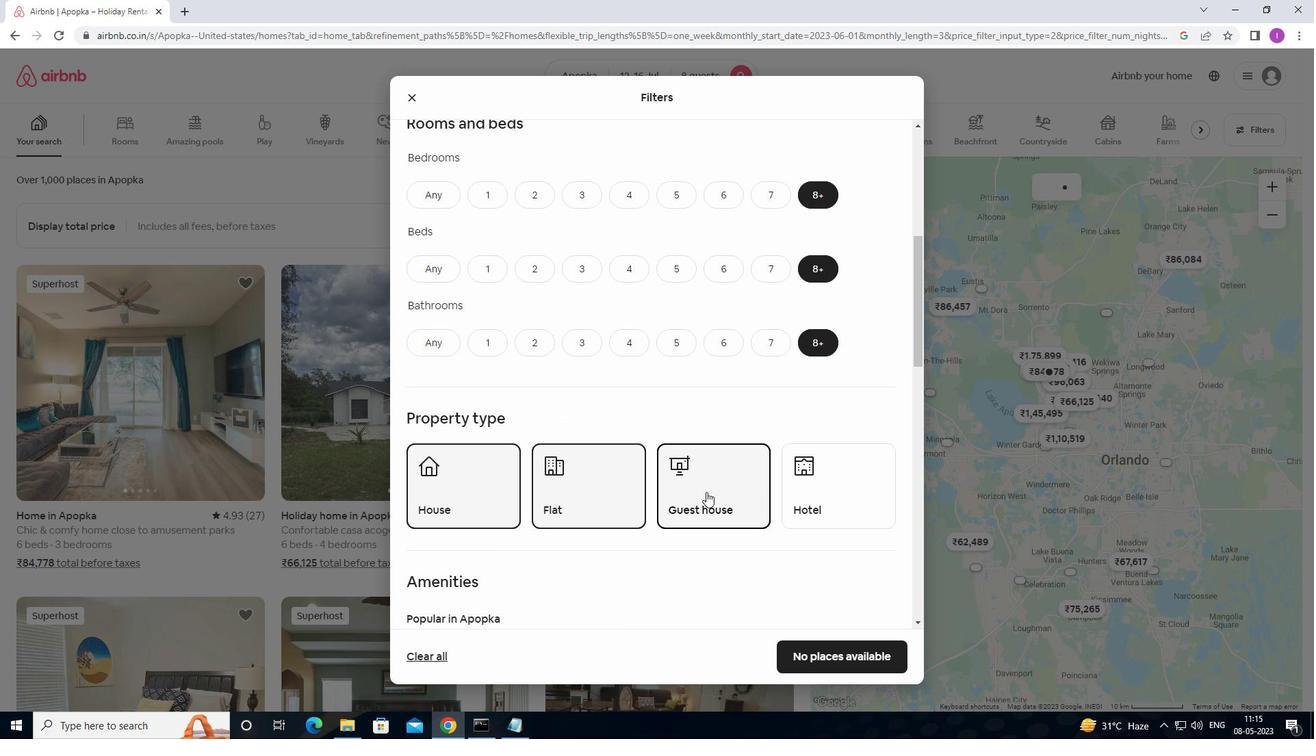 
Action: Mouse scrolled (706, 486) with delta (0, 0)
Screenshot: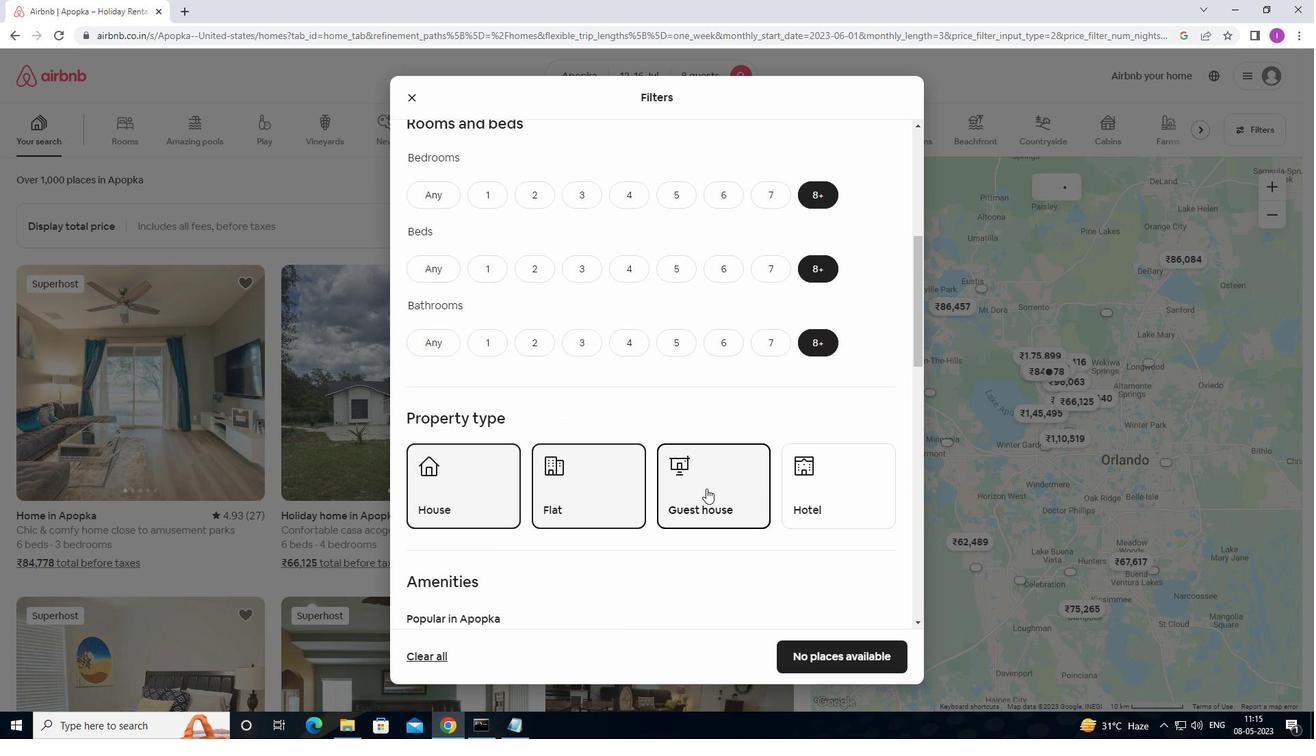 
Action: Mouse scrolled (706, 486) with delta (0, 0)
Screenshot: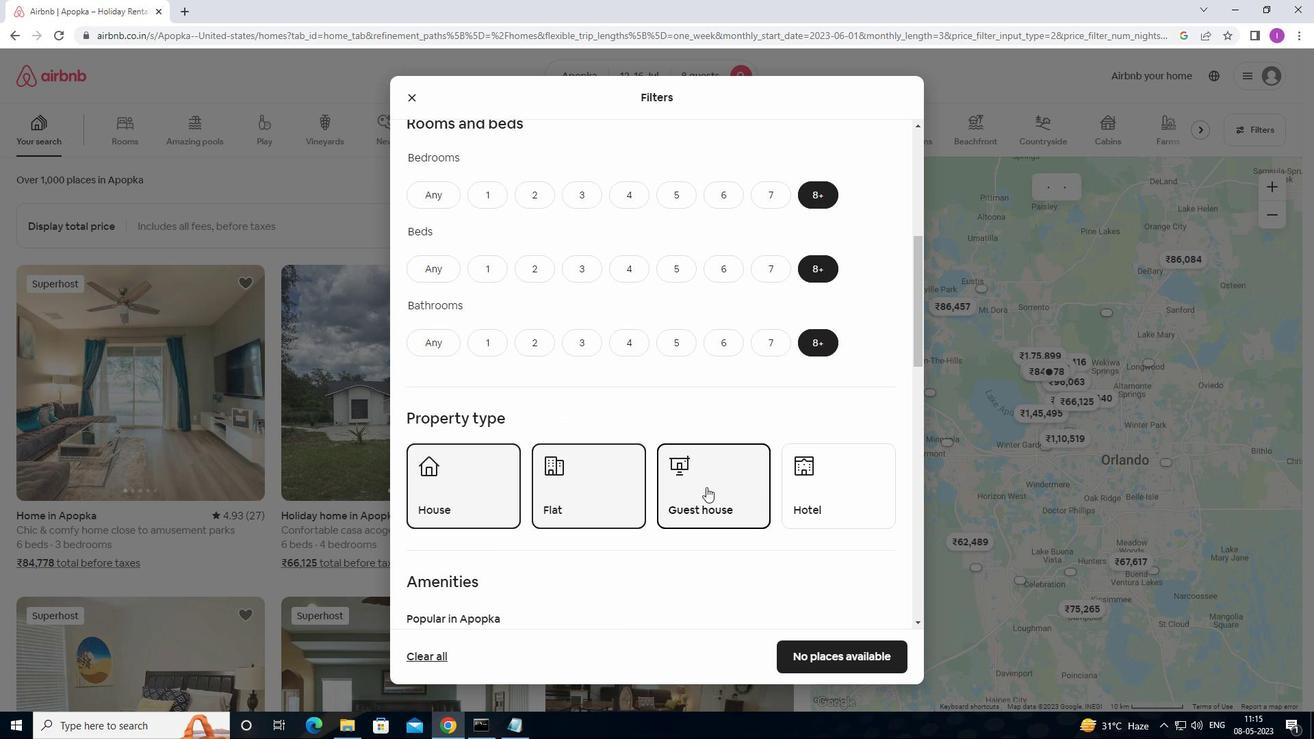 
Action: Mouse scrolled (706, 486) with delta (0, 0)
Screenshot: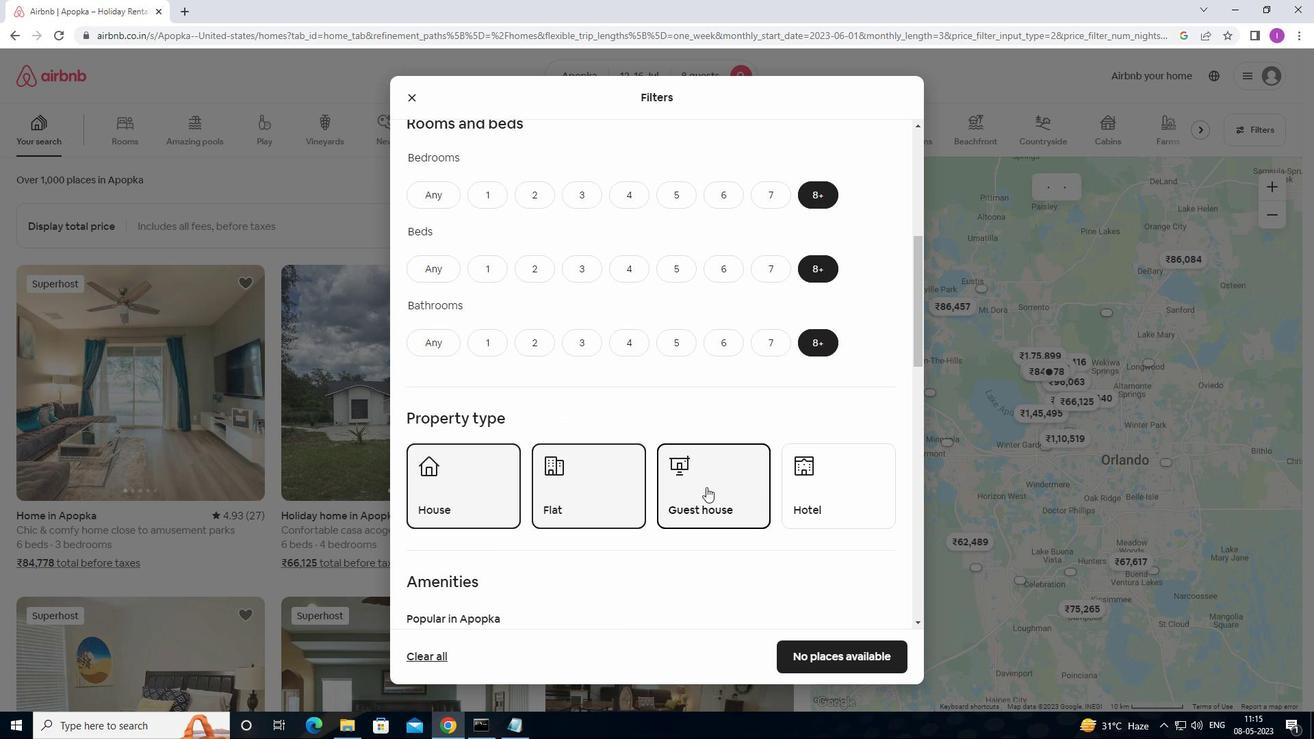 
Action: Mouse moved to (658, 481)
Screenshot: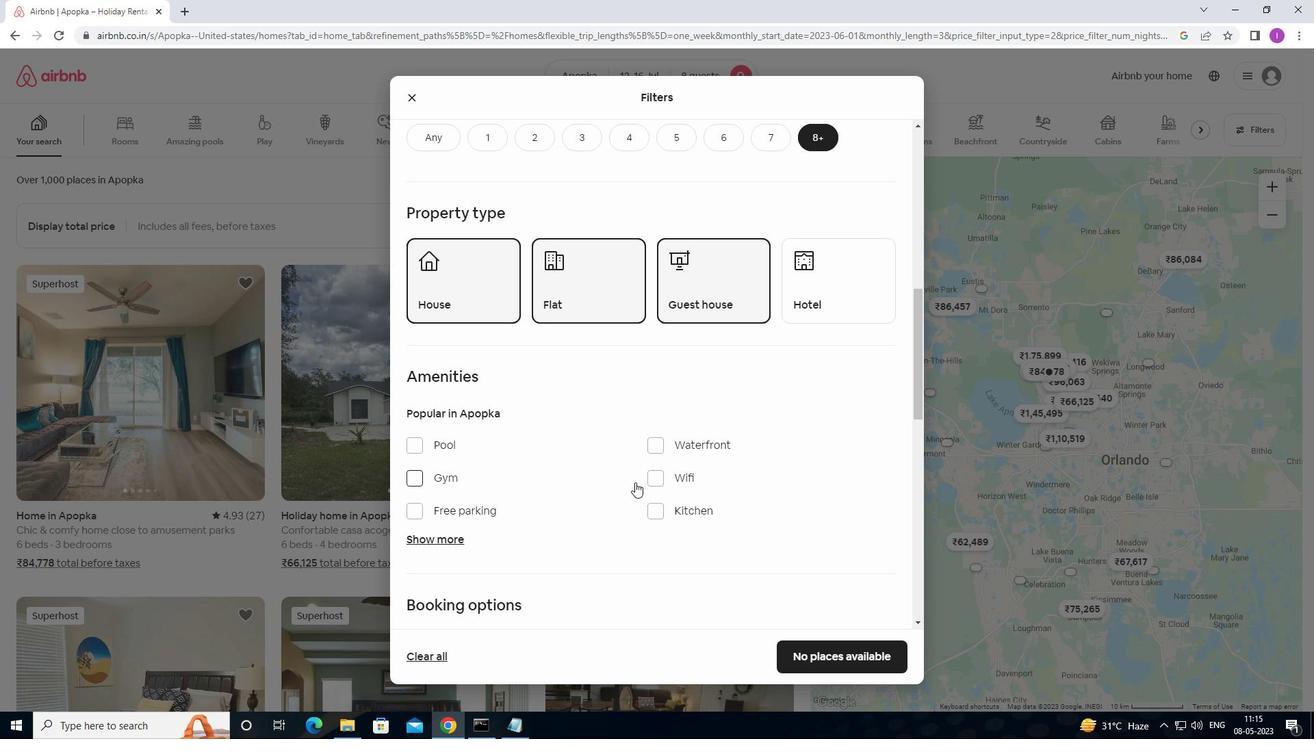 
Action: Mouse pressed left at (658, 481)
Screenshot: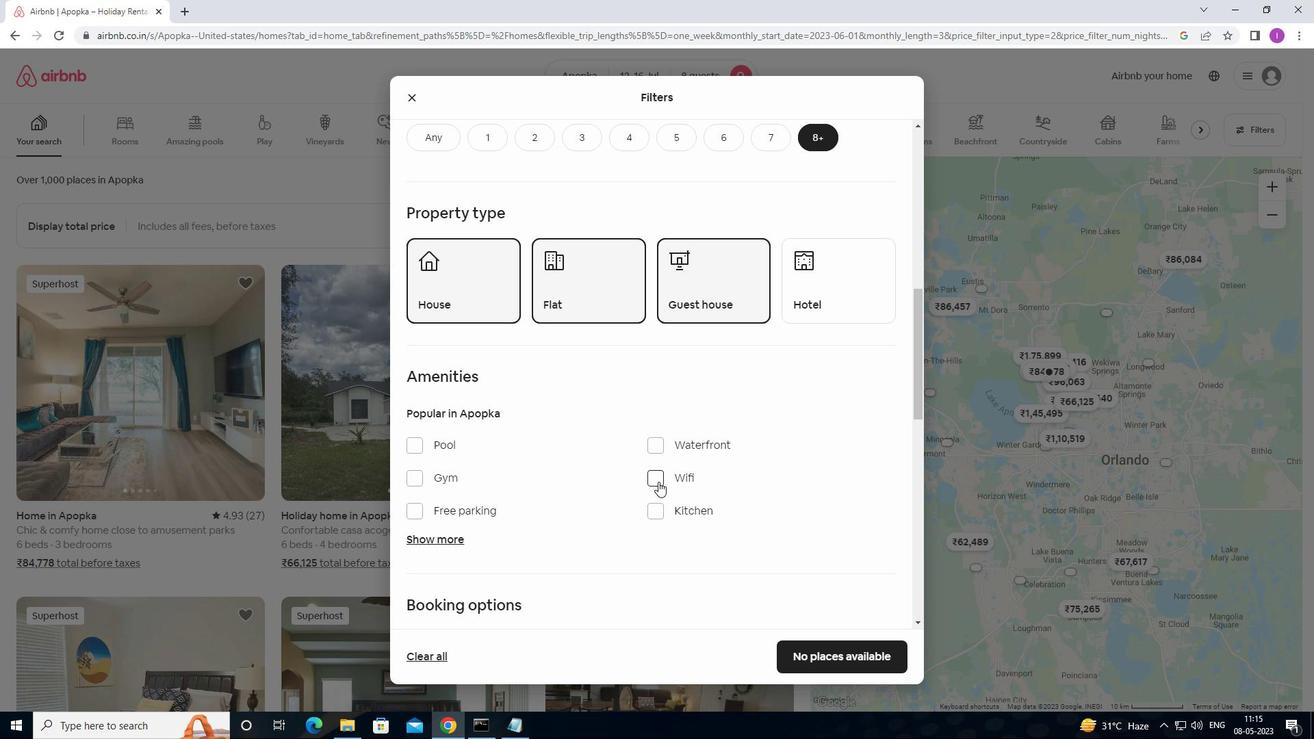 
Action: Mouse moved to (410, 477)
Screenshot: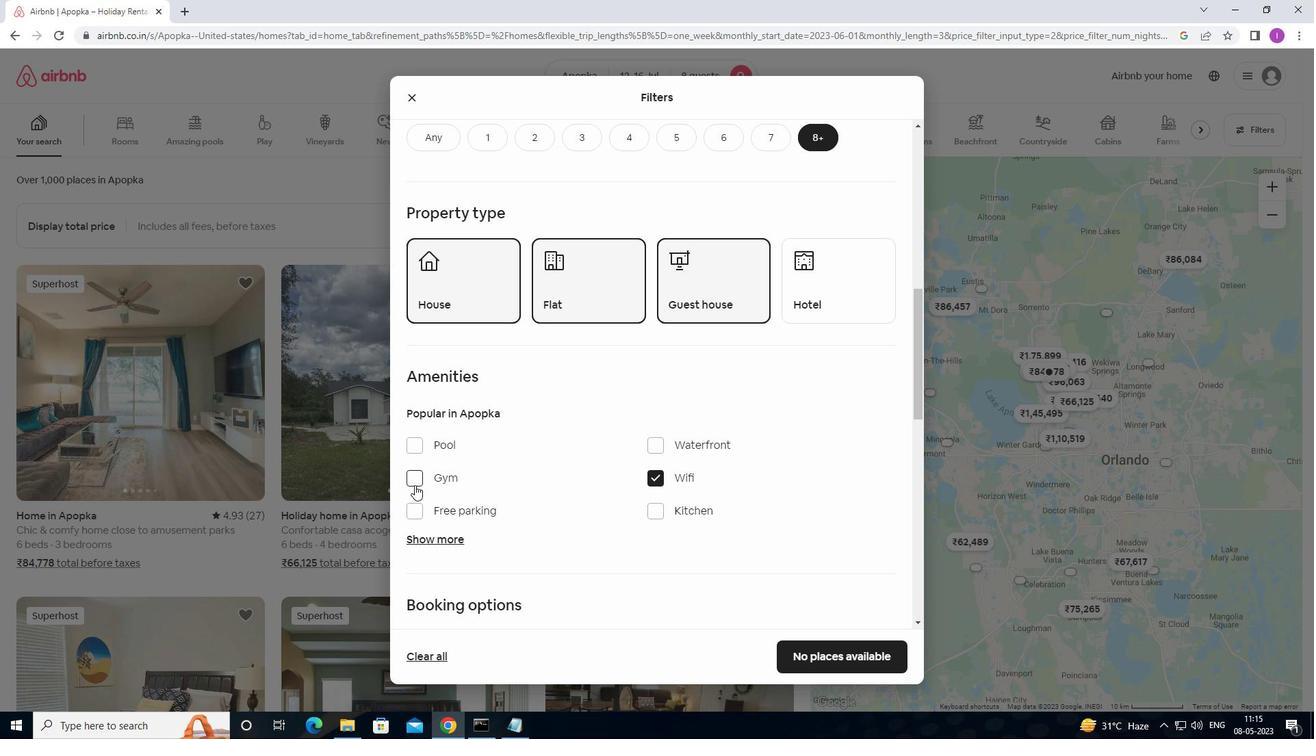 
Action: Mouse pressed left at (410, 477)
Screenshot: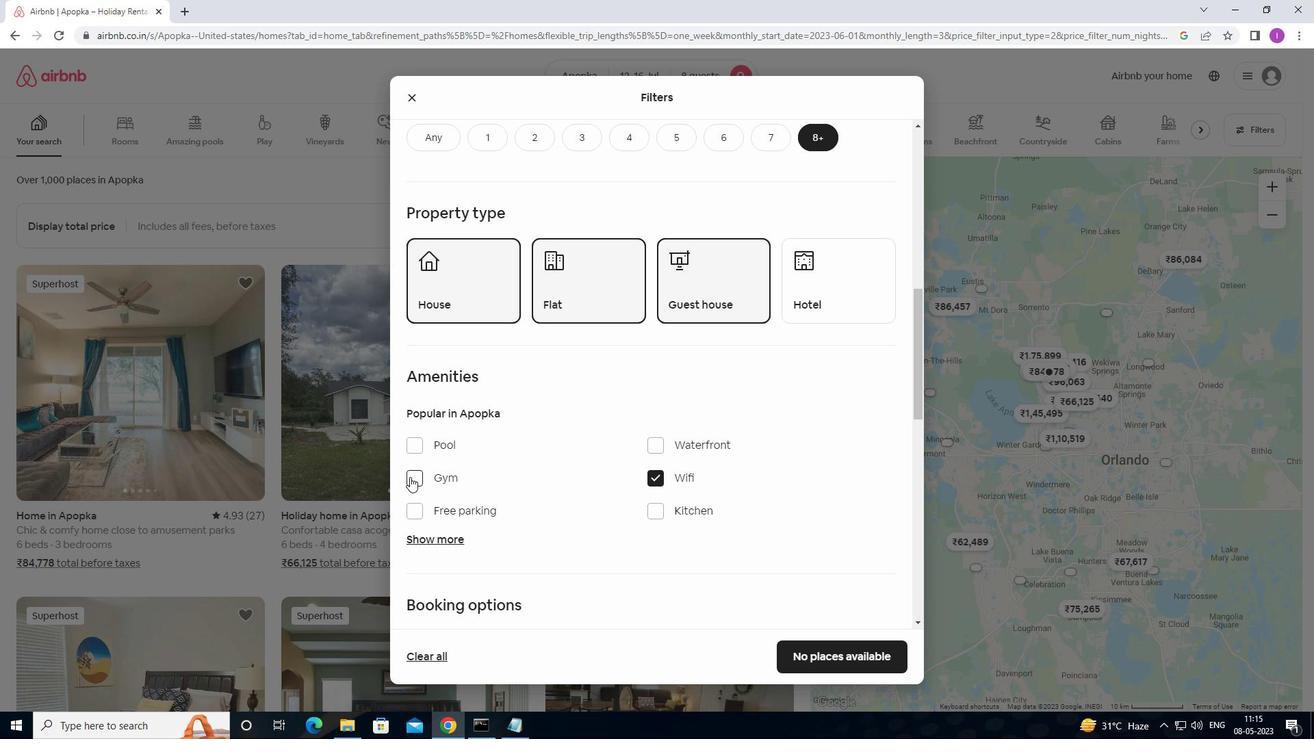 
Action: Mouse moved to (414, 508)
Screenshot: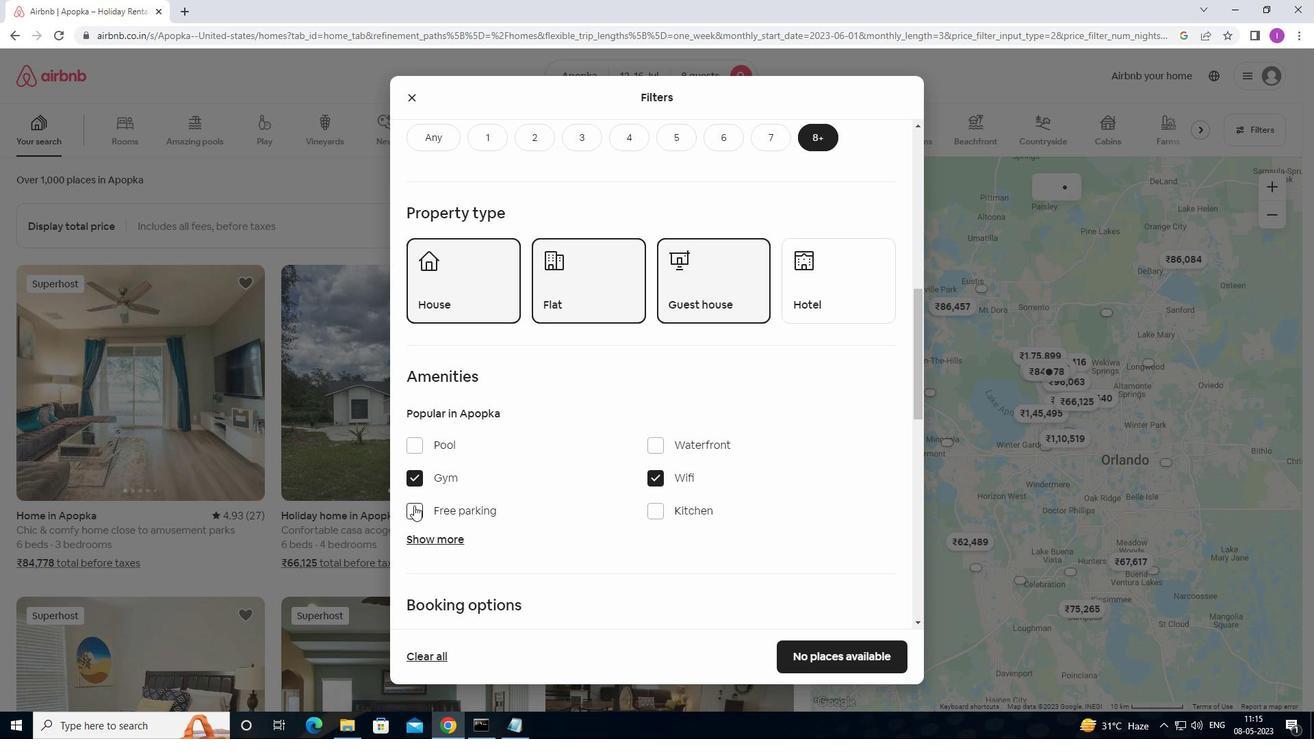 
Action: Mouse pressed left at (414, 508)
Screenshot: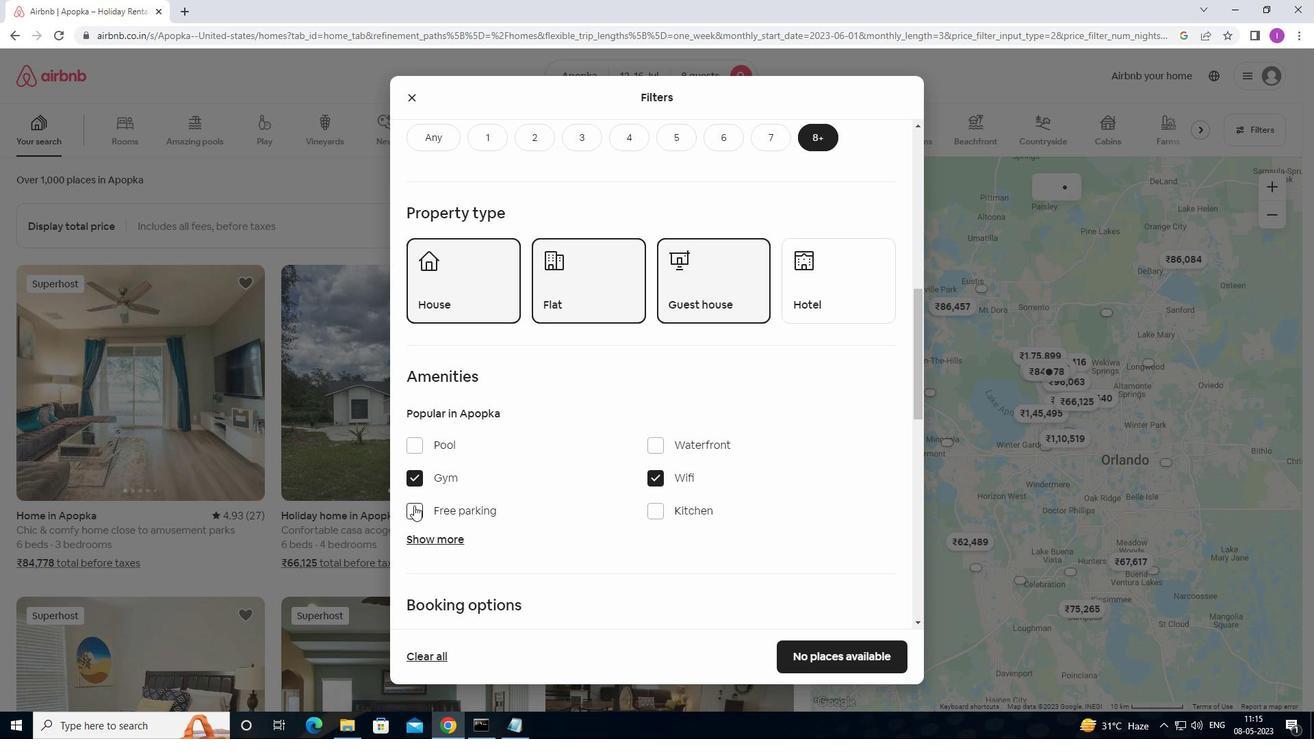 
Action: Mouse moved to (456, 540)
Screenshot: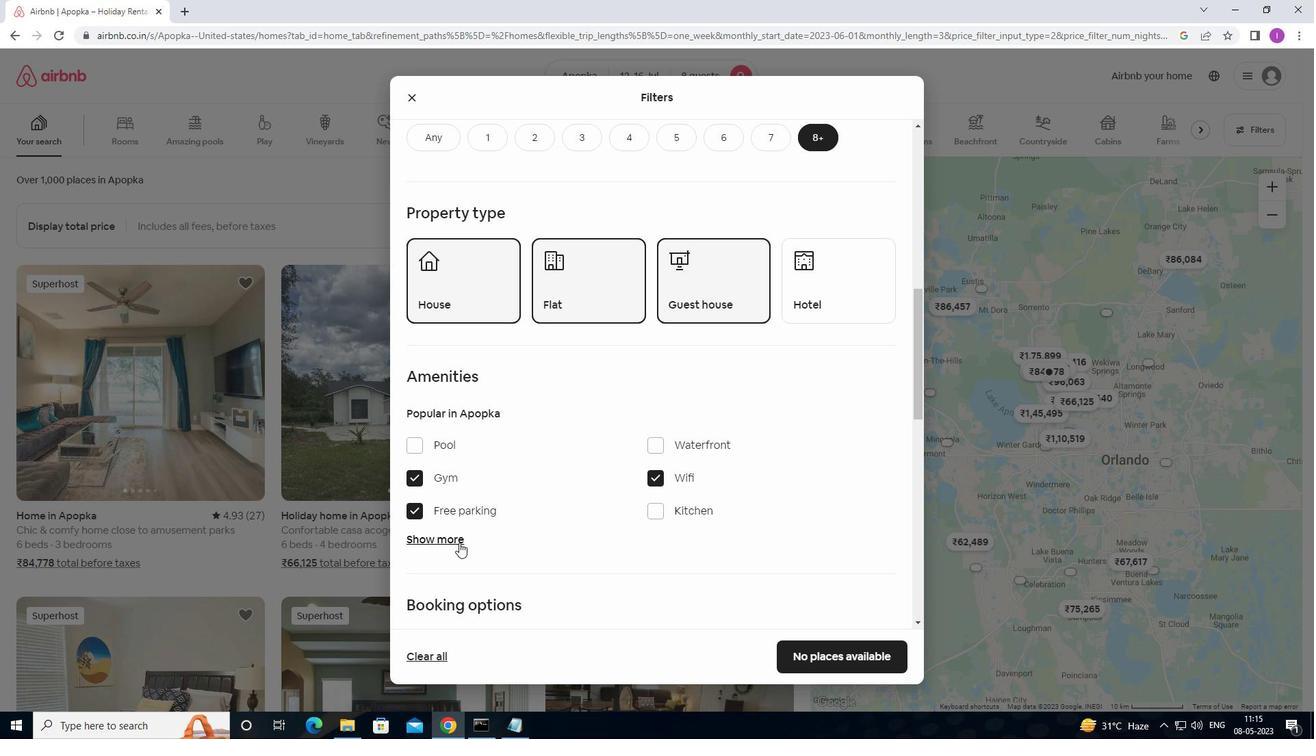 
Action: Mouse pressed left at (456, 540)
Screenshot: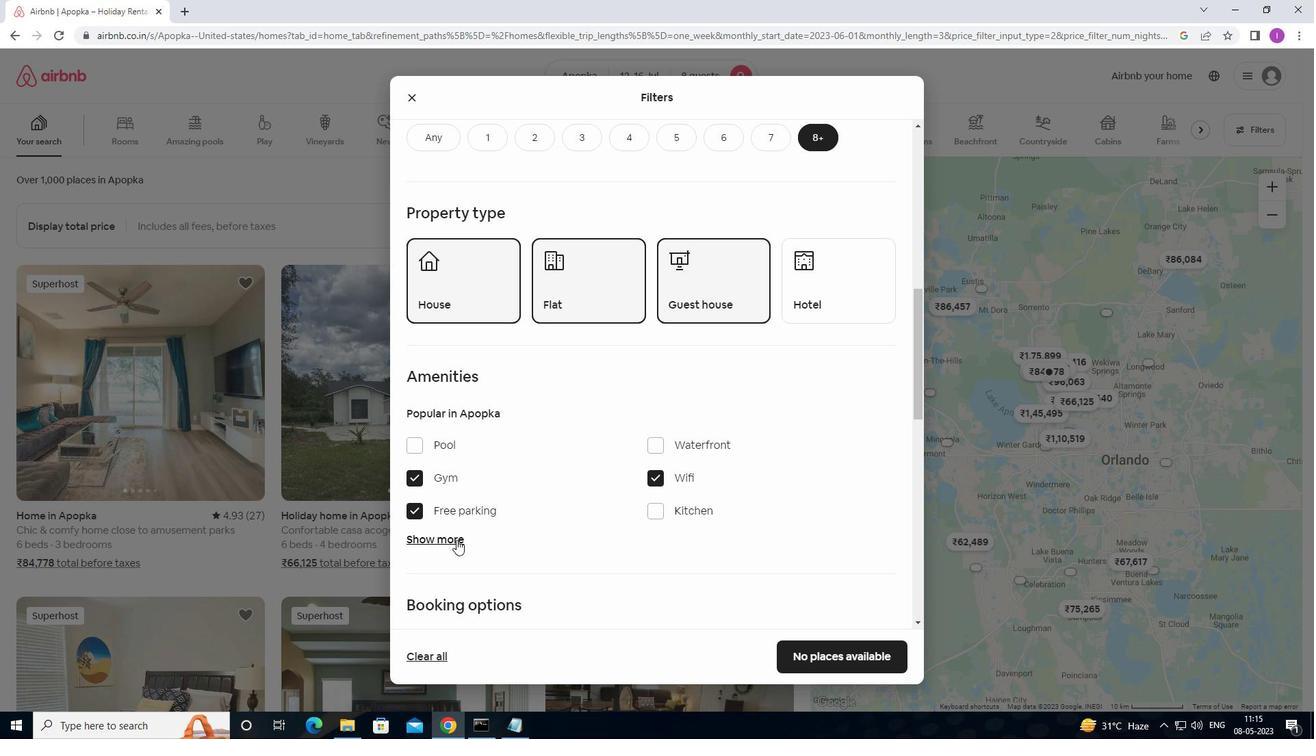 
Action: Mouse moved to (545, 533)
Screenshot: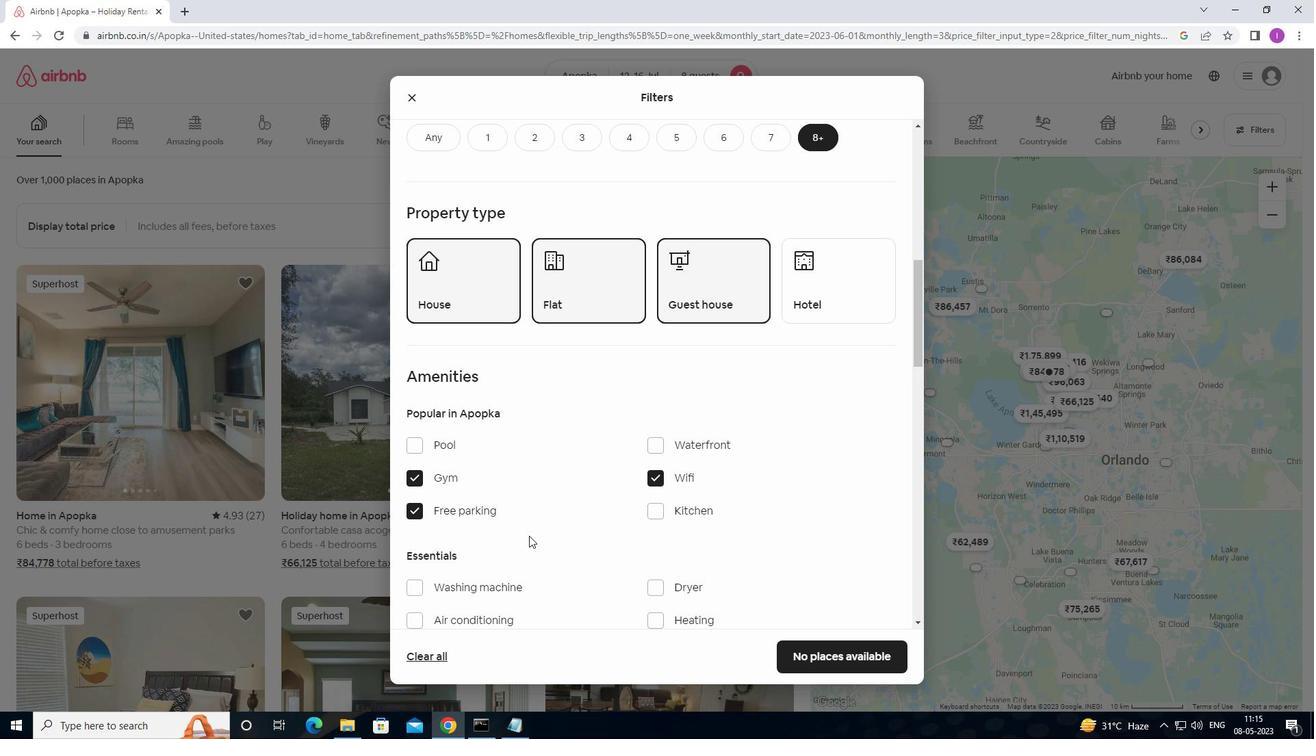 
Action: Mouse scrolled (545, 533) with delta (0, 0)
Screenshot: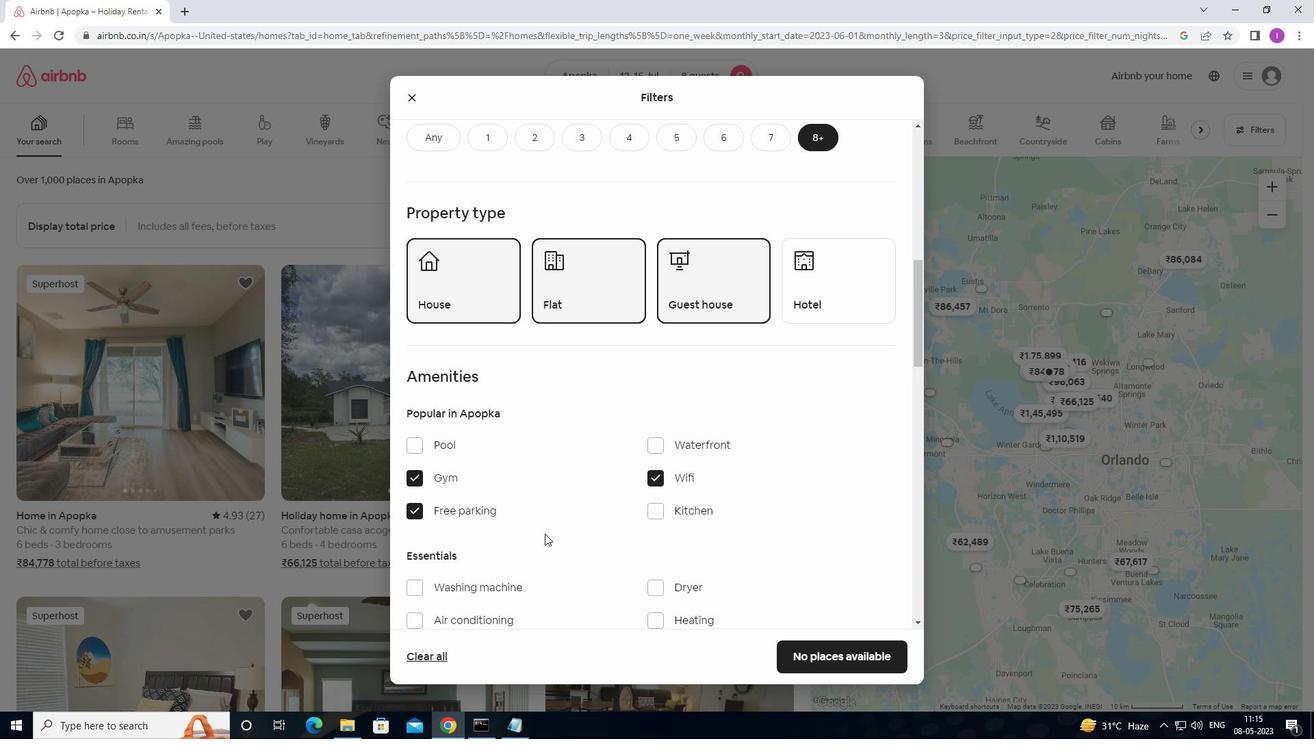
Action: Mouse moved to (546, 533)
Screenshot: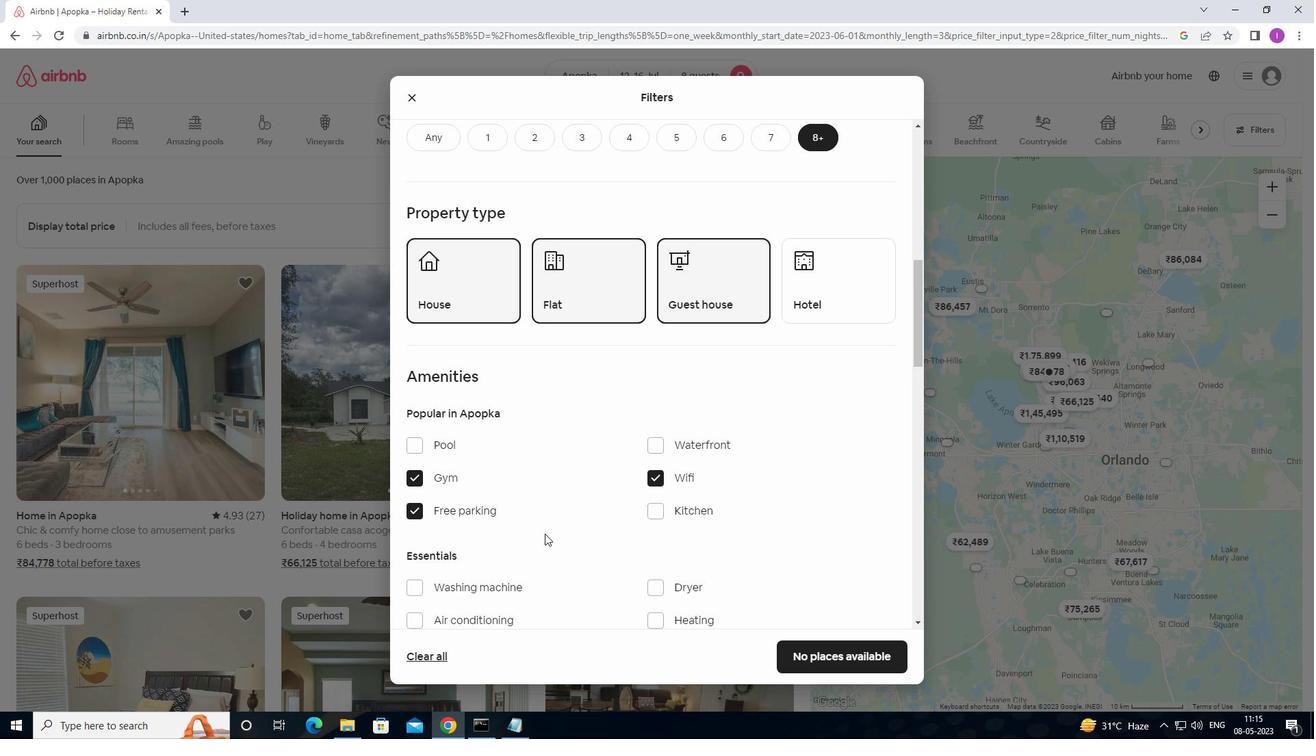 
Action: Mouse scrolled (546, 533) with delta (0, 0)
Screenshot: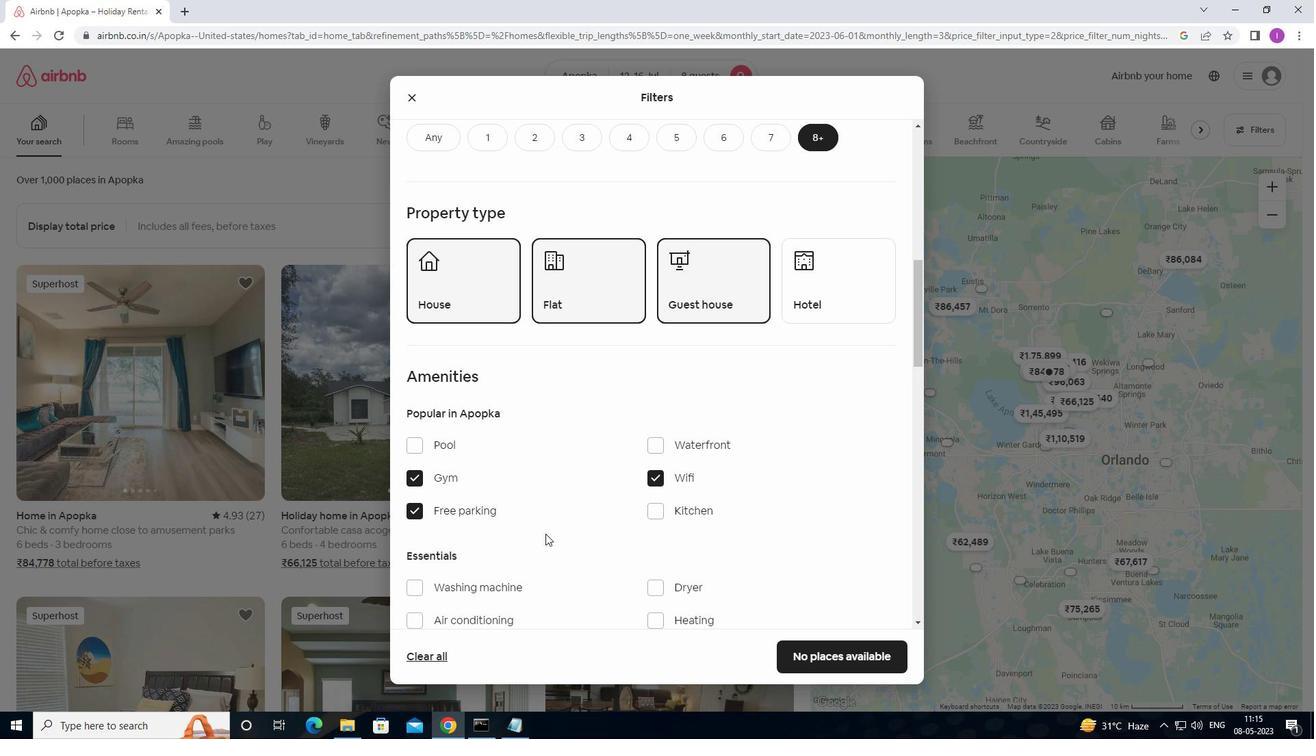 
Action: Mouse moved to (655, 520)
Screenshot: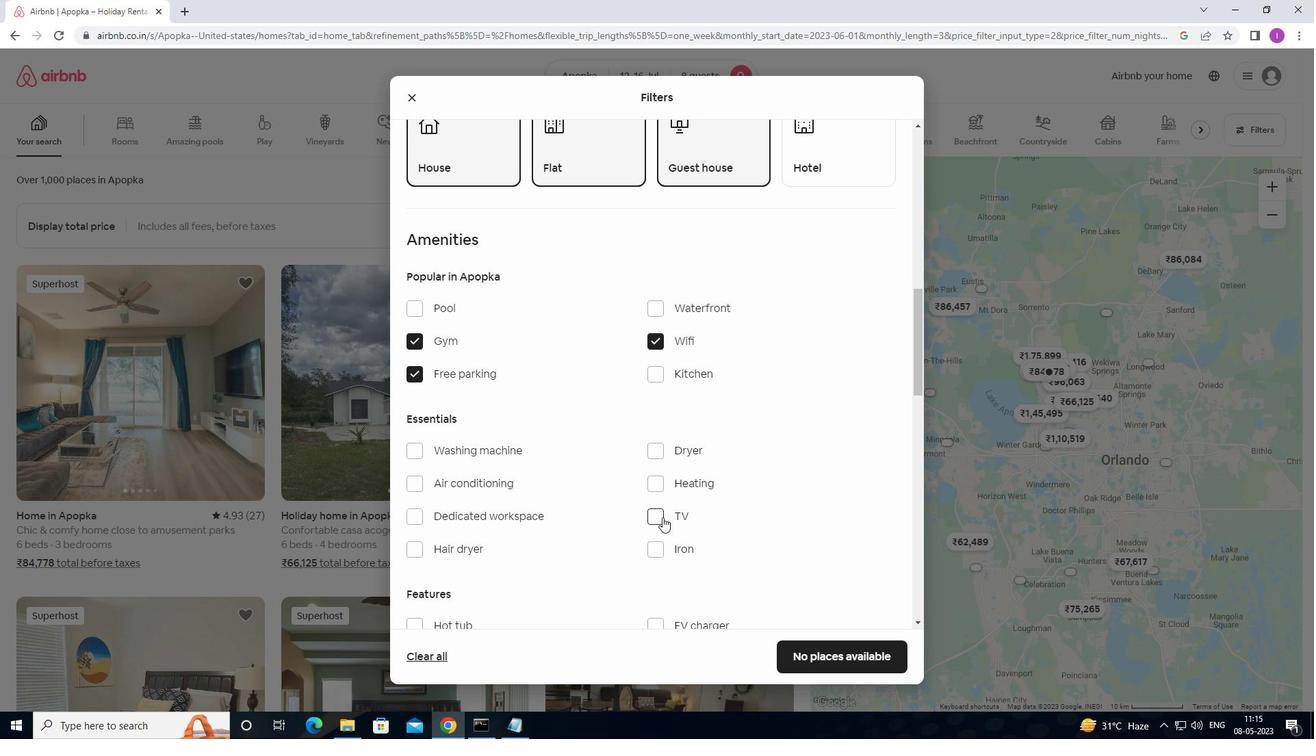 
Action: Mouse pressed left at (655, 520)
Screenshot: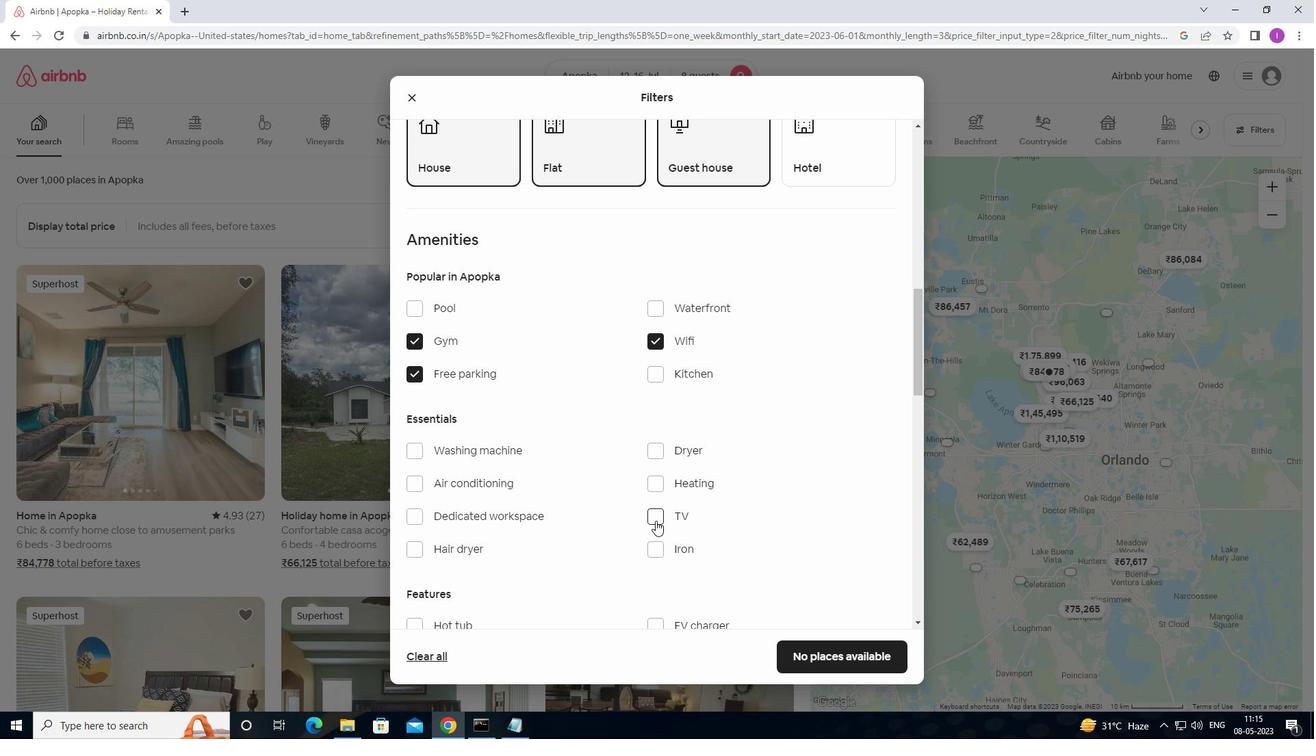 
Action: Mouse moved to (658, 519)
Screenshot: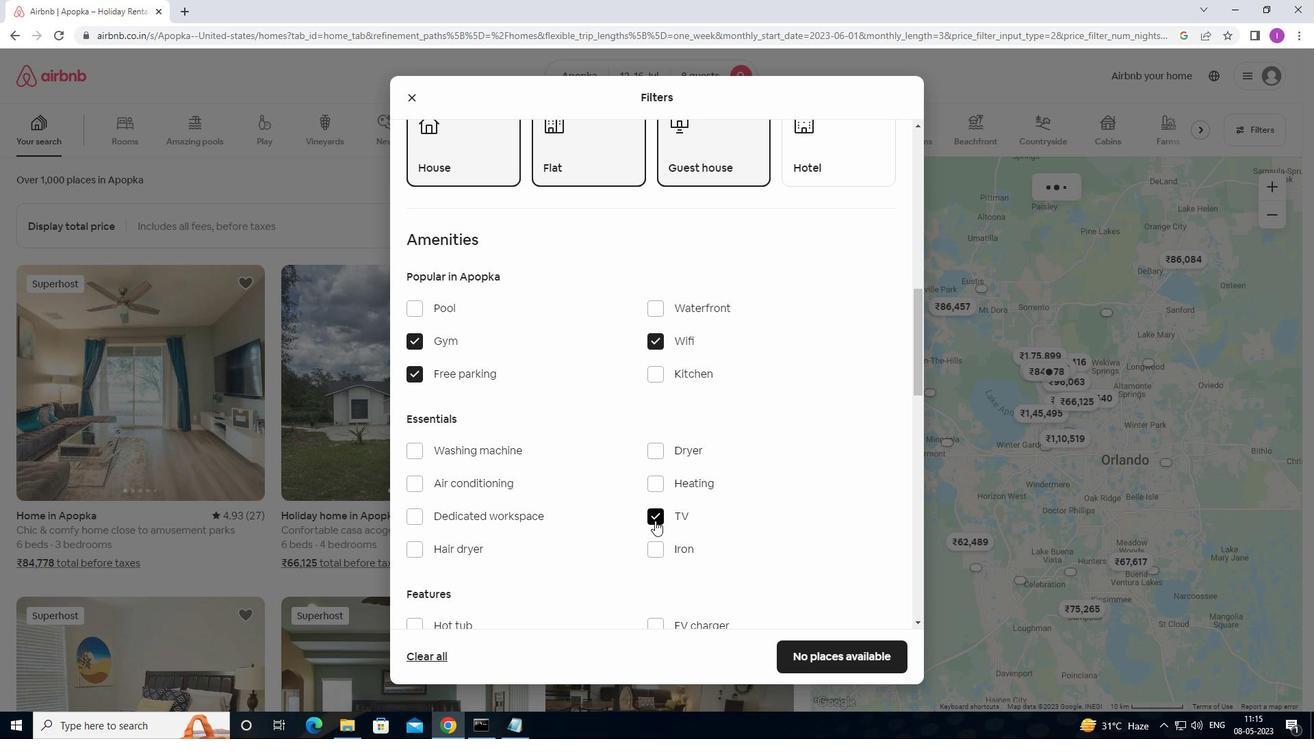 
Action: Mouse scrolled (658, 518) with delta (0, 0)
Screenshot: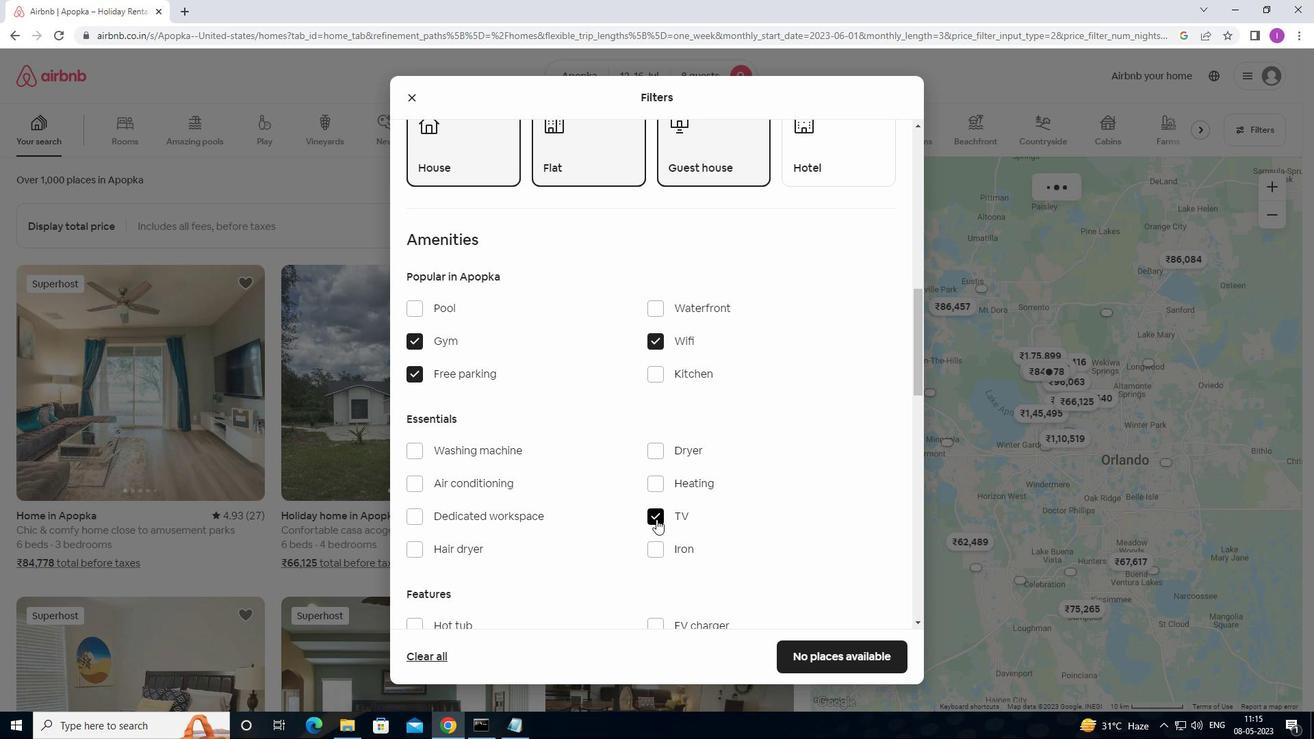 
Action: Mouse scrolled (658, 518) with delta (0, 0)
Screenshot: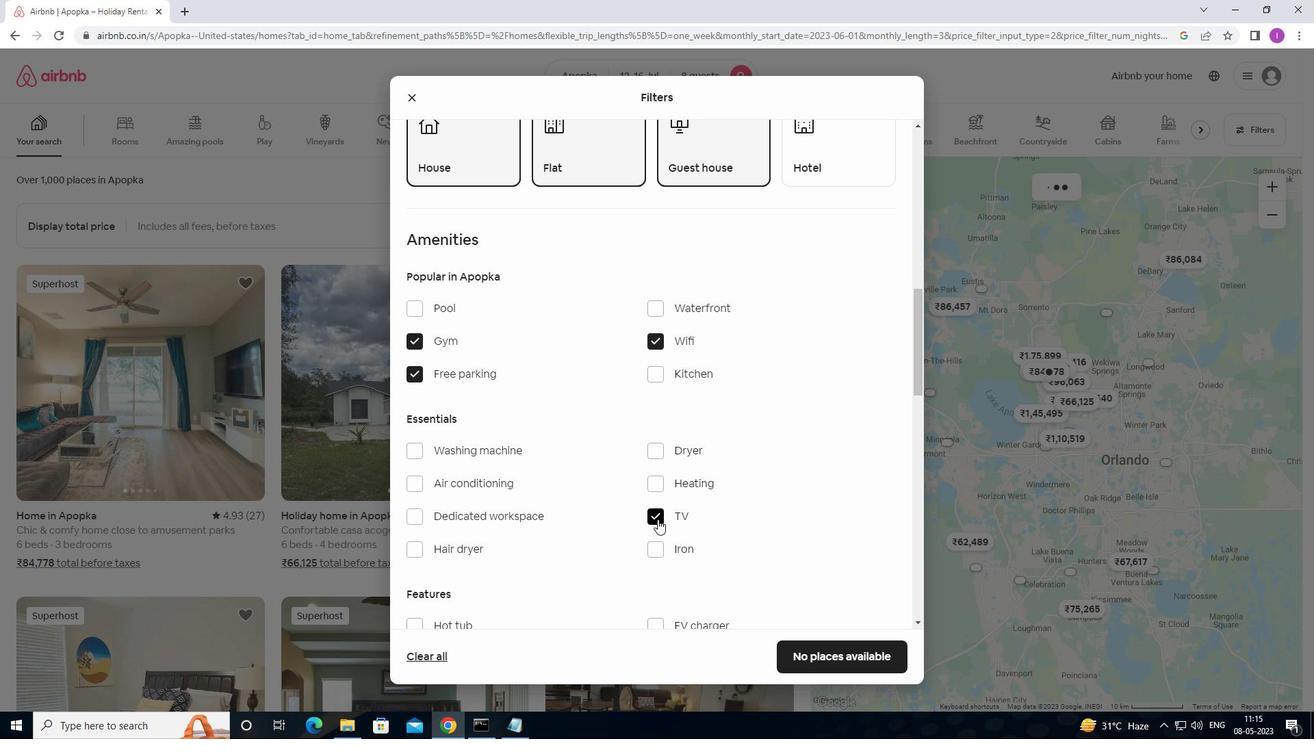 
Action: Mouse moved to (408, 553)
Screenshot: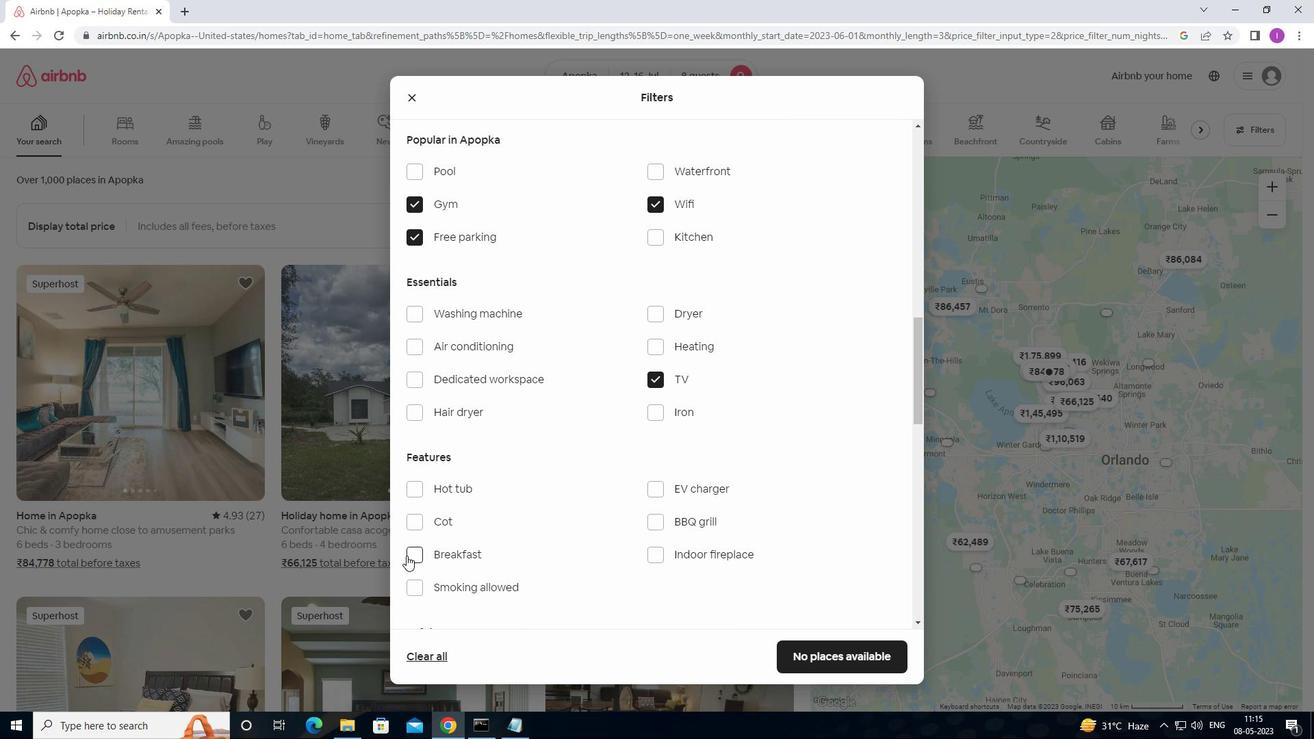 
Action: Mouse pressed left at (408, 553)
Screenshot: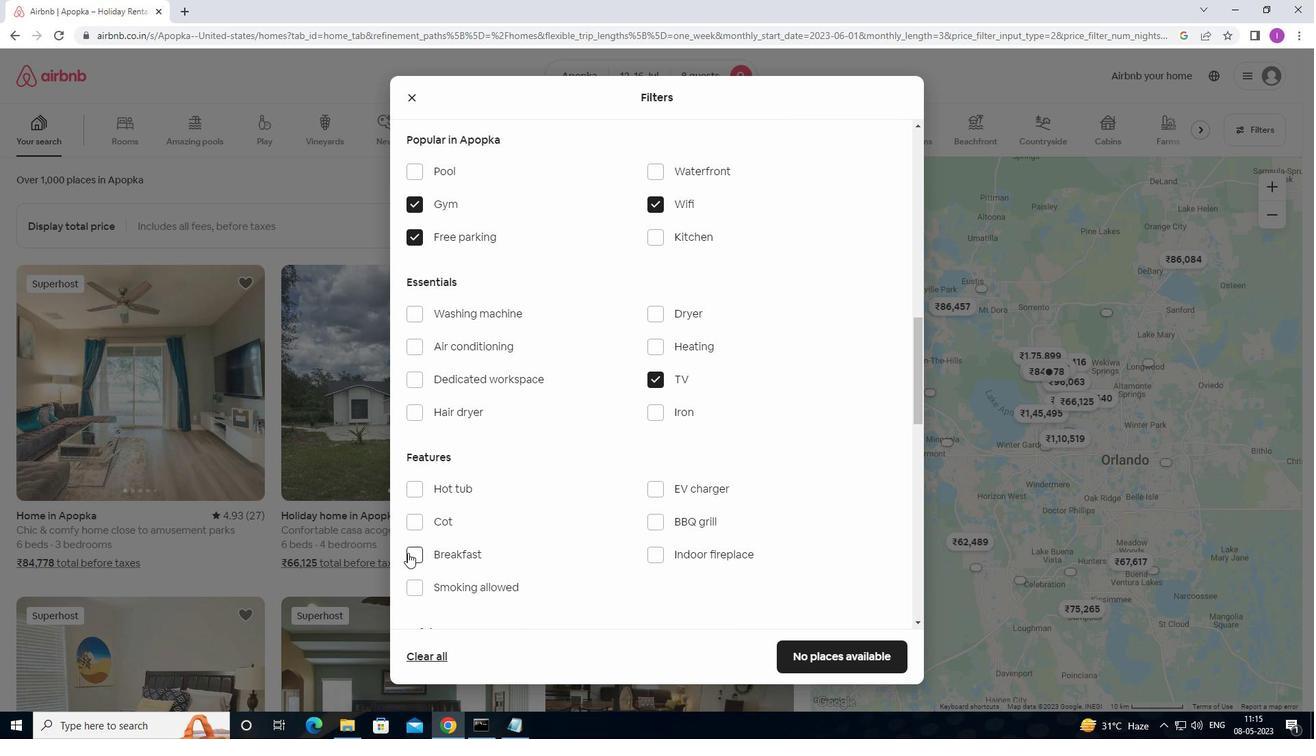 
Action: Mouse moved to (434, 554)
Screenshot: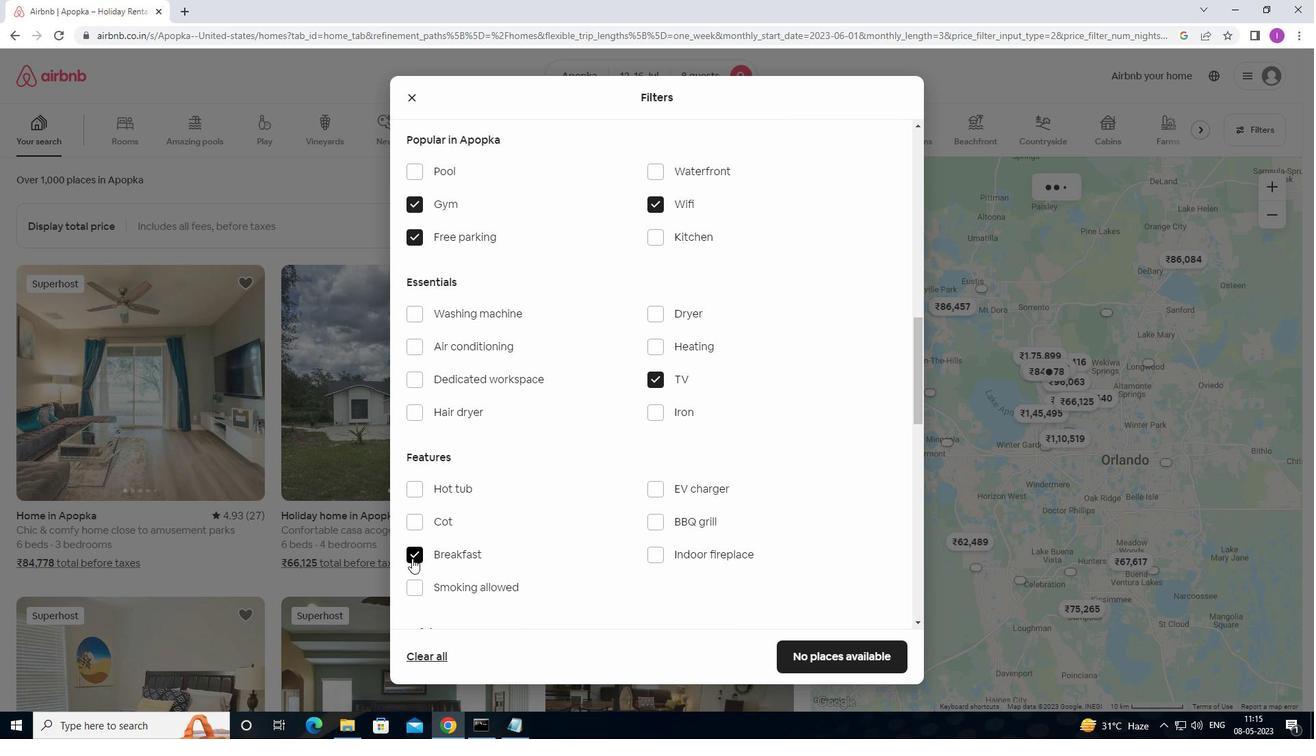 
Action: Mouse scrolled (434, 553) with delta (0, 0)
Screenshot: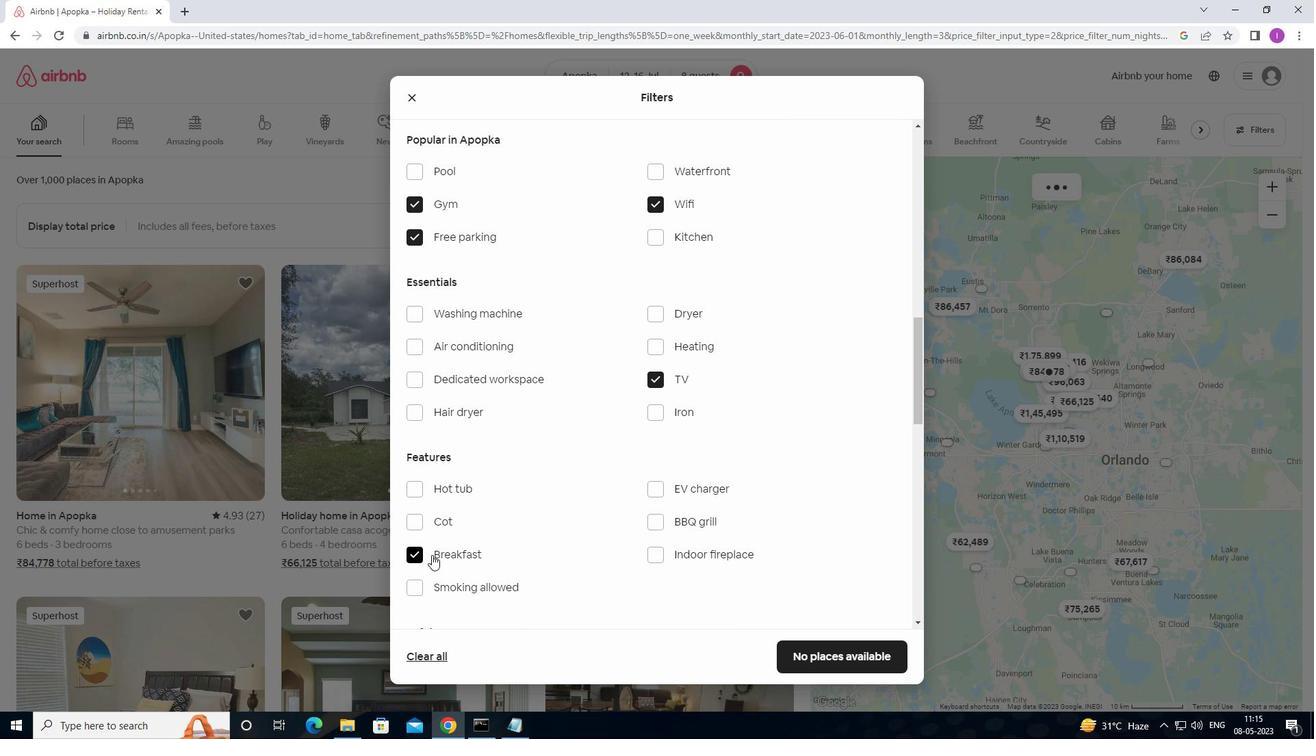 
Action: Mouse scrolled (434, 553) with delta (0, 0)
Screenshot: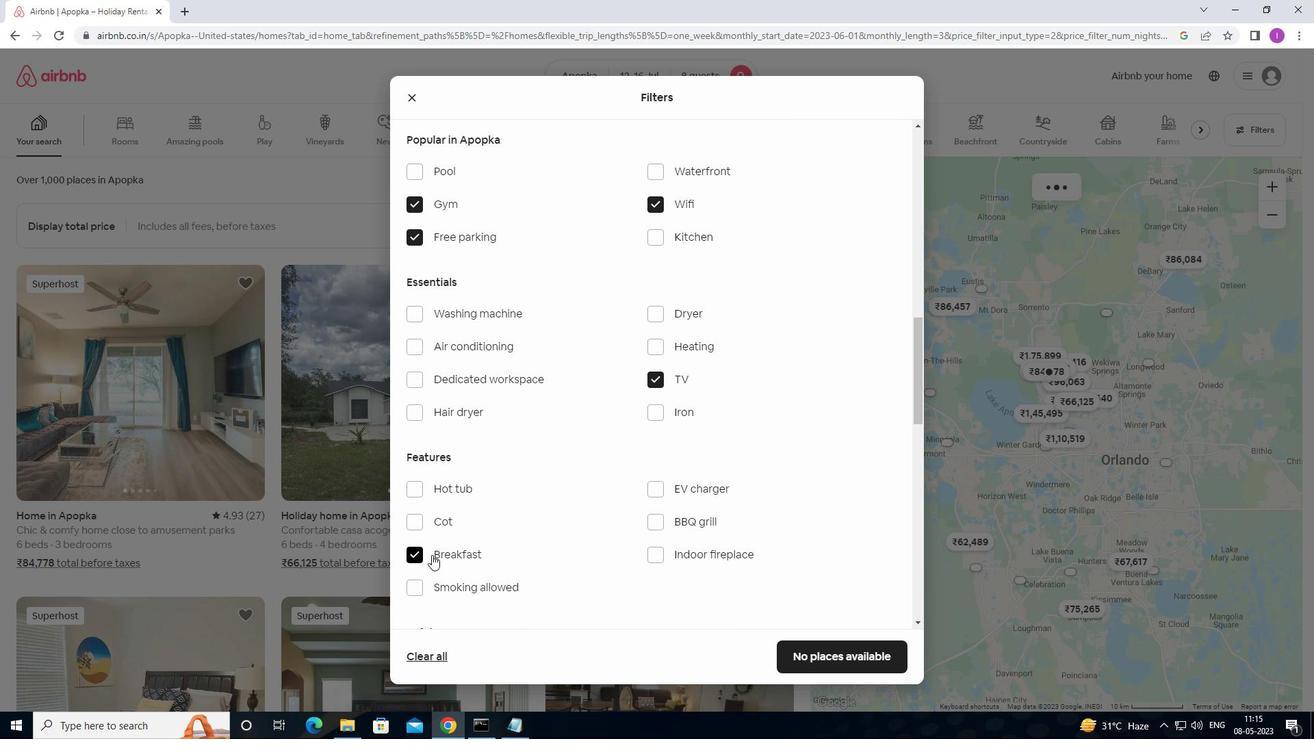 
Action: Mouse moved to (511, 536)
Screenshot: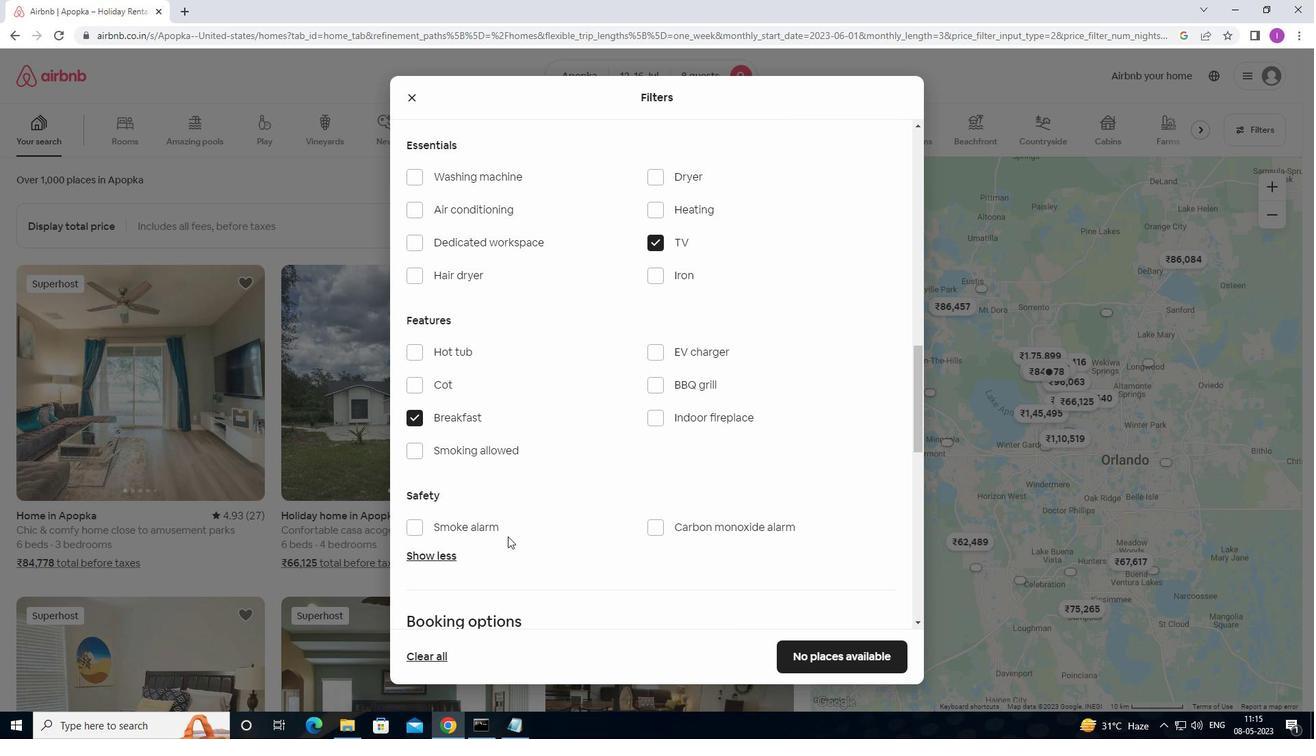 
Action: Mouse scrolled (511, 536) with delta (0, 0)
Screenshot: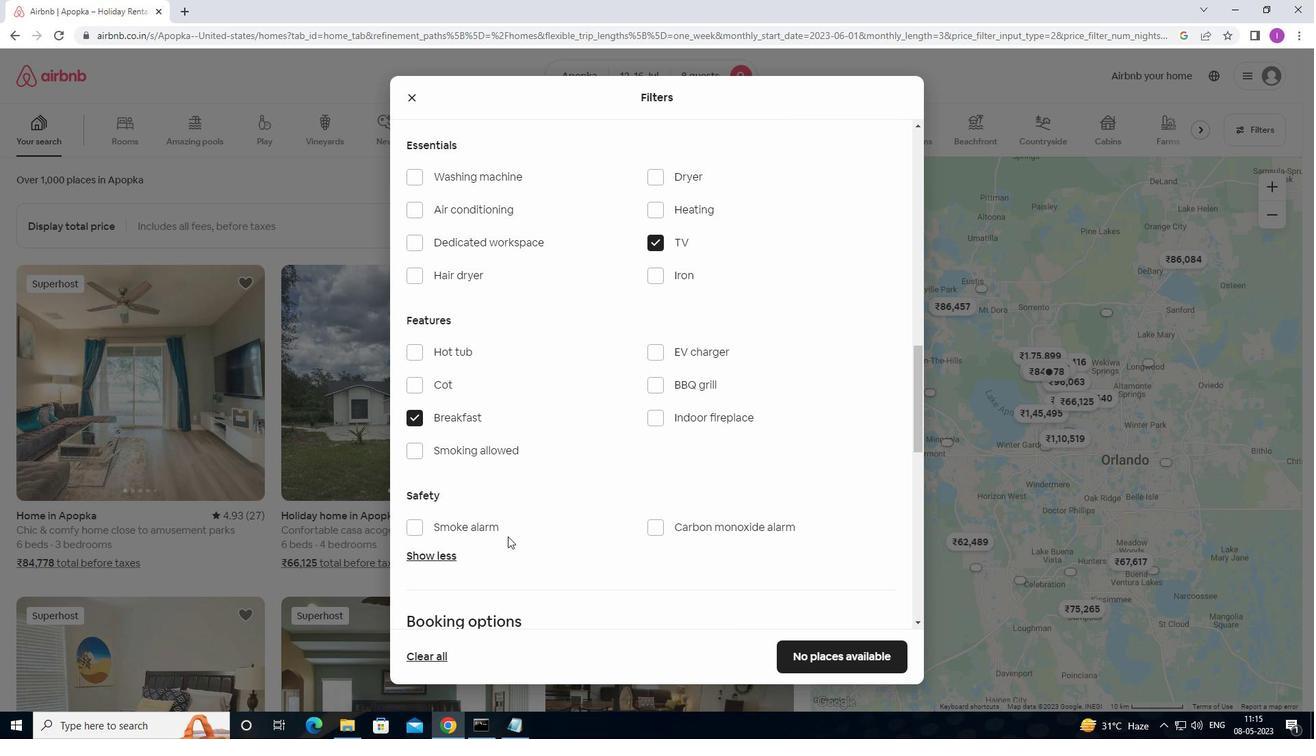 
Action: Mouse moved to (511, 536)
Screenshot: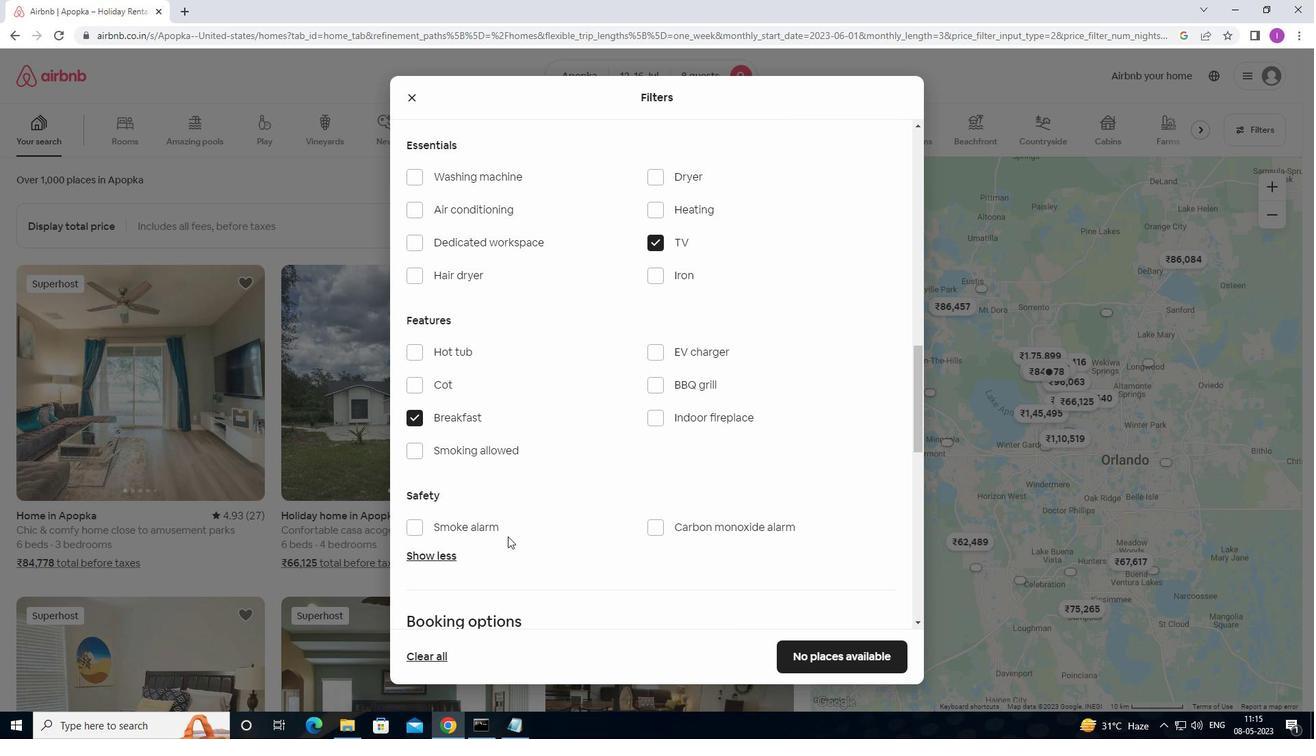 
Action: Mouse scrolled (511, 536) with delta (0, 0)
Screenshot: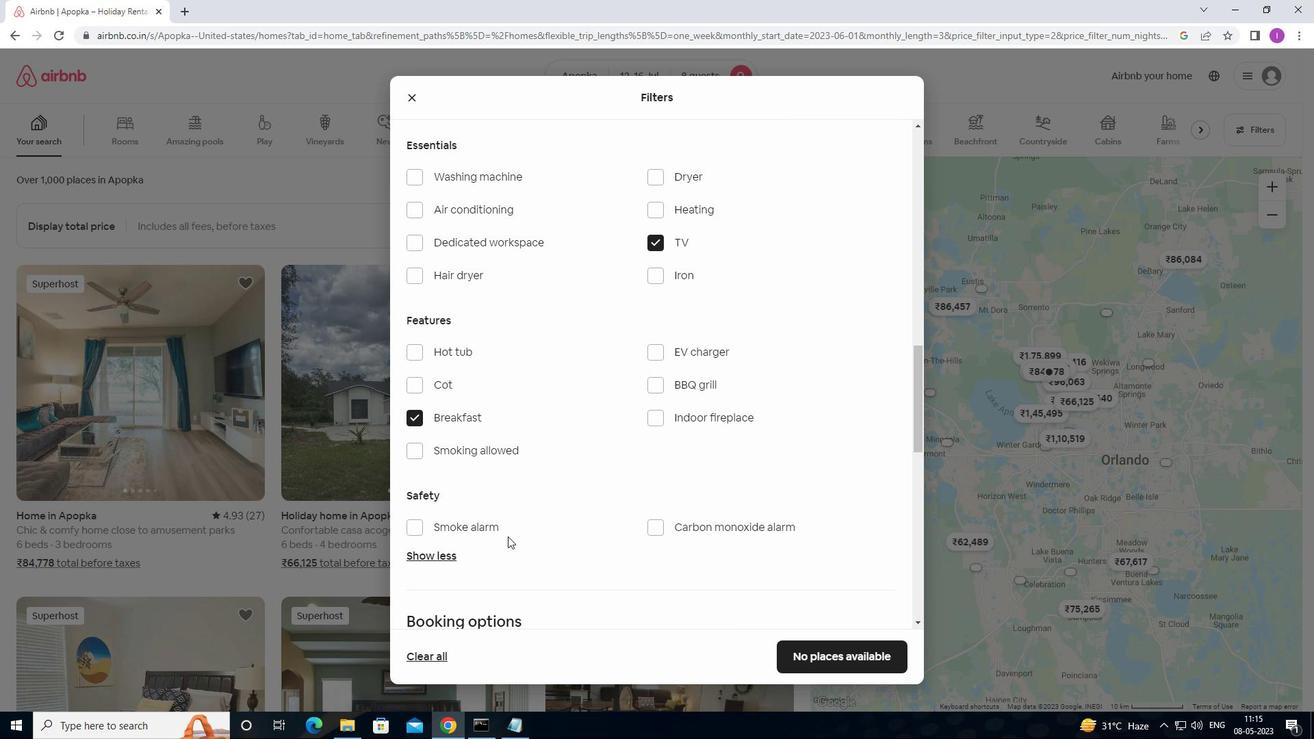 
Action: Mouse moved to (520, 533)
Screenshot: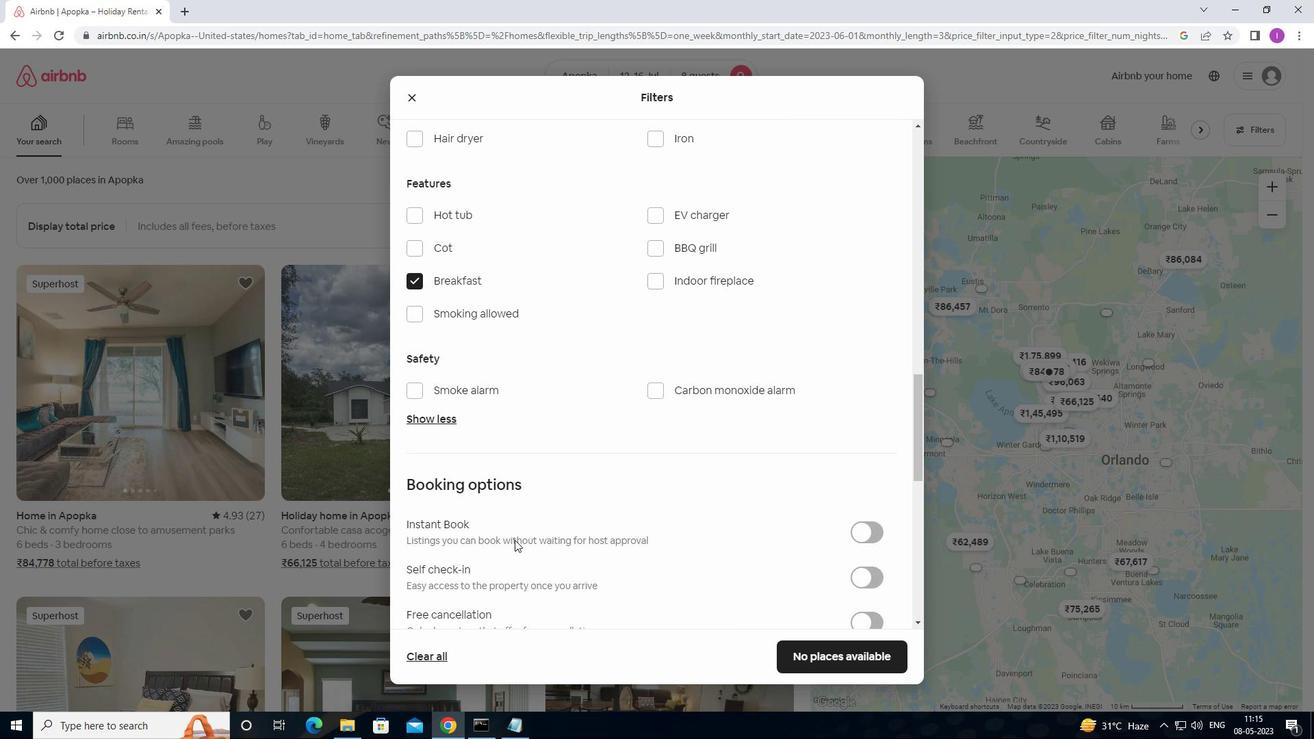 
Action: Mouse scrolled (520, 533) with delta (0, 0)
Screenshot: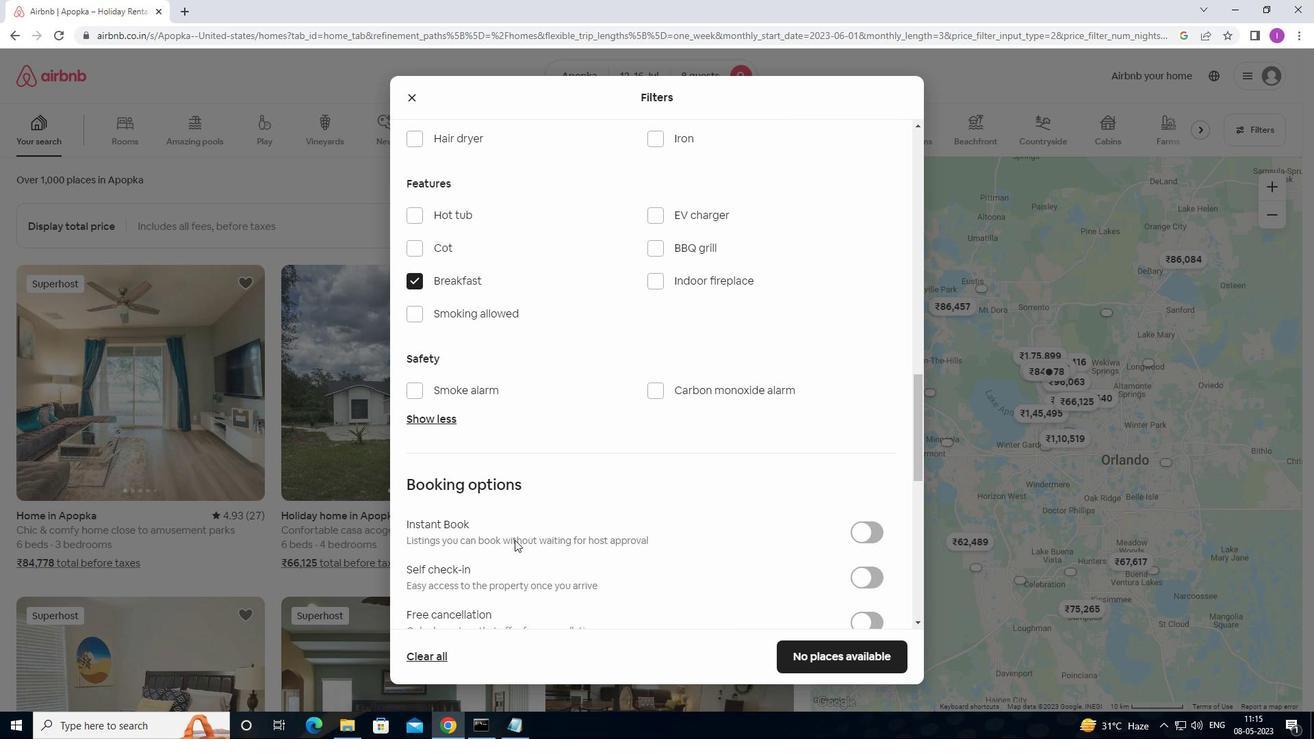 
Action: Mouse scrolled (520, 533) with delta (0, 0)
Screenshot: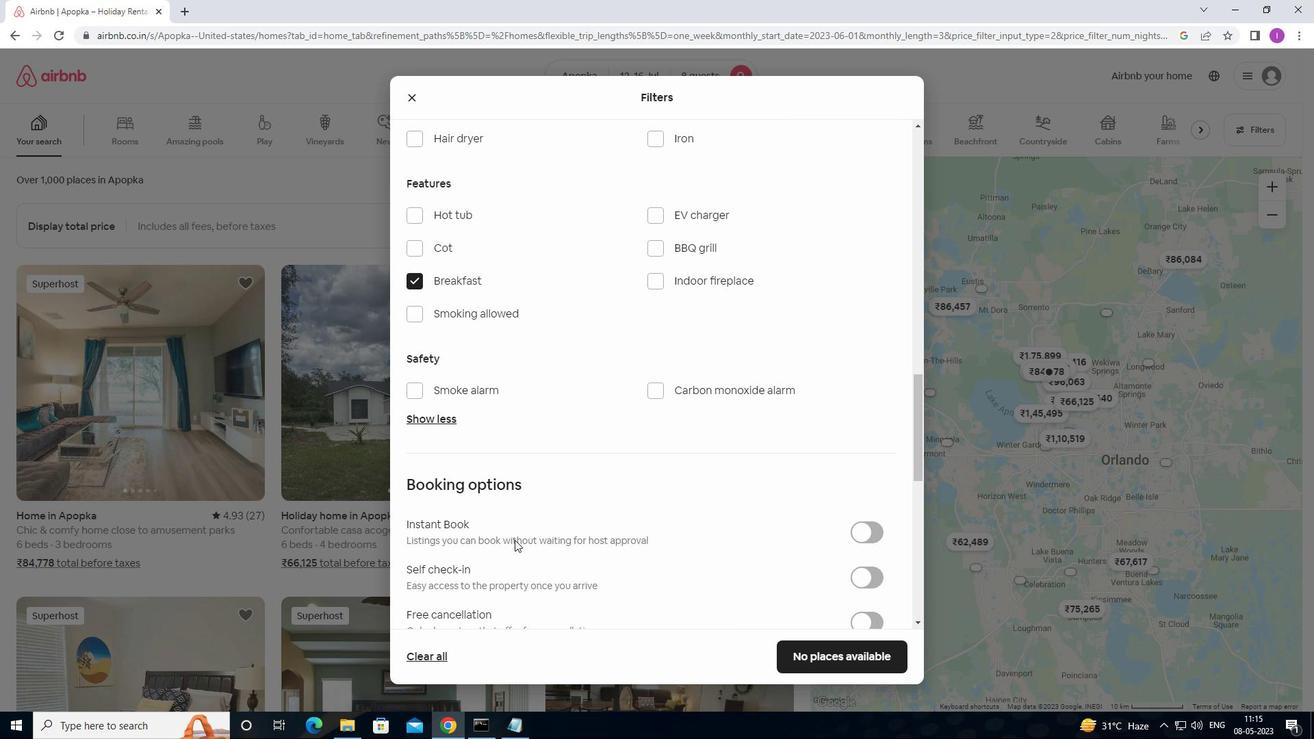 
Action: Mouse moved to (876, 448)
Screenshot: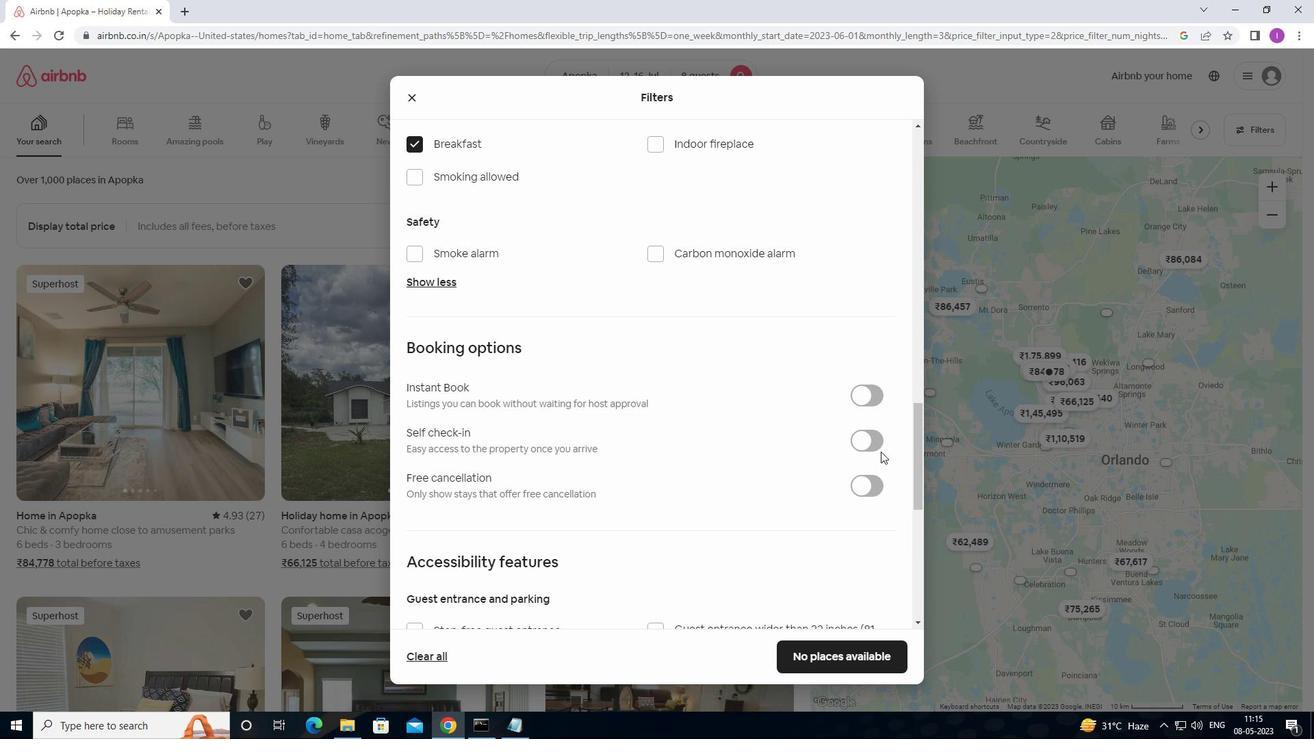 
Action: Mouse pressed left at (876, 448)
Screenshot: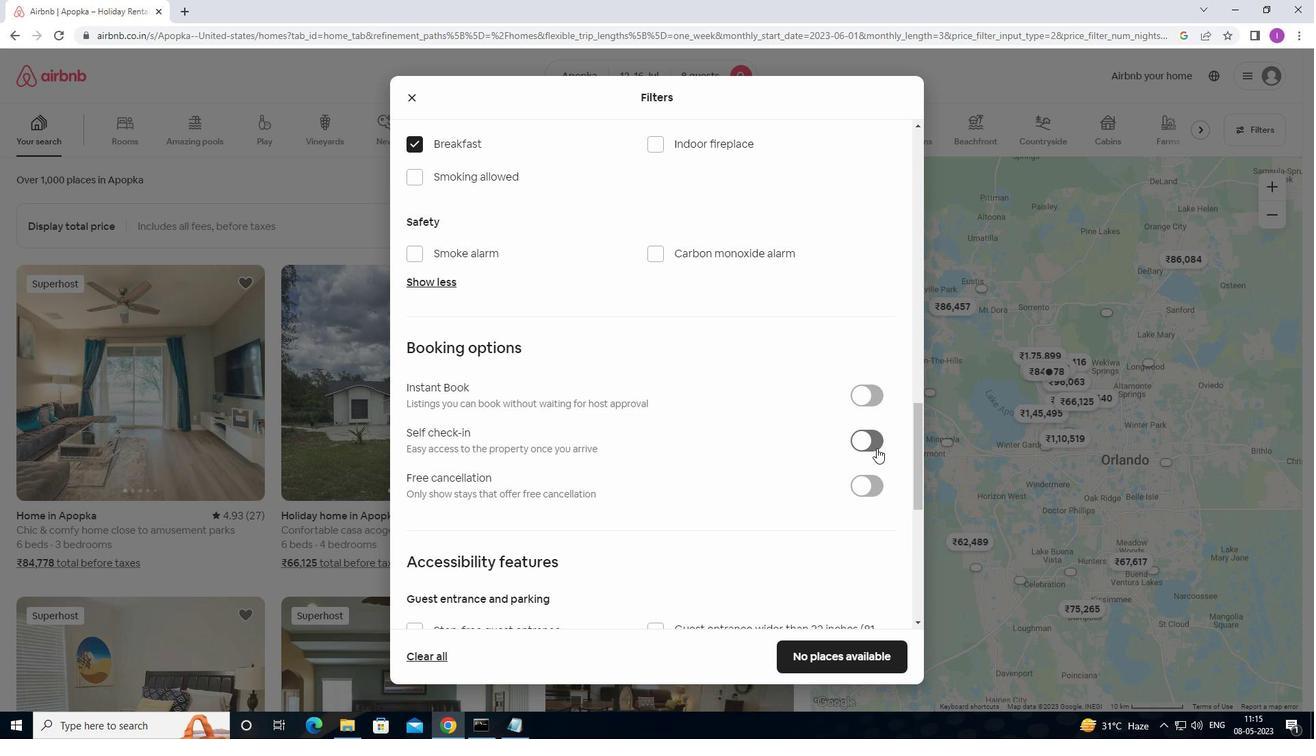 
Action: Mouse moved to (808, 473)
Screenshot: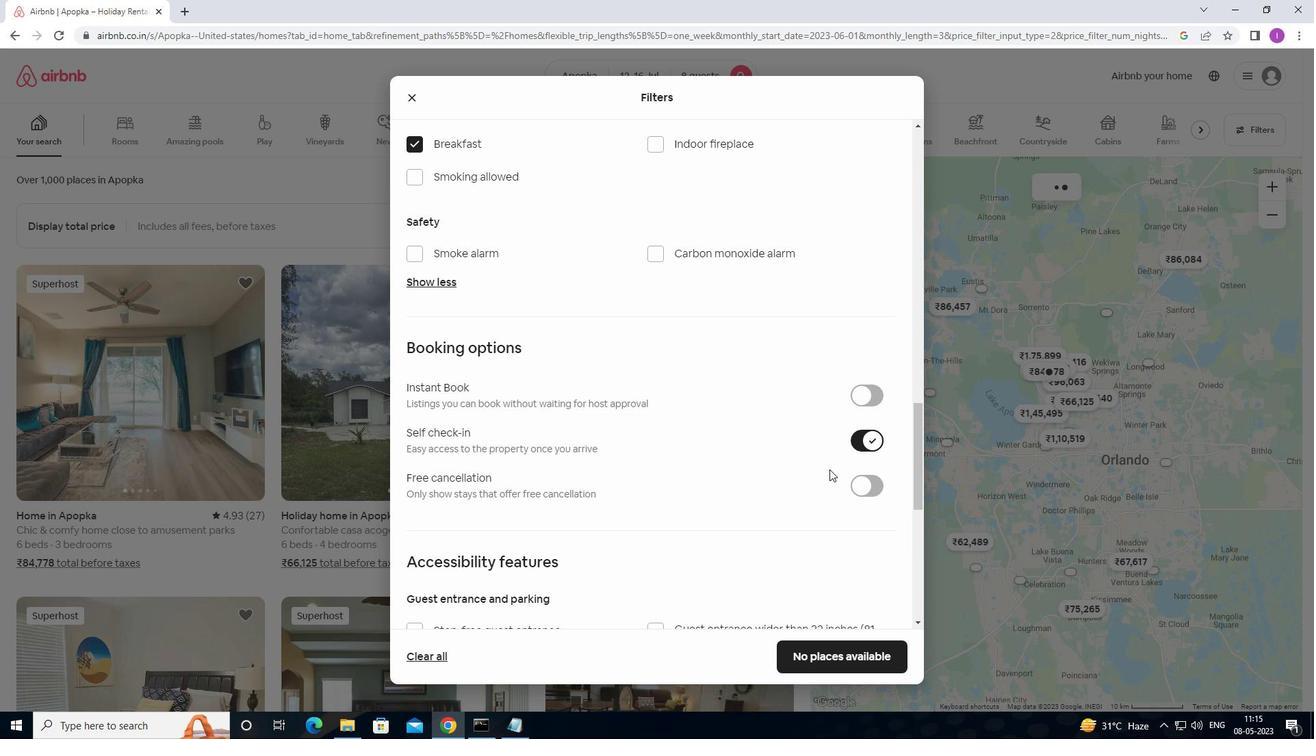 
Action: Mouse scrolled (808, 473) with delta (0, 0)
Screenshot: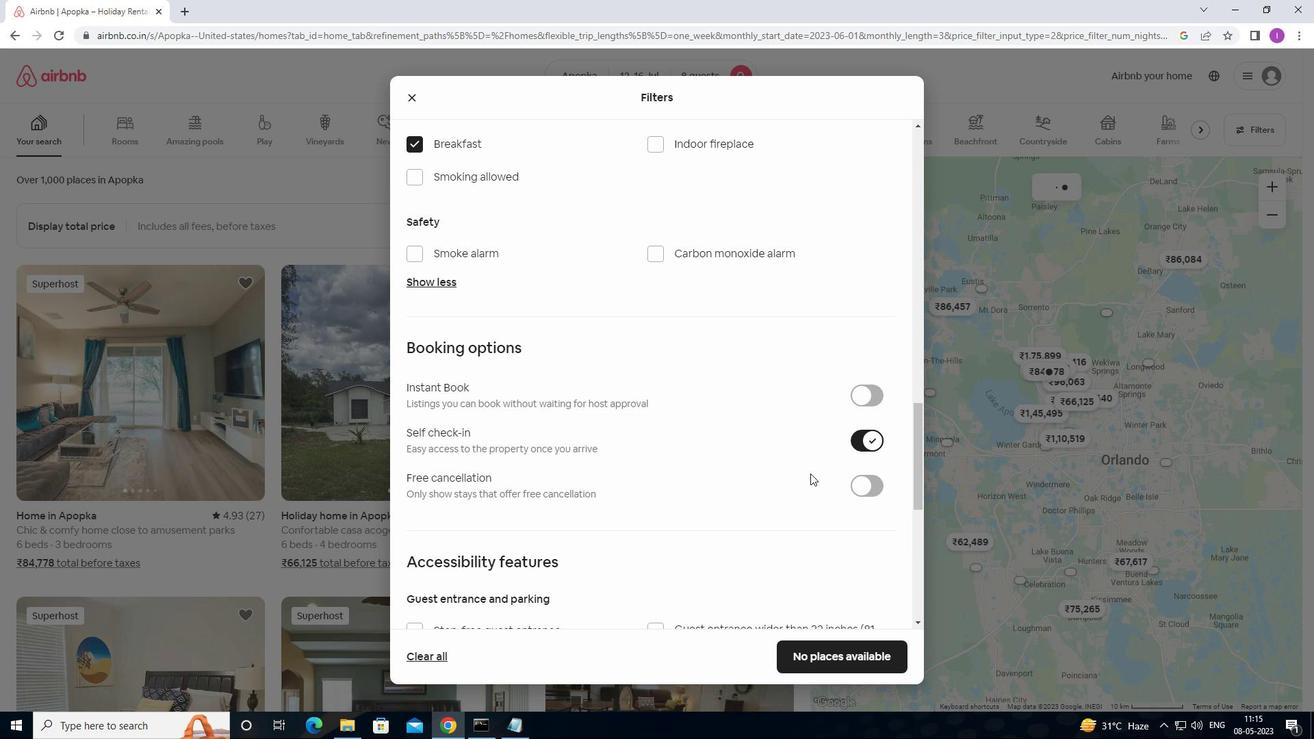 
Action: Mouse scrolled (808, 473) with delta (0, 0)
Screenshot: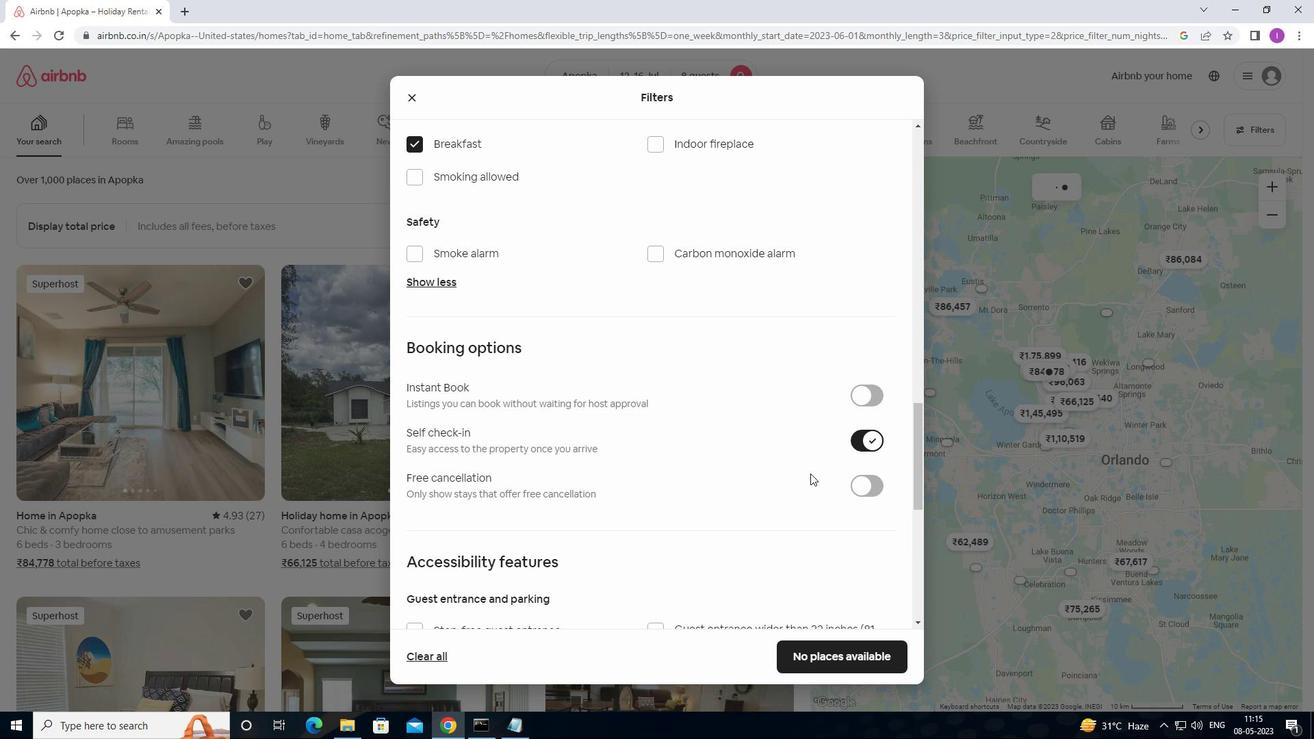 
Action: Mouse scrolled (808, 473) with delta (0, 0)
Screenshot: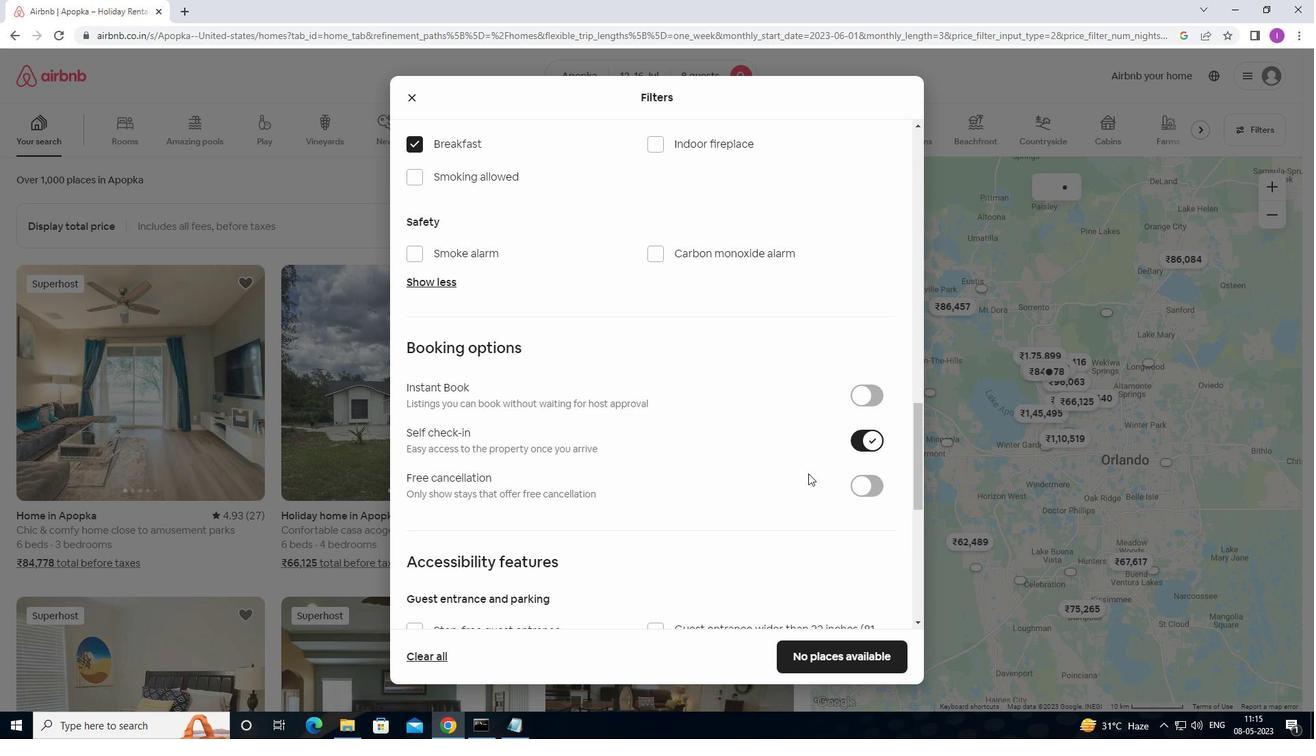 
Action: Mouse scrolled (808, 473) with delta (0, 0)
Screenshot: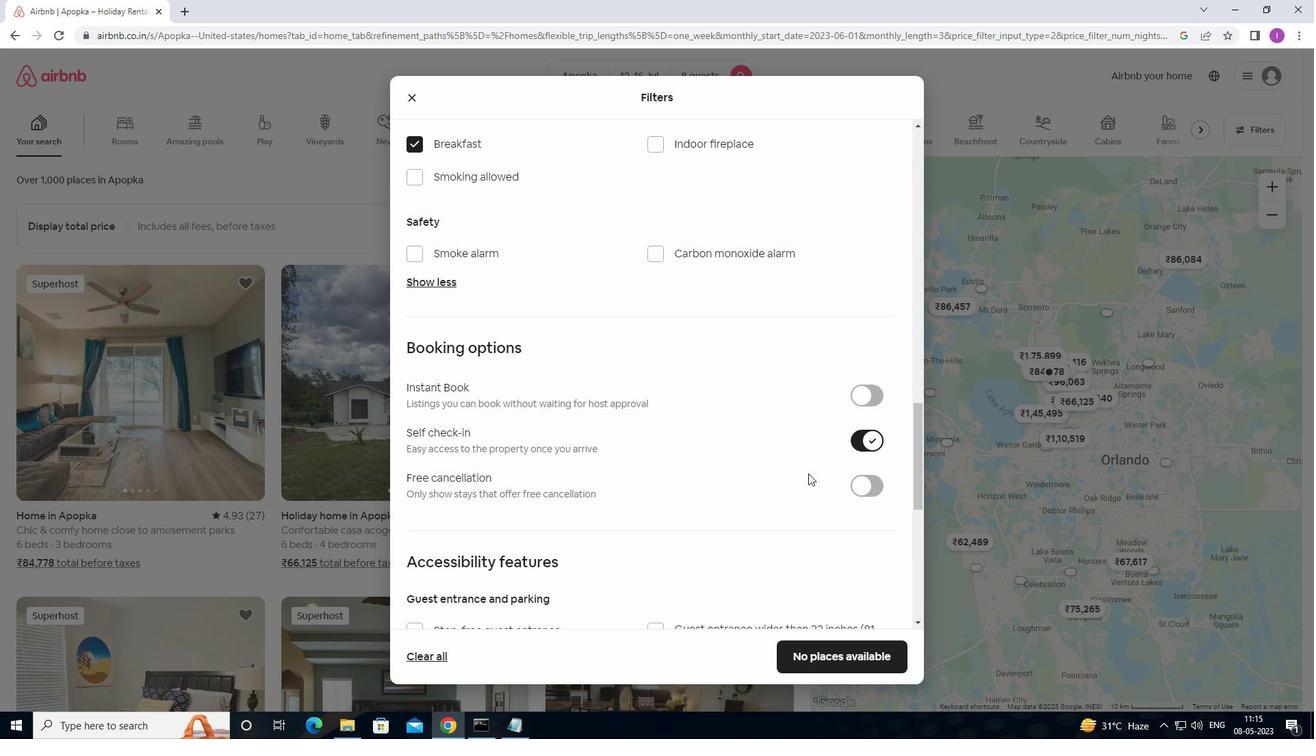 
Action: Mouse moved to (798, 480)
Screenshot: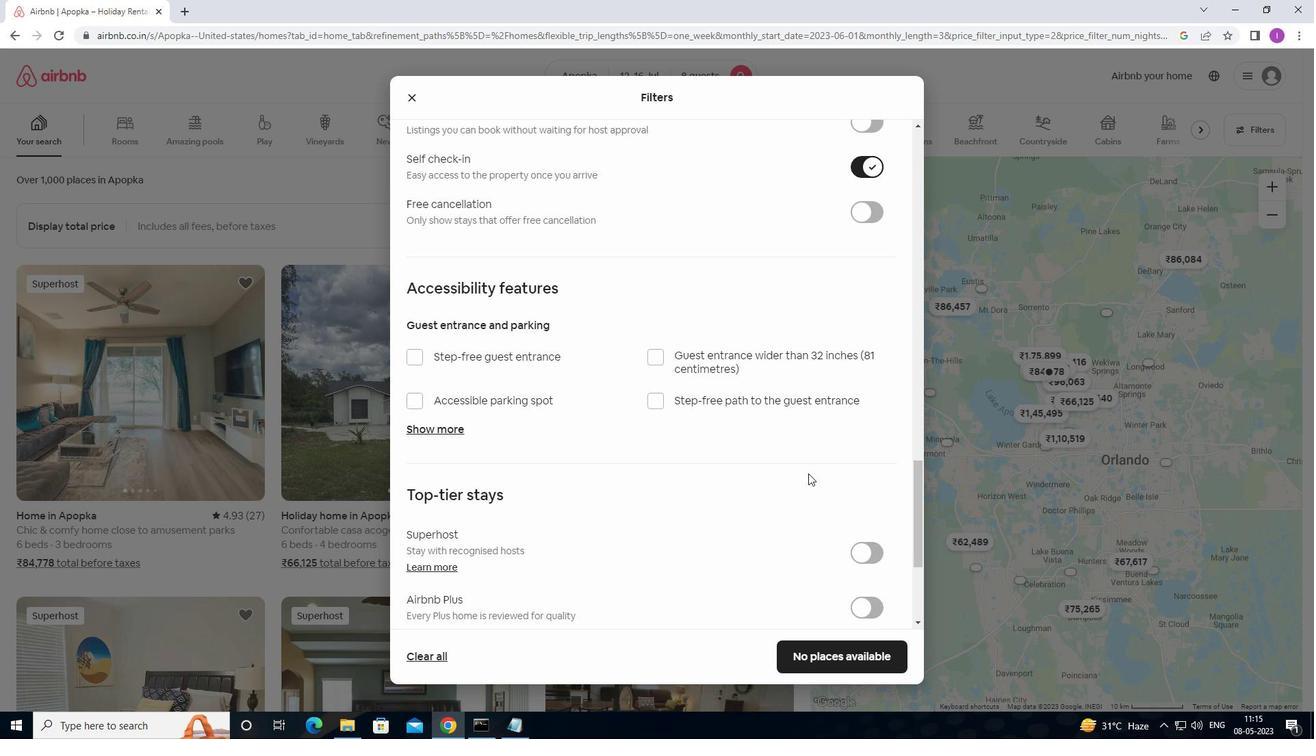 
Action: Mouse scrolled (798, 479) with delta (0, 0)
Screenshot: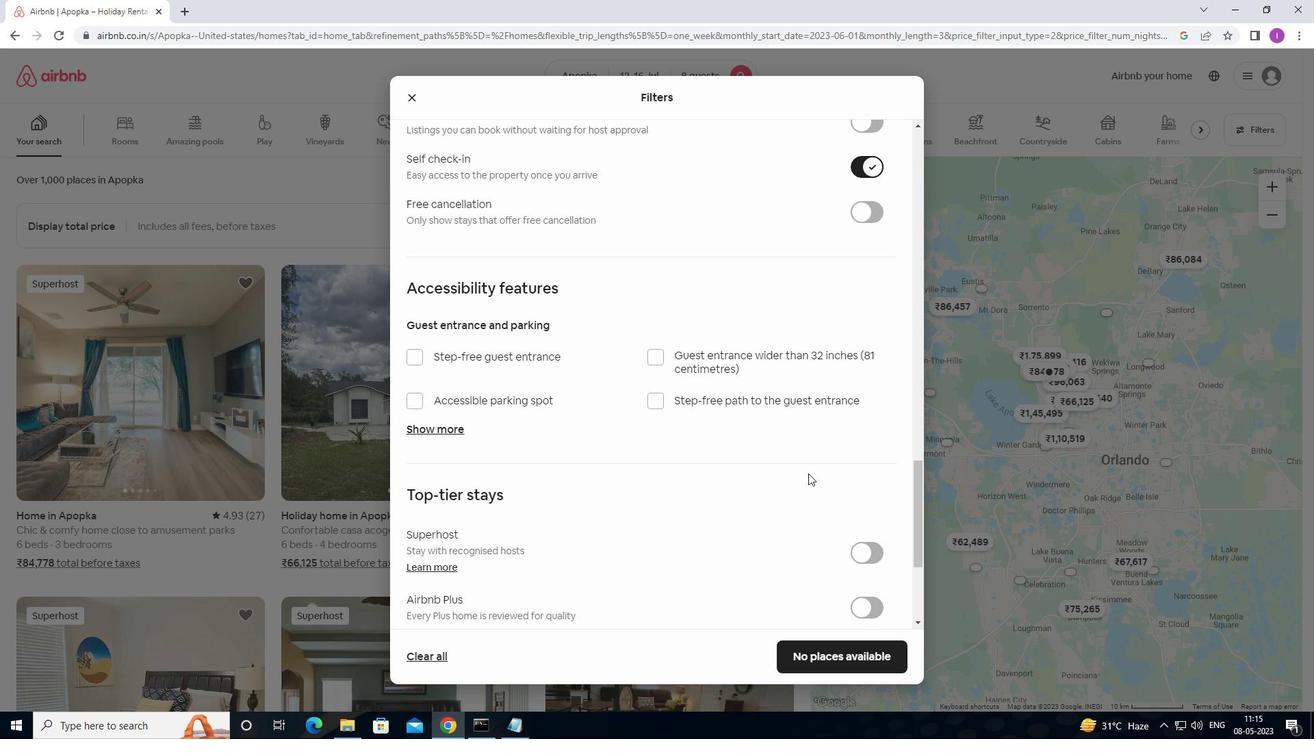 
Action: Mouse scrolled (798, 479) with delta (0, 0)
Screenshot: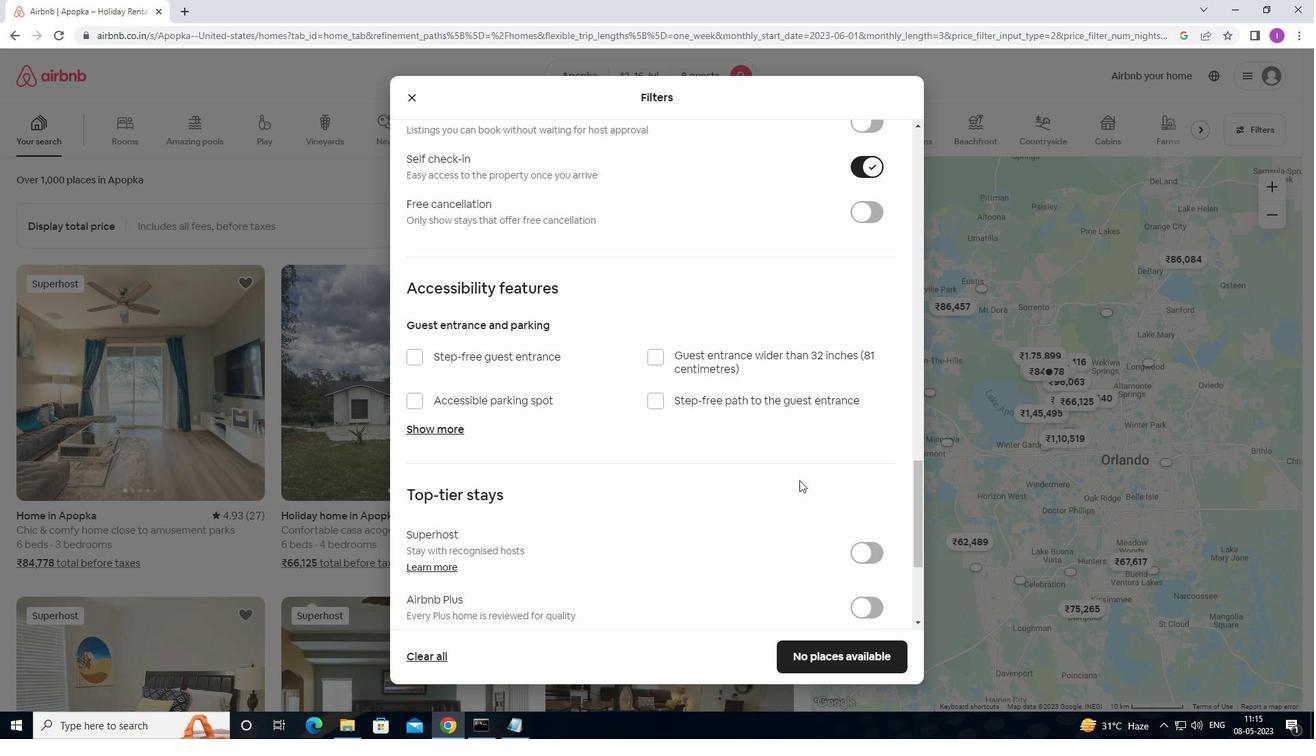 
Action: Mouse scrolled (798, 479) with delta (0, 0)
Screenshot: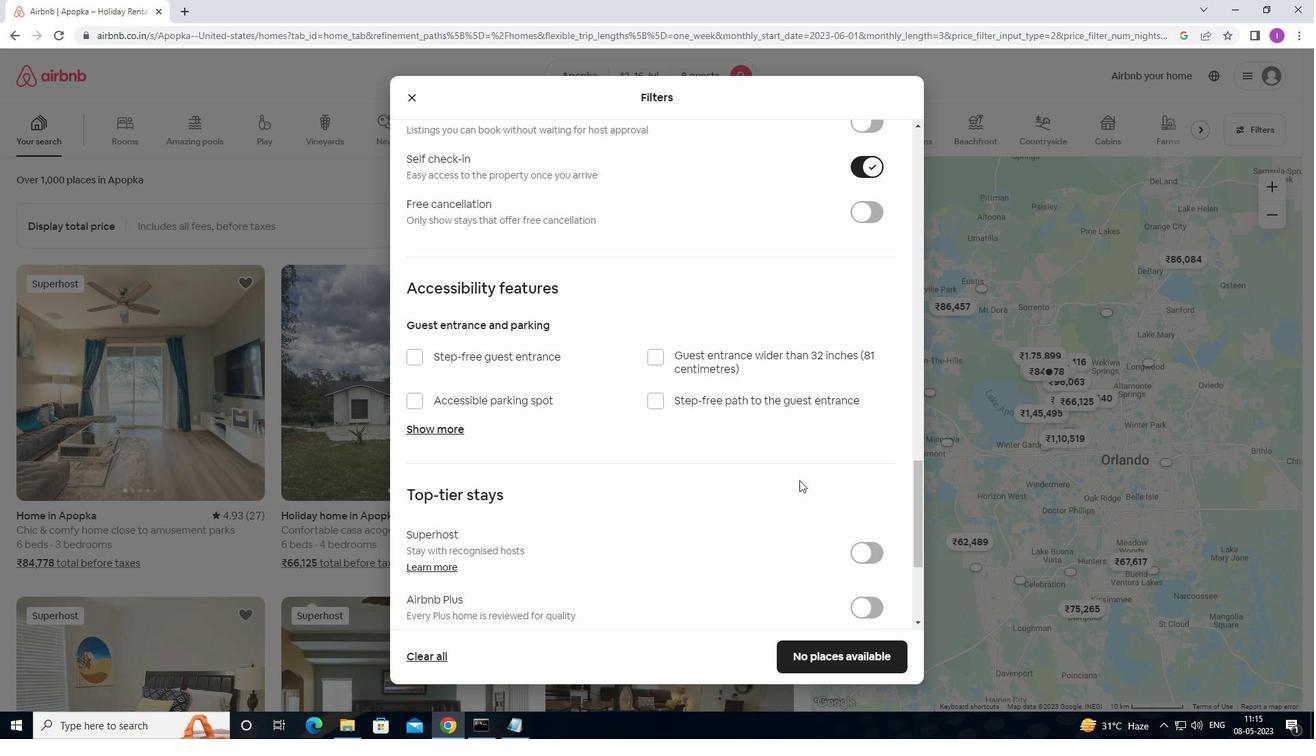 
Action: Mouse scrolled (798, 479) with delta (0, 0)
Screenshot: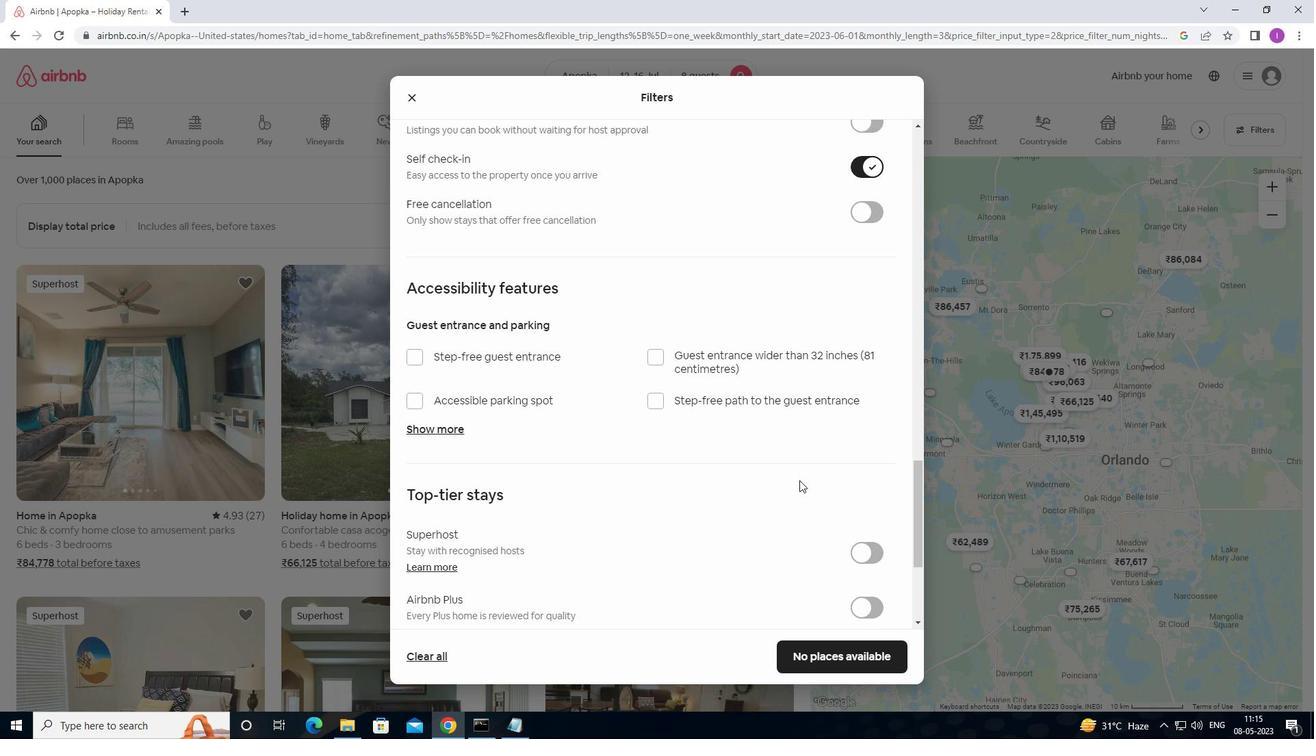 
Action: Mouse moved to (664, 476)
Screenshot: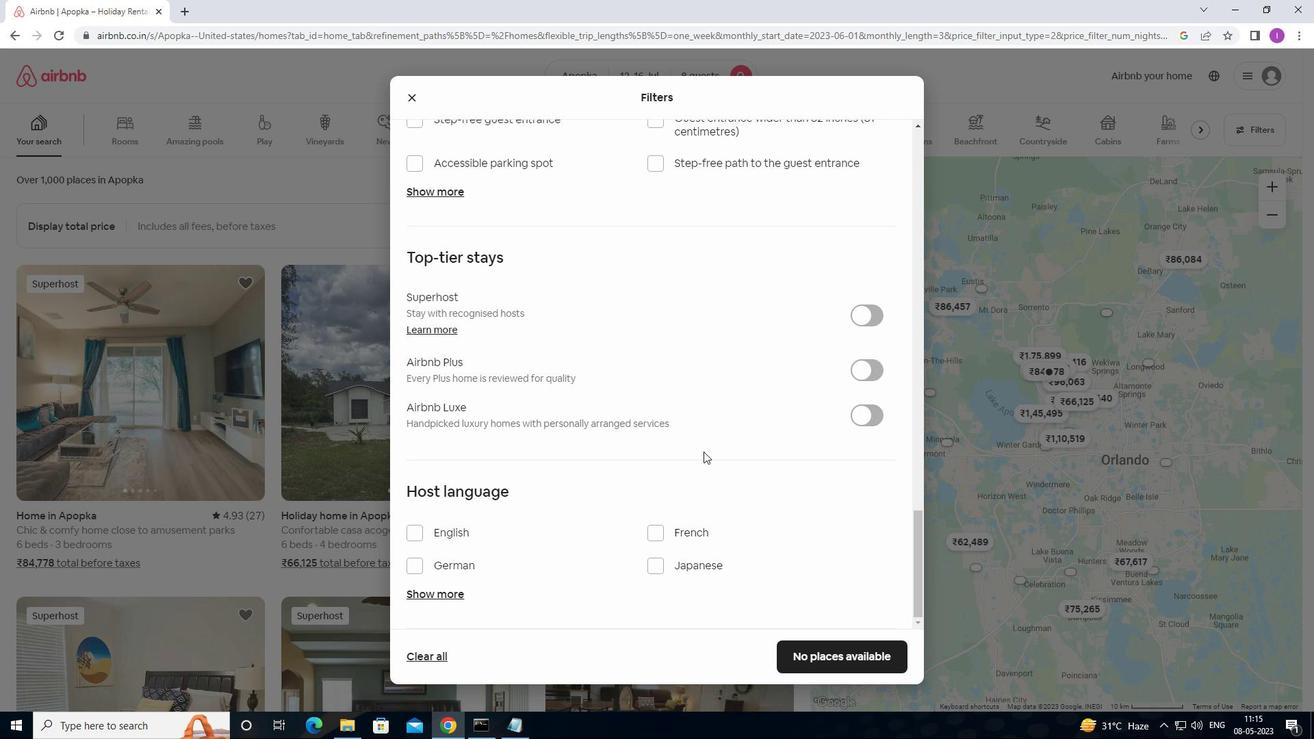 
Action: Mouse scrolled (664, 475) with delta (0, 0)
Screenshot: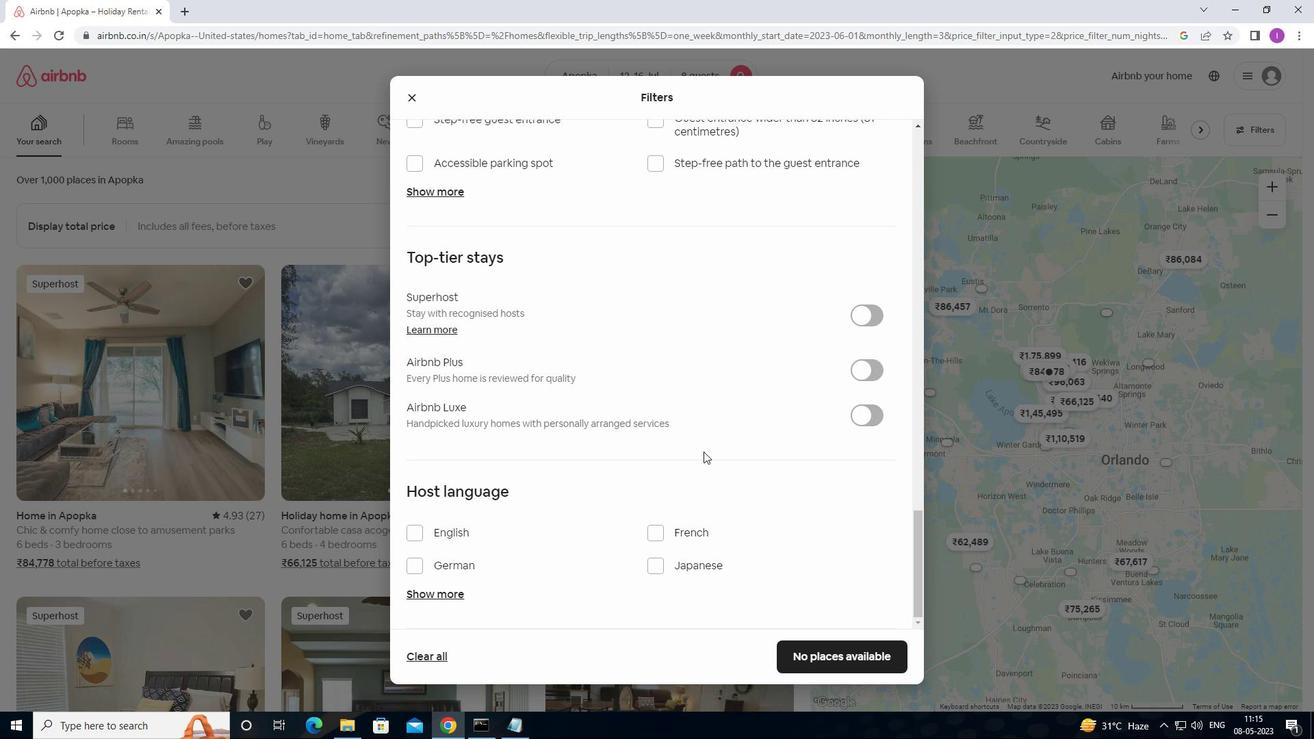 
Action: Mouse moved to (663, 478)
Screenshot: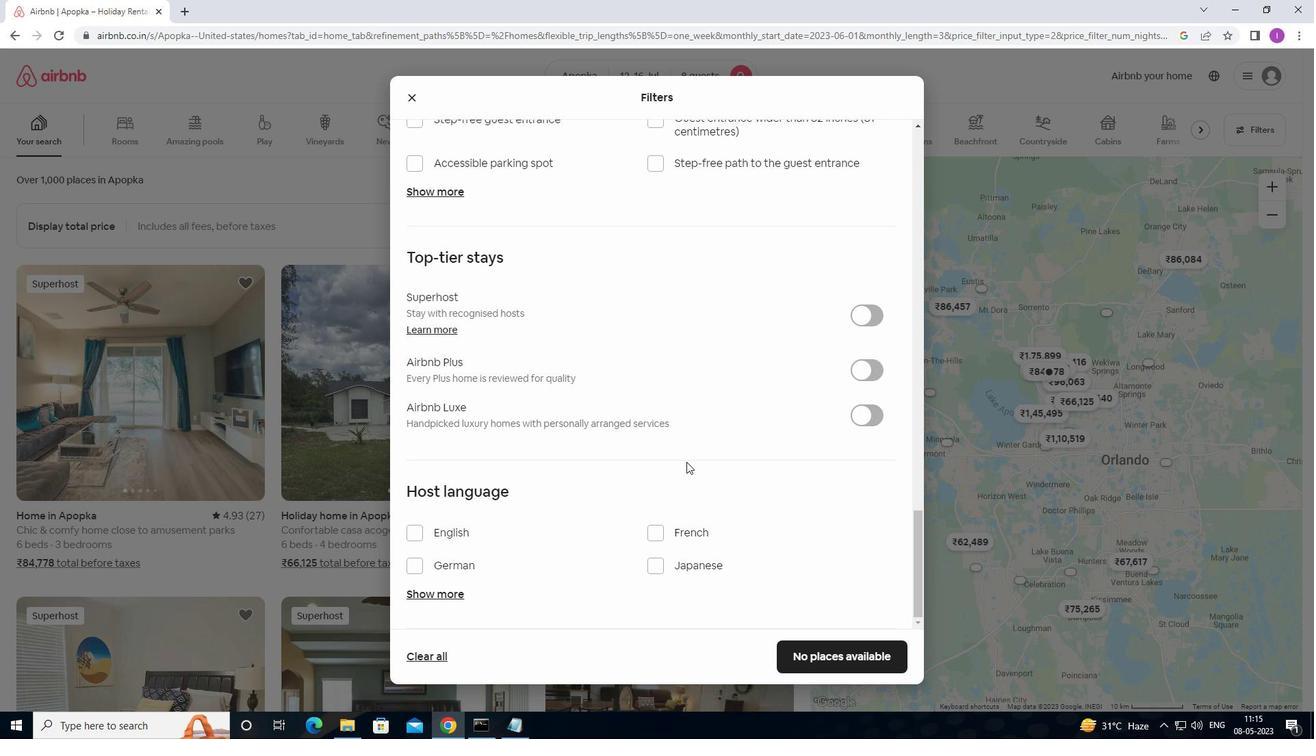 
Action: Mouse scrolled (663, 477) with delta (0, 0)
Screenshot: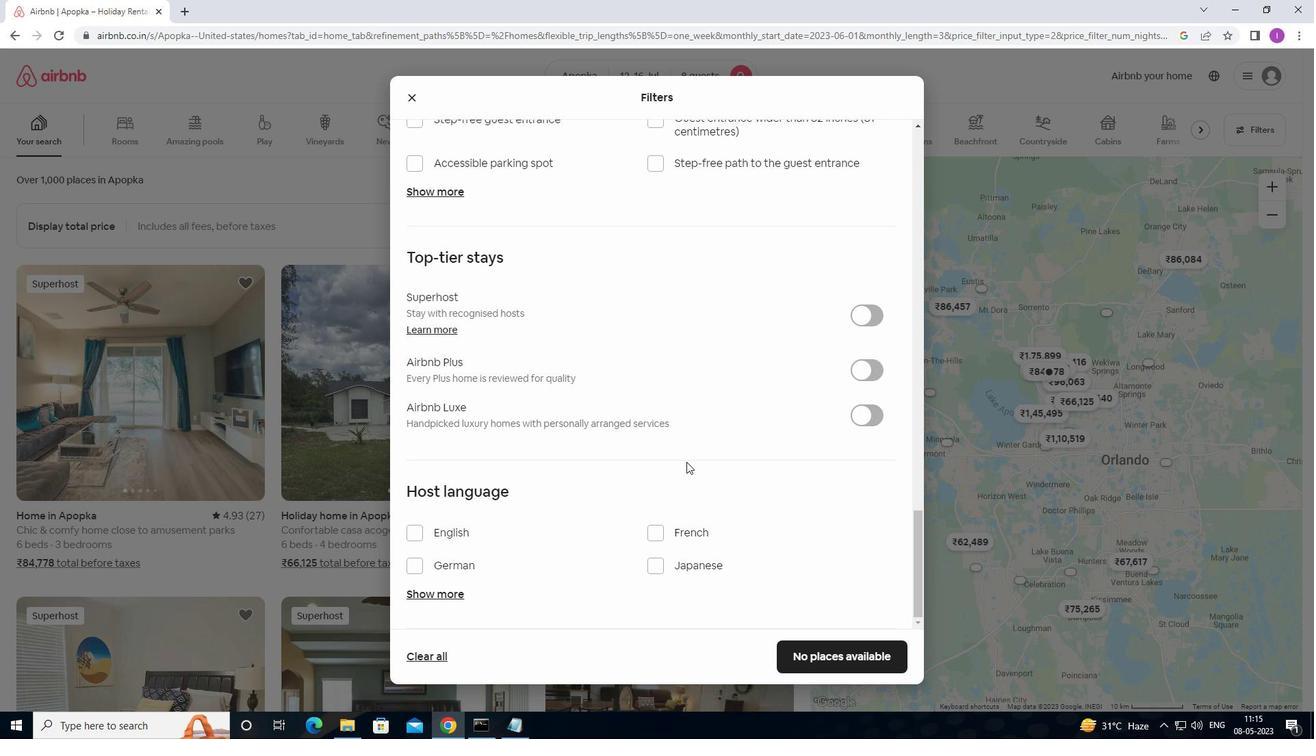 
Action: Mouse moved to (656, 485)
Screenshot: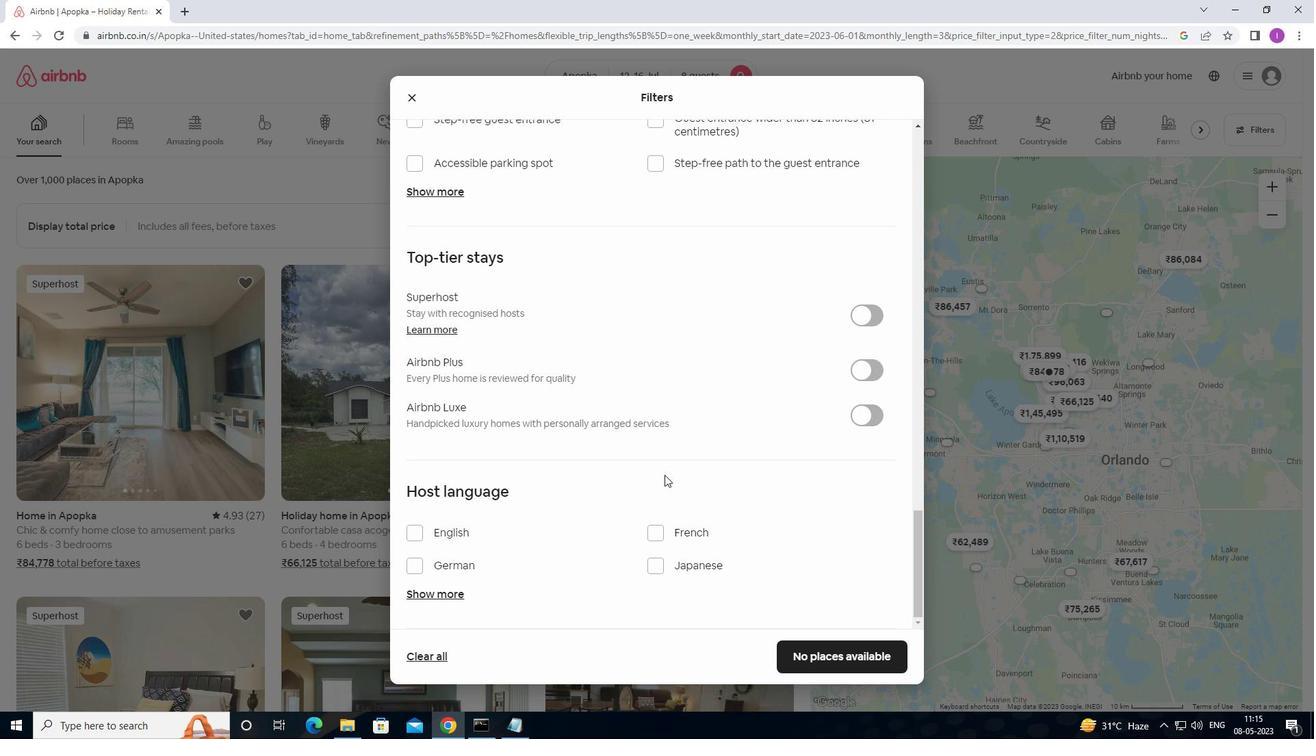 
Action: Mouse scrolled (656, 484) with delta (0, 0)
Screenshot: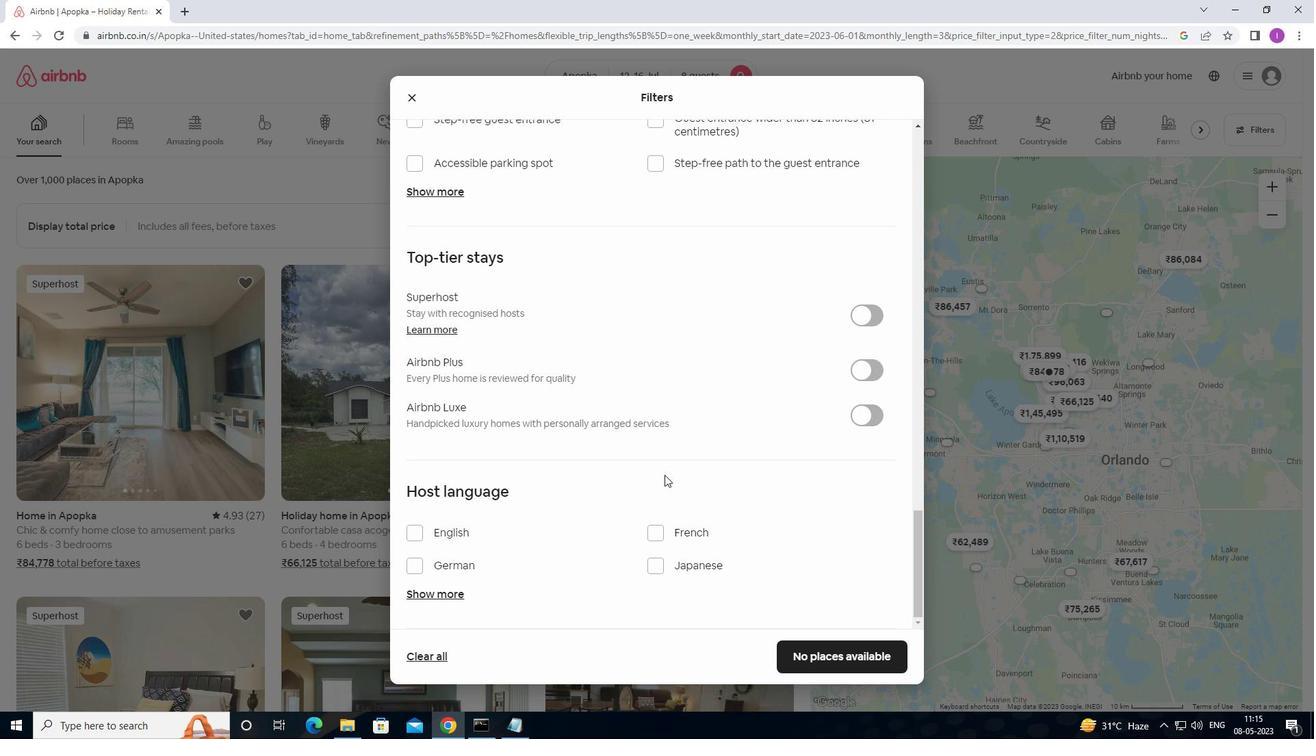 
Action: Mouse moved to (415, 533)
Screenshot: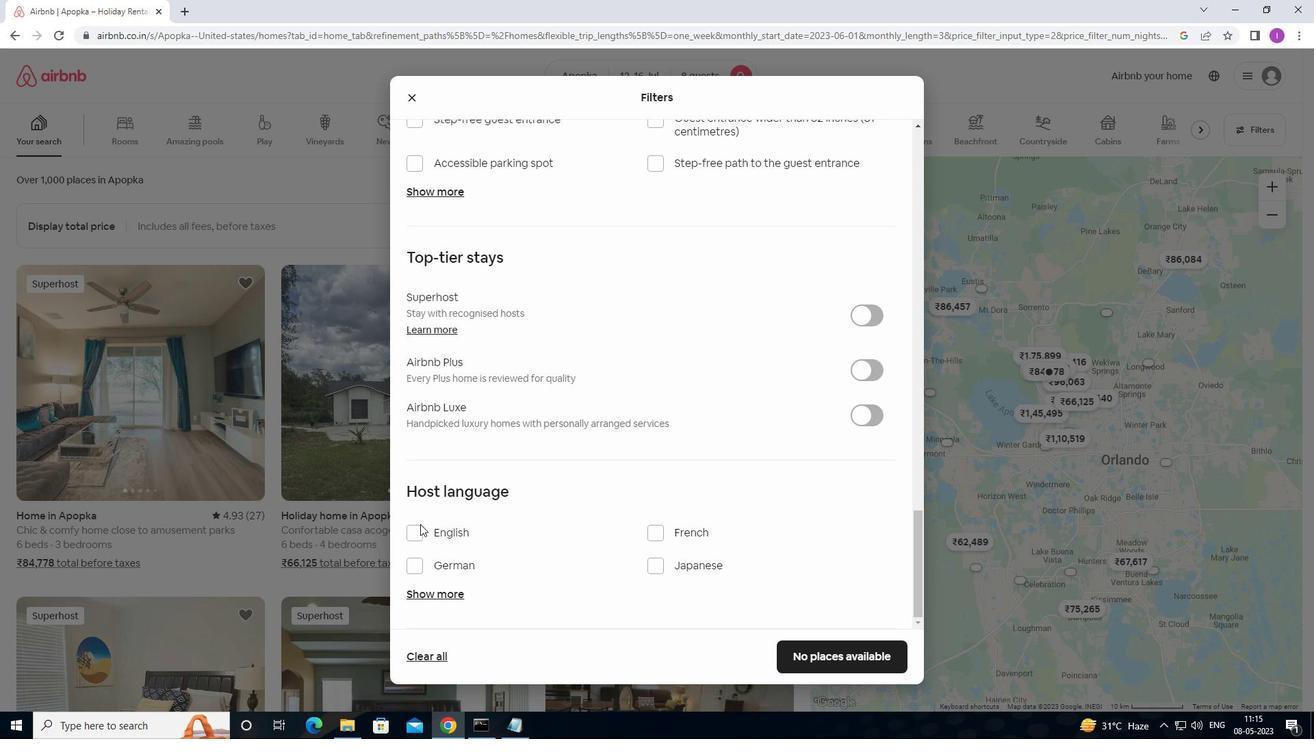
Action: Mouse pressed left at (415, 533)
Screenshot: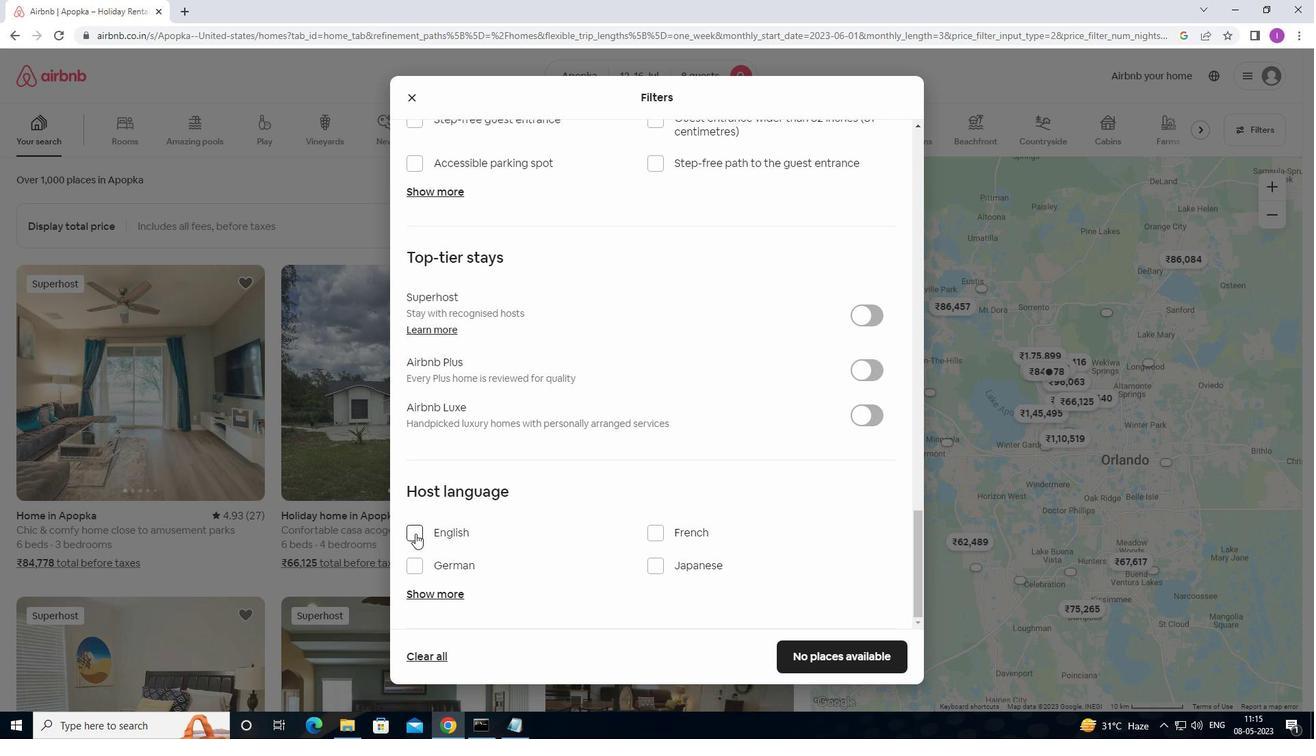 
Action: Mouse moved to (832, 663)
Screenshot: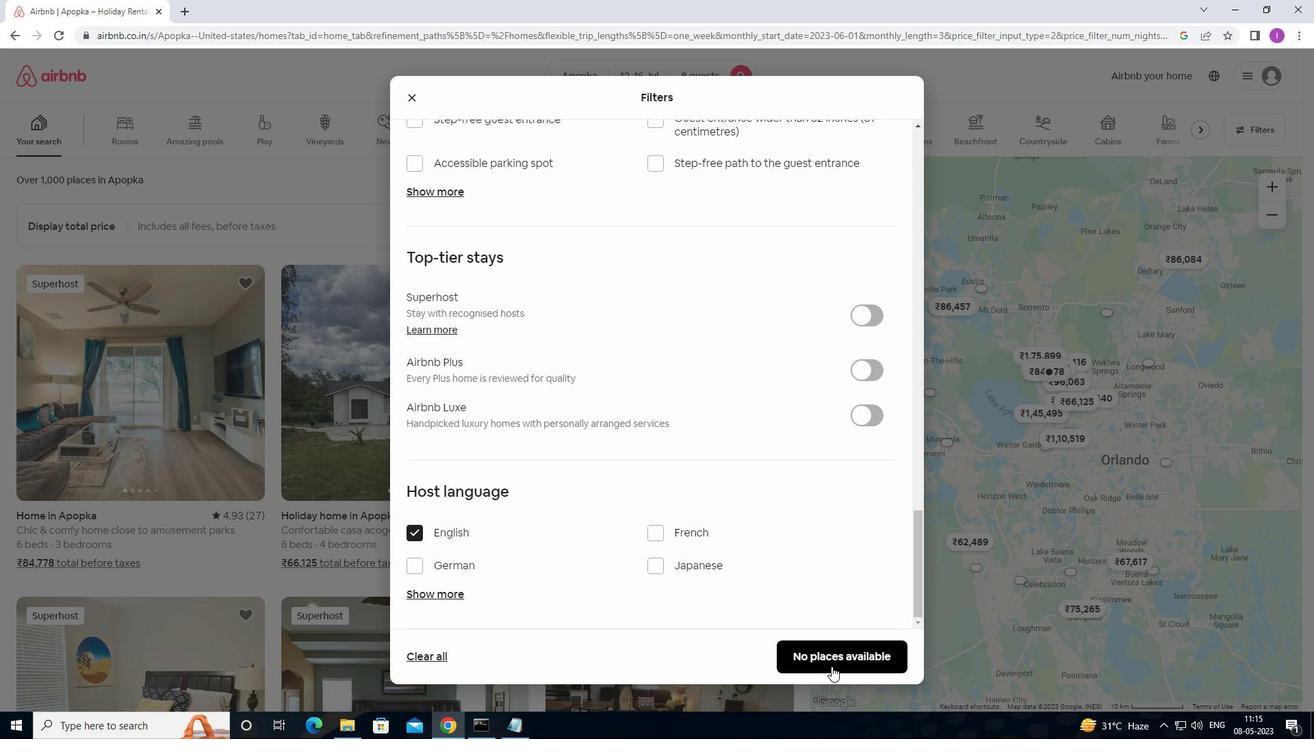 
Action: Mouse pressed left at (832, 663)
Screenshot: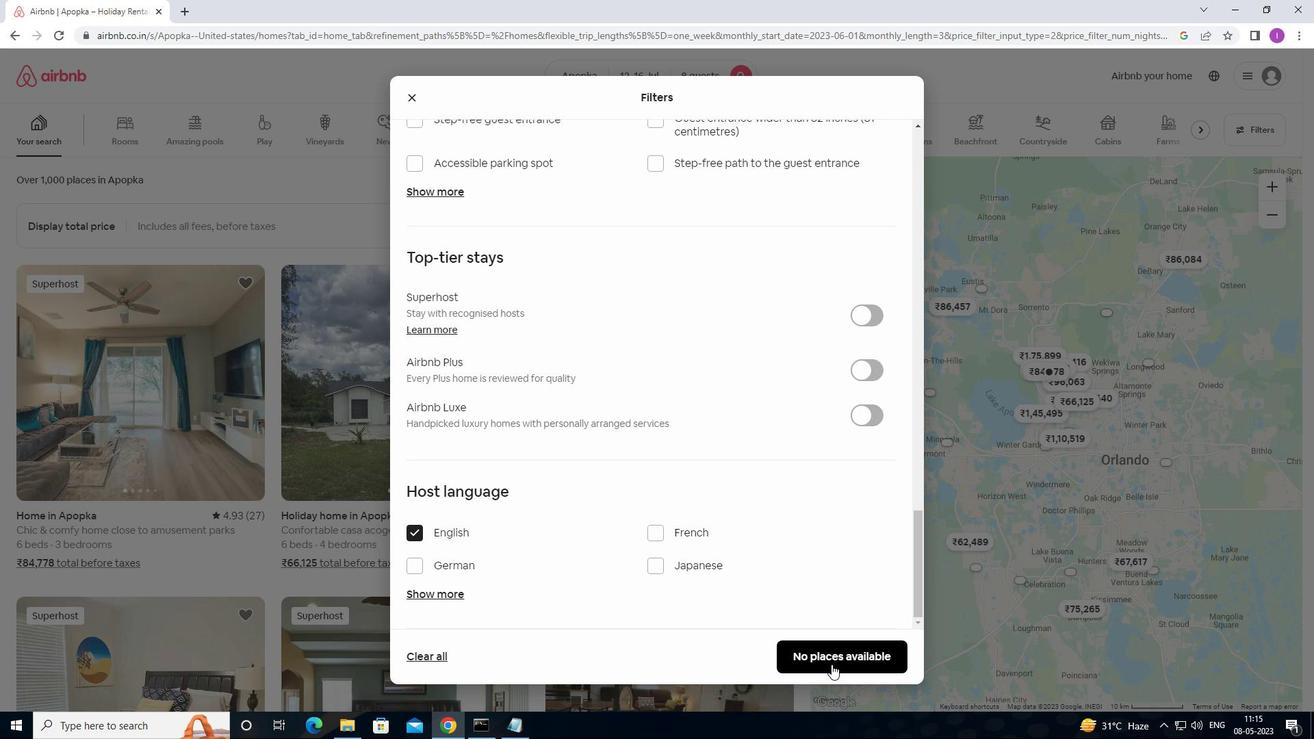 
Action: Mouse moved to (985, 575)
Screenshot: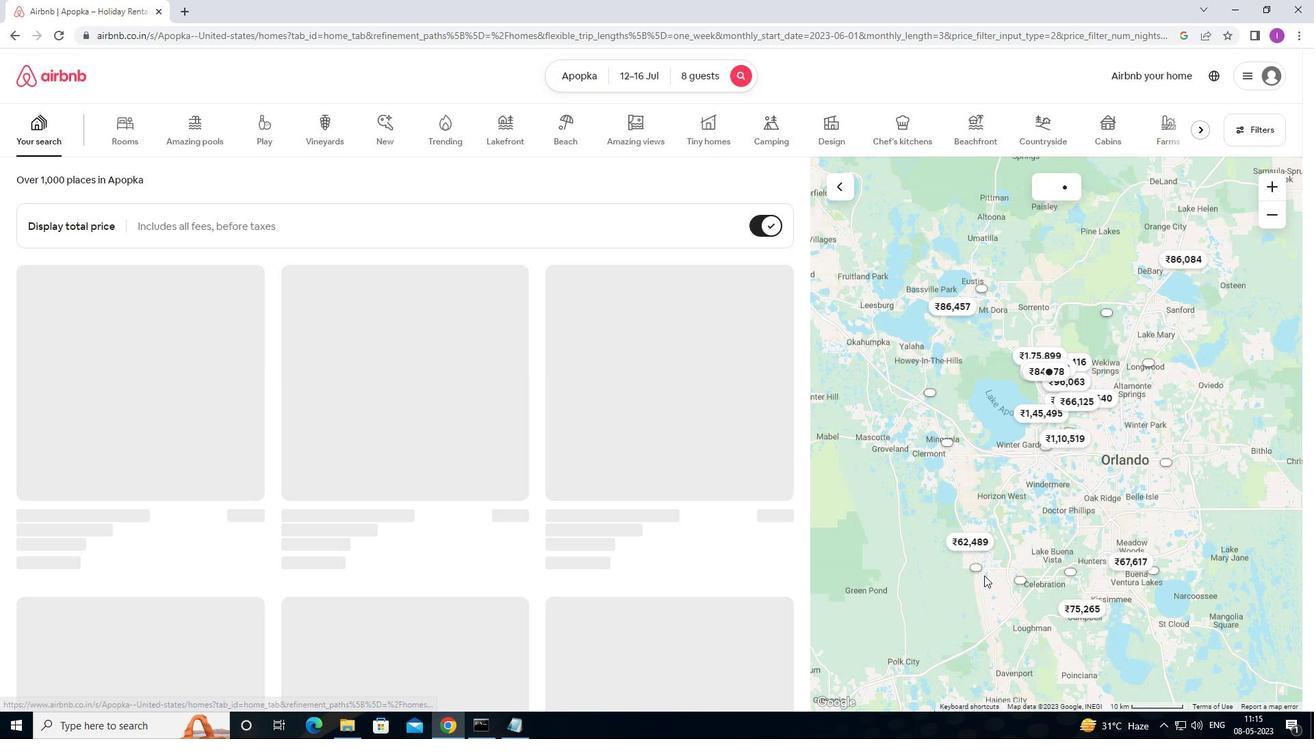 
